 Task: Search one way flight ticket for 3 adults, 3 children in business from Staunton/waynesboro/harrisonburg: Shenandoah Valley Regional Airport to Greensboro: Piedmont Triad International Airport on 5-1-2023. Choice of flights is Delta. Number of bags: 1 checked bag. Price is upto 42000. Outbound departure time preference is 19:30.
Action: Mouse moved to (247, 439)
Screenshot: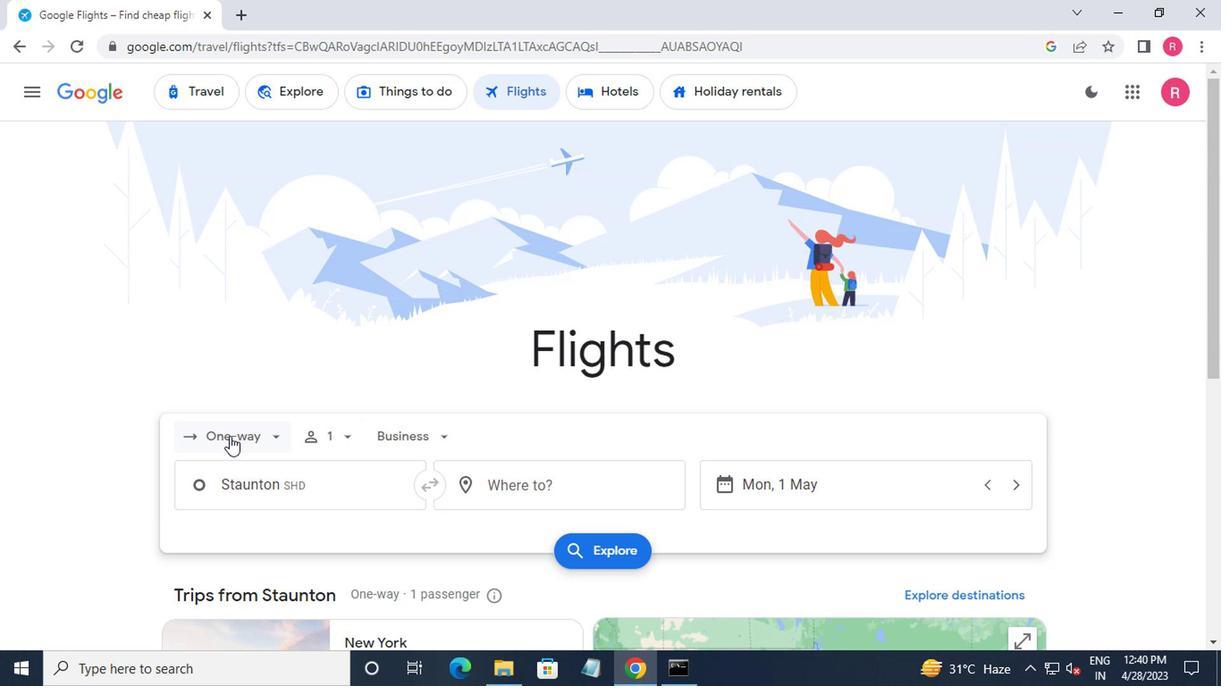
Action: Mouse pressed left at (247, 439)
Screenshot: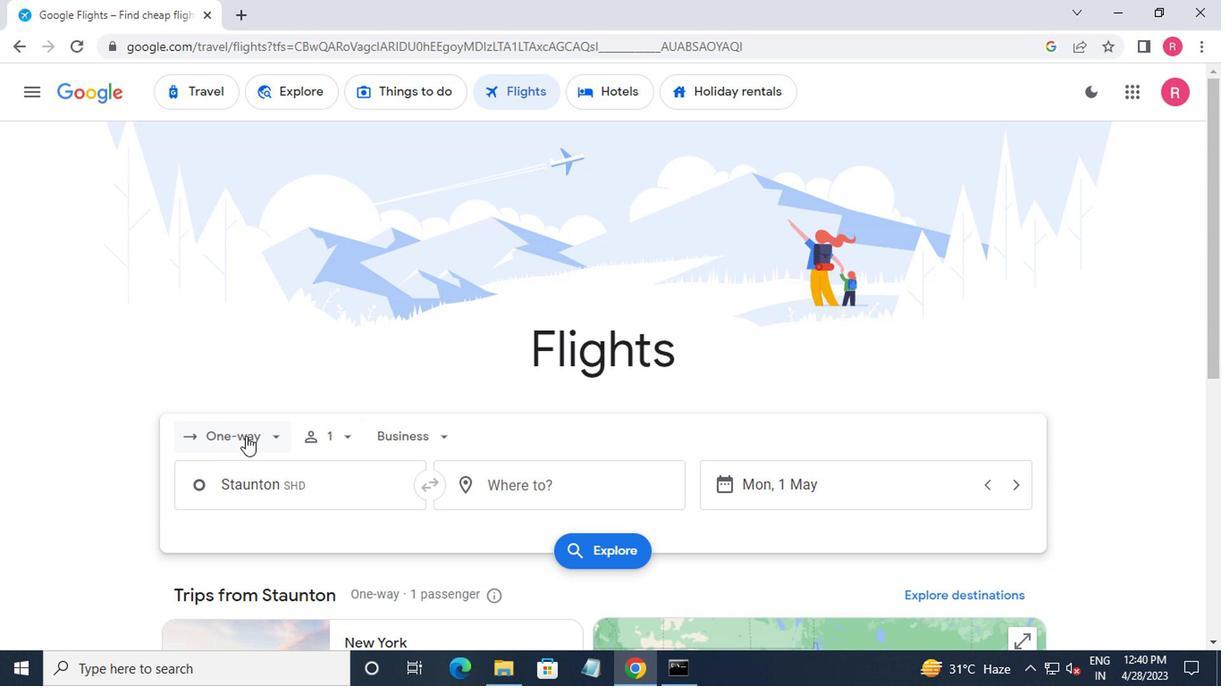
Action: Mouse moved to (260, 506)
Screenshot: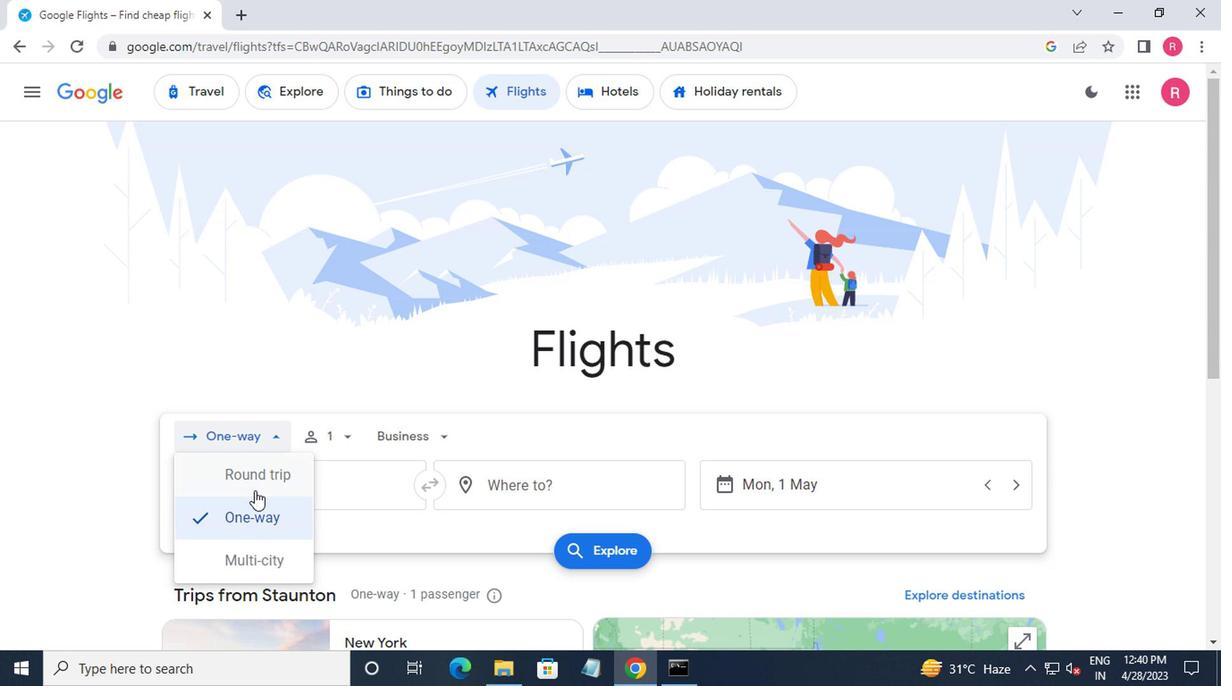
Action: Mouse pressed left at (260, 506)
Screenshot: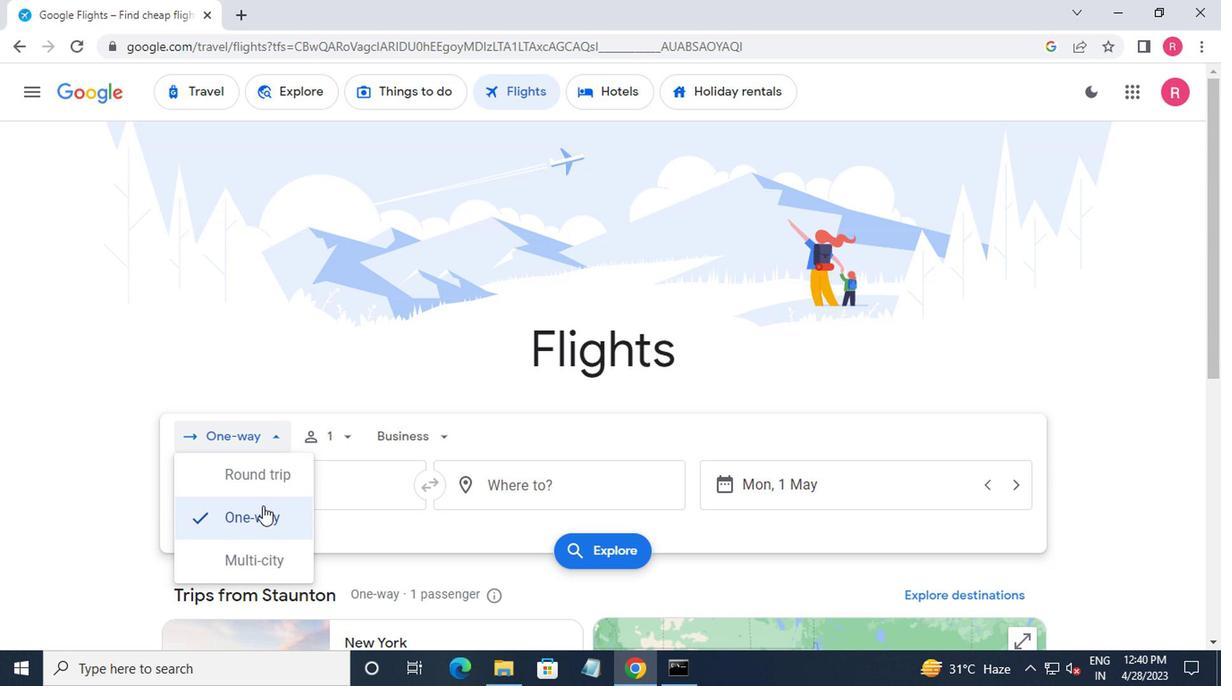 
Action: Mouse moved to (330, 442)
Screenshot: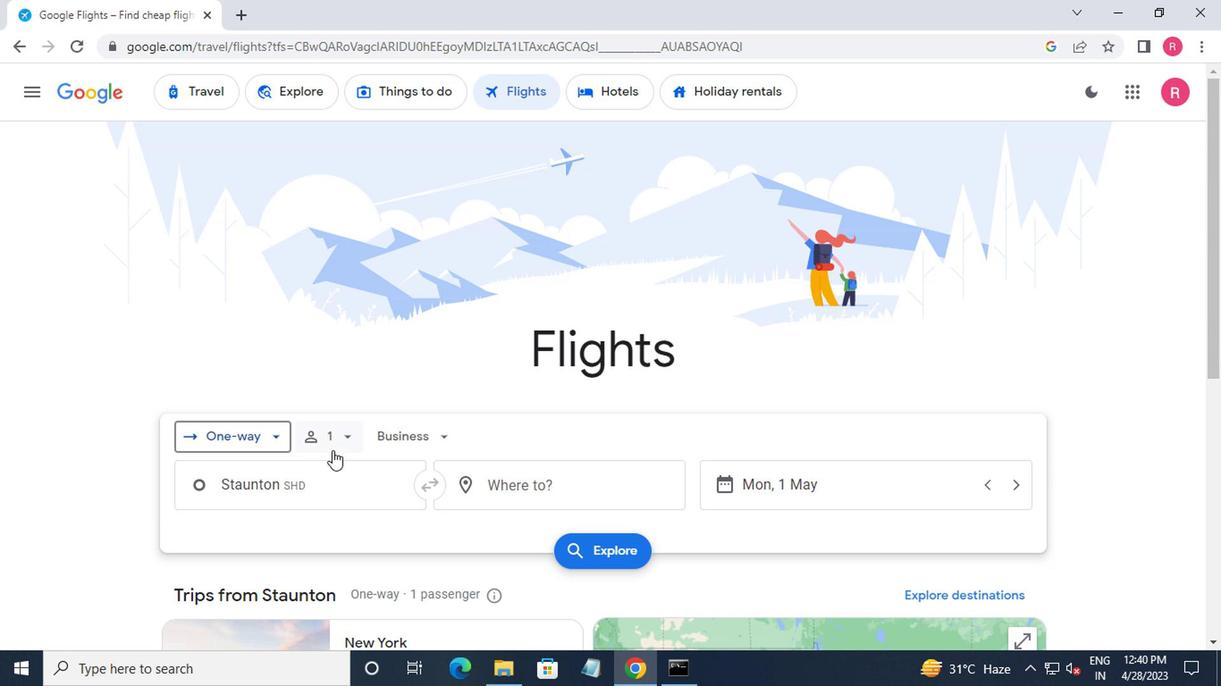 
Action: Mouse pressed left at (330, 442)
Screenshot: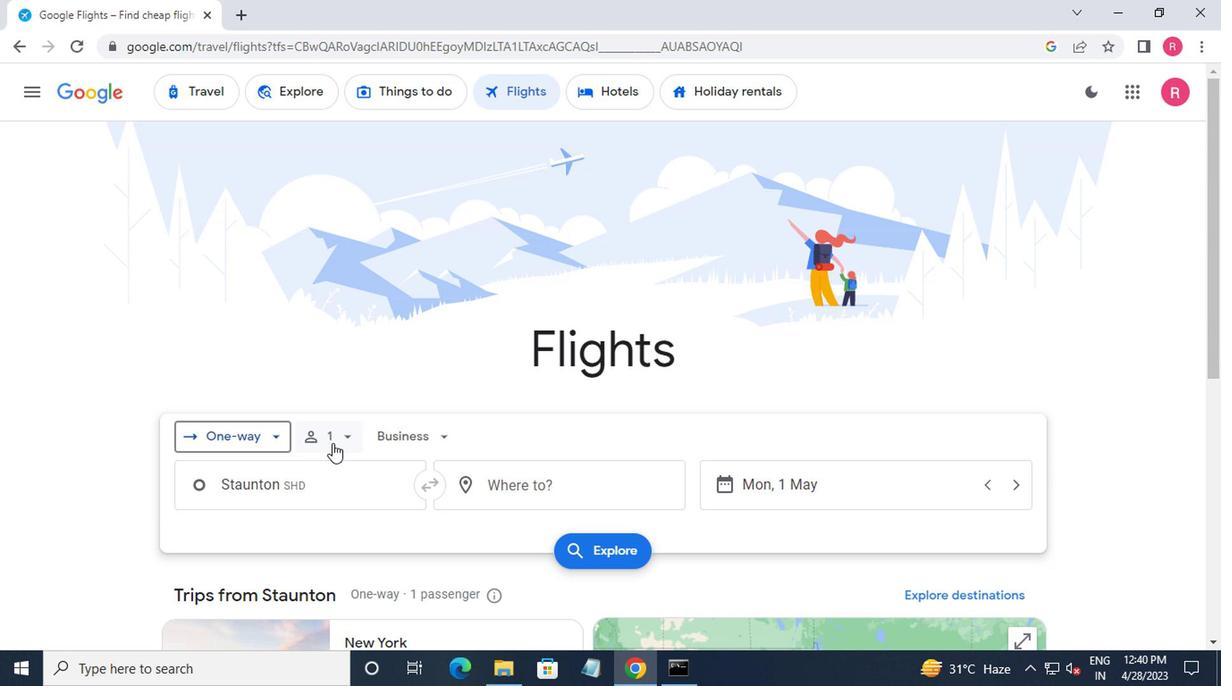 
Action: Mouse moved to (469, 486)
Screenshot: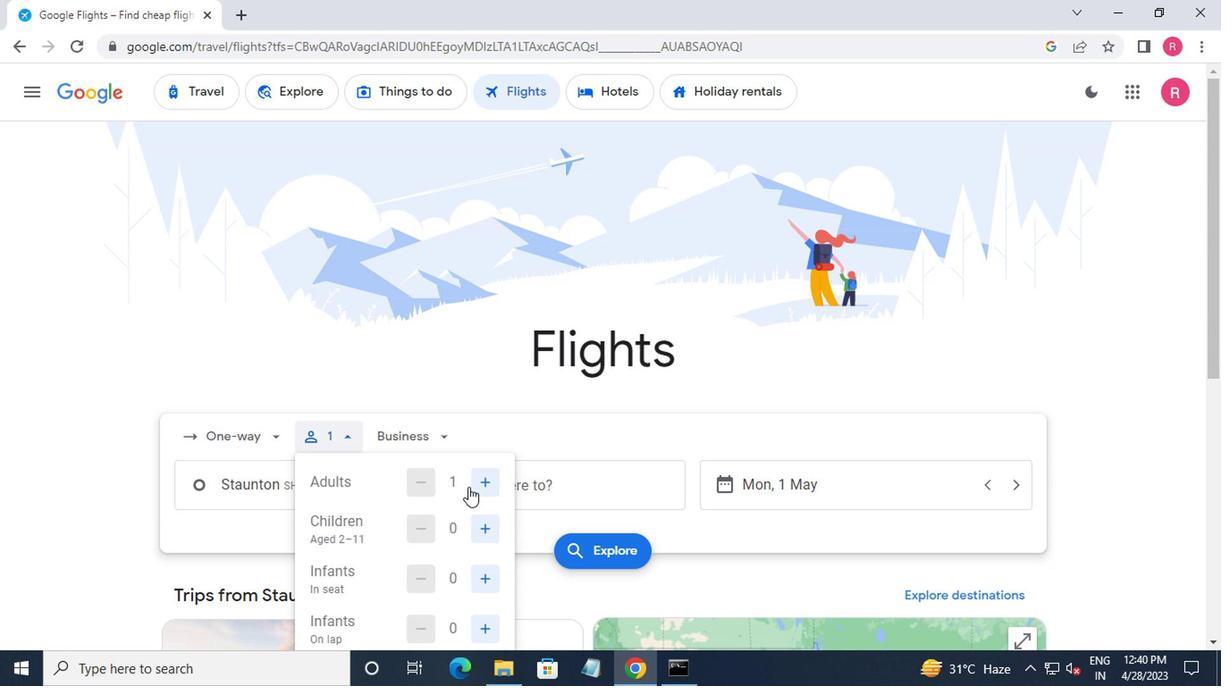 
Action: Mouse pressed left at (469, 486)
Screenshot: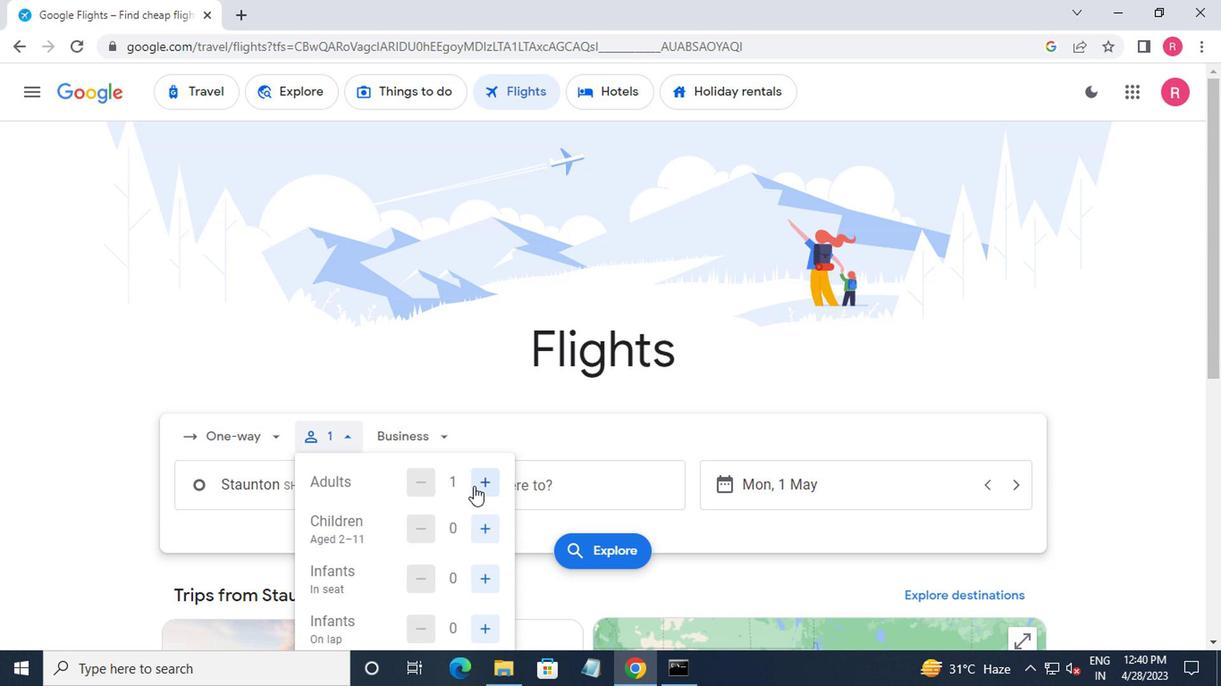 
Action: Mouse pressed left at (469, 486)
Screenshot: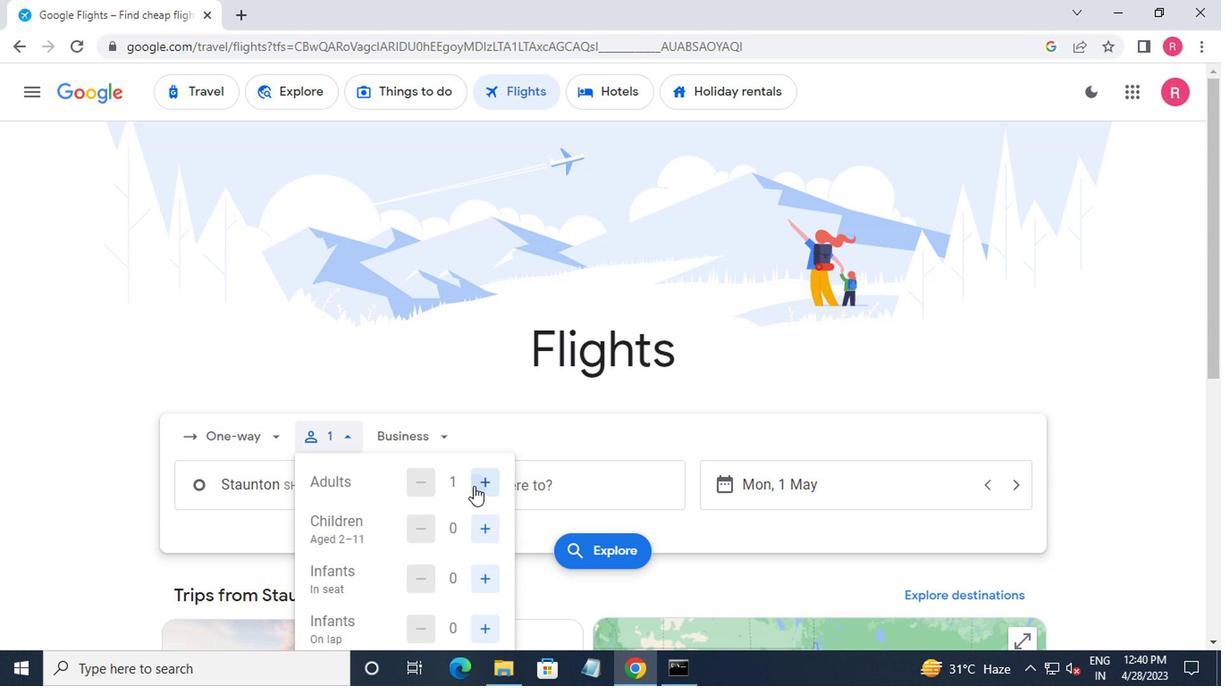 
Action: Mouse moved to (407, 480)
Screenshot: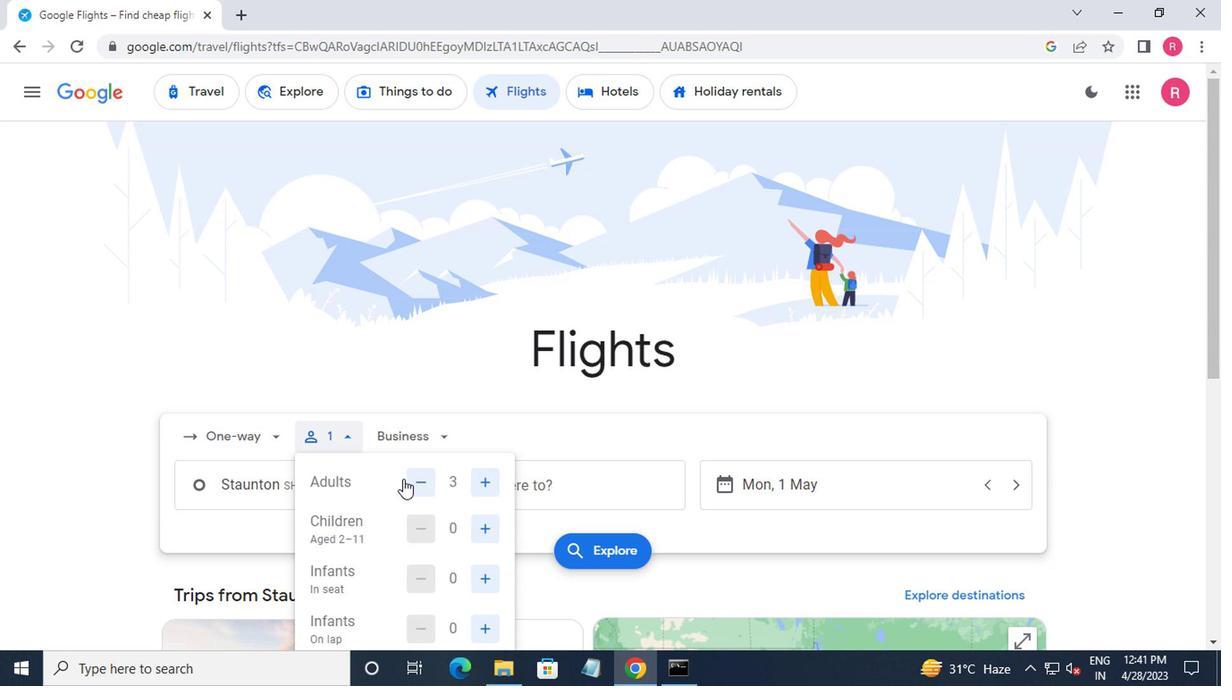 
Action: Mouse pressed left at (407, 480)
Screenshot: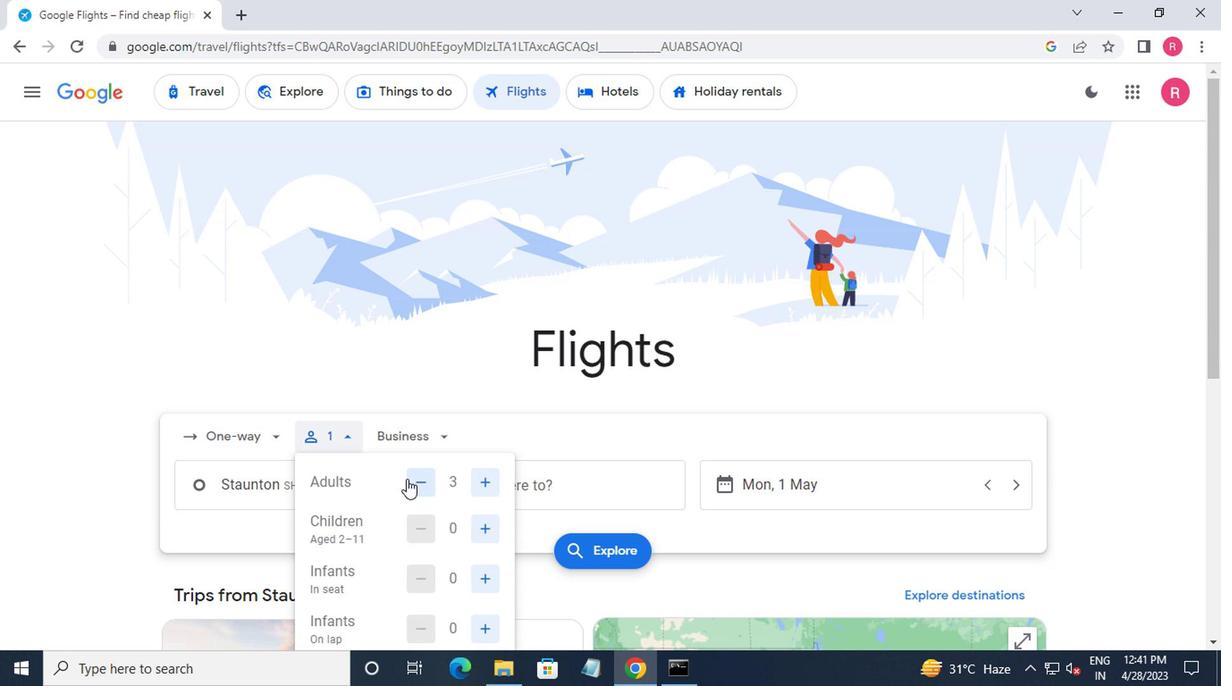 
Action: Mouse moved to (490, 533)
Screenshot: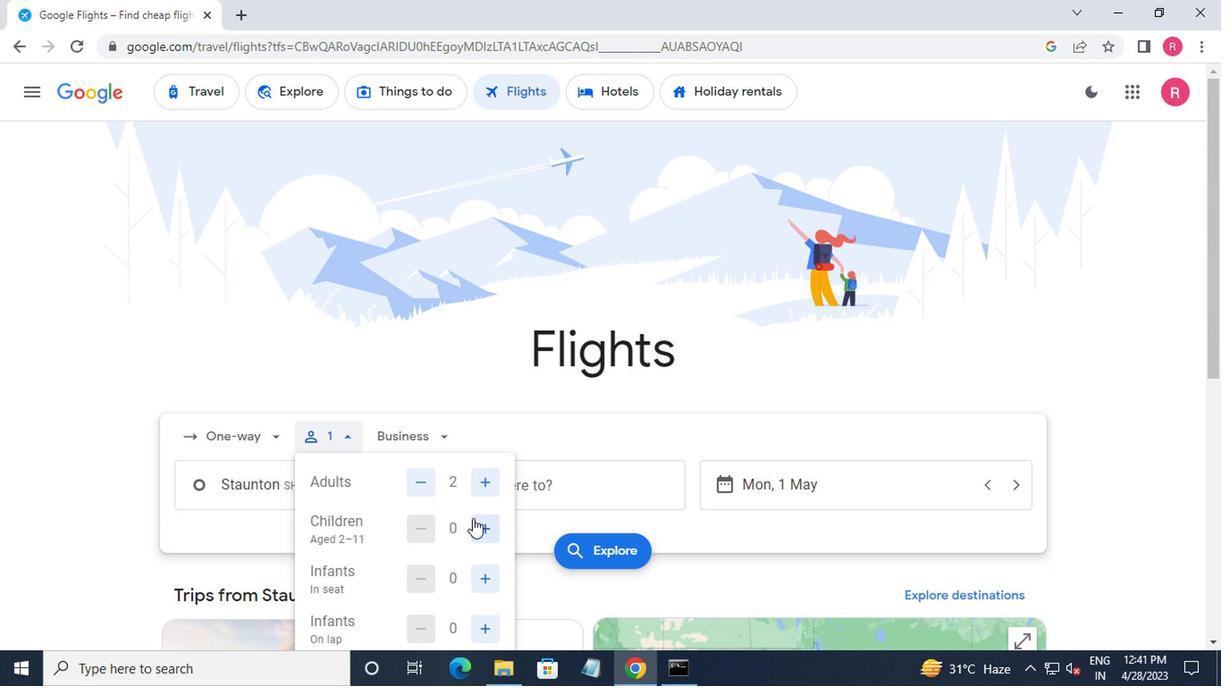 
Action: Mouse pressed left at (490, 533)
Screenshot: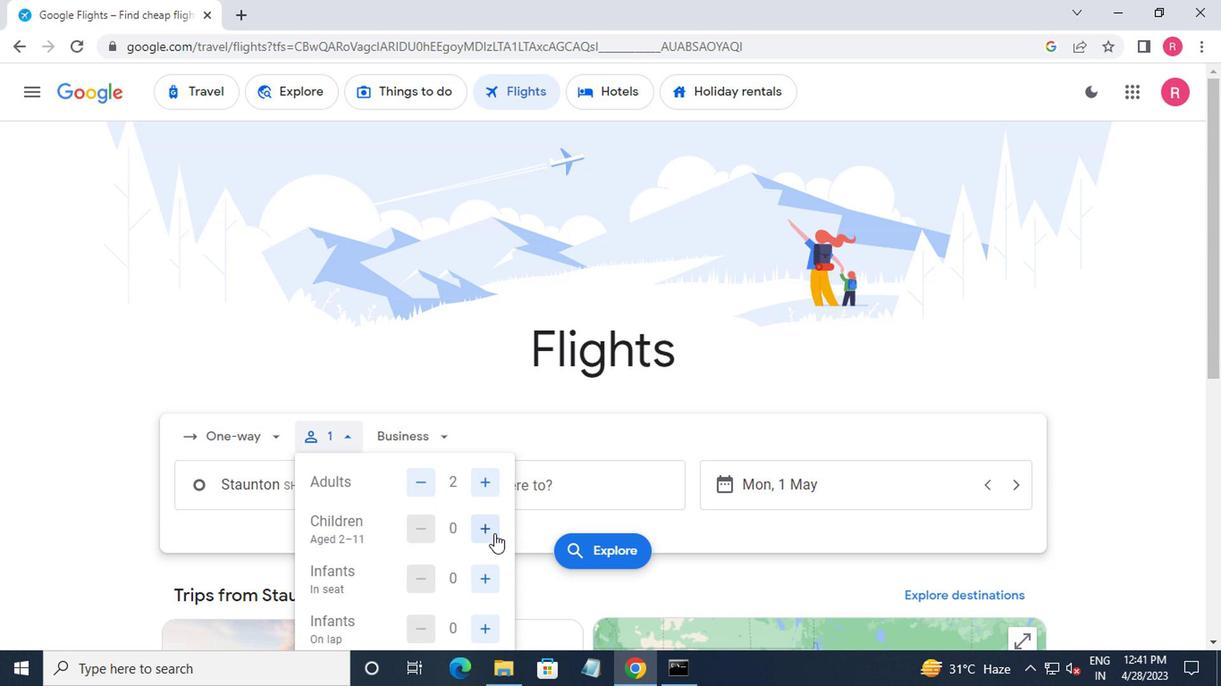 
Action: Mouse moved to (490, 531)
Screenshot: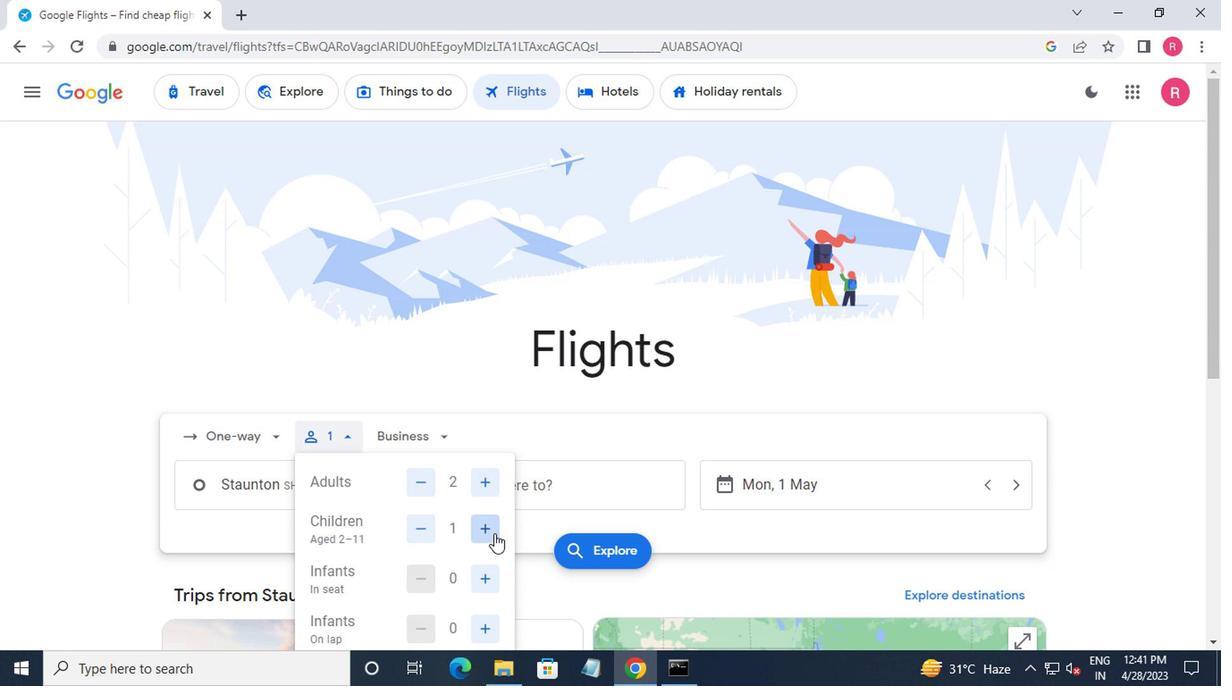 
Action: Mouse pressed left at (490, 531)
Screenshot: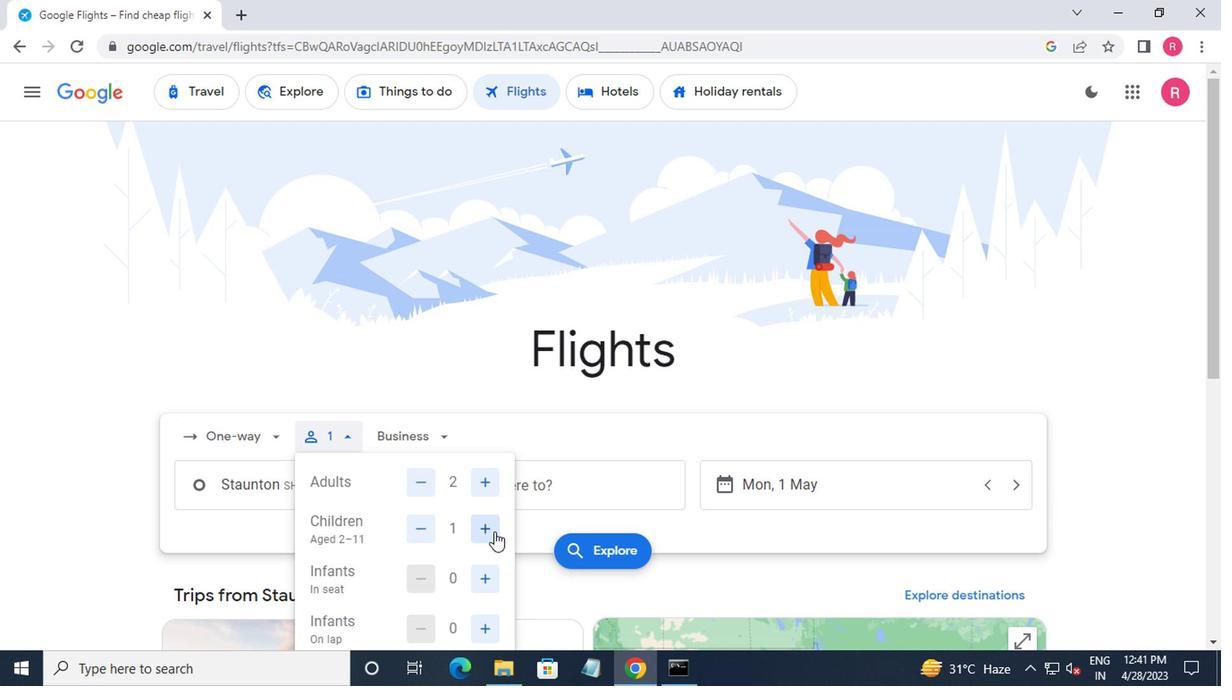
Action: Mouse moved to (474, 577)
Screenshot: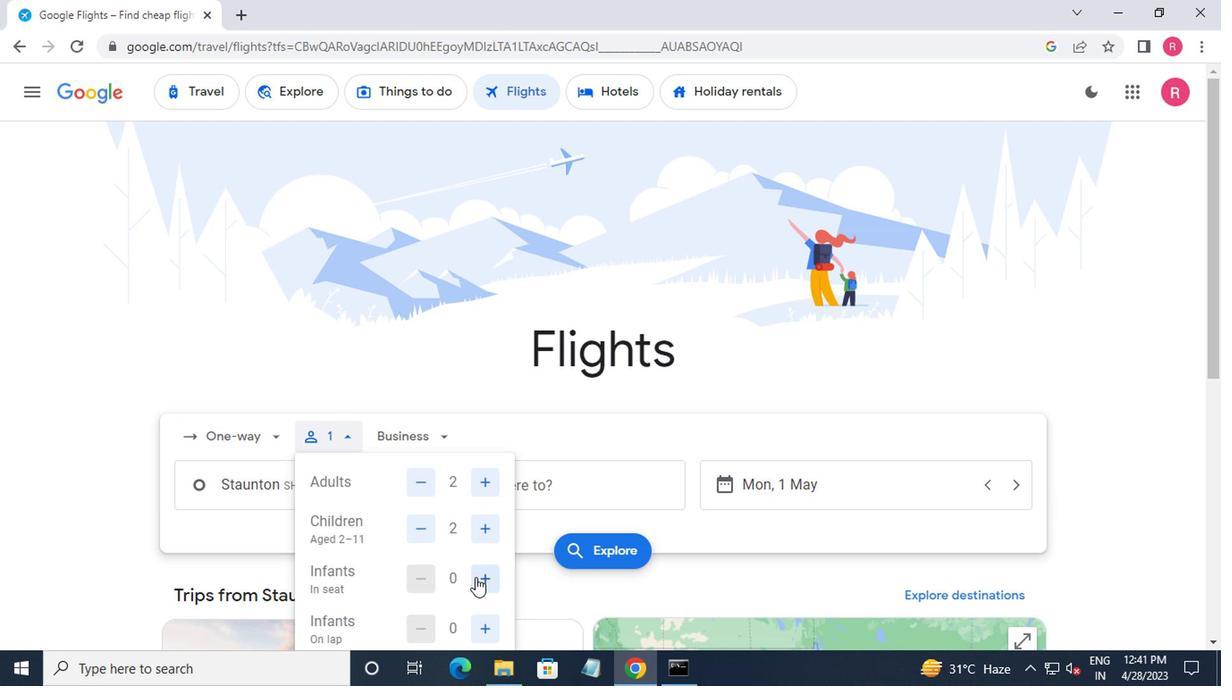 
Action: Mouse pressed left at (474, 577)
Screenshot: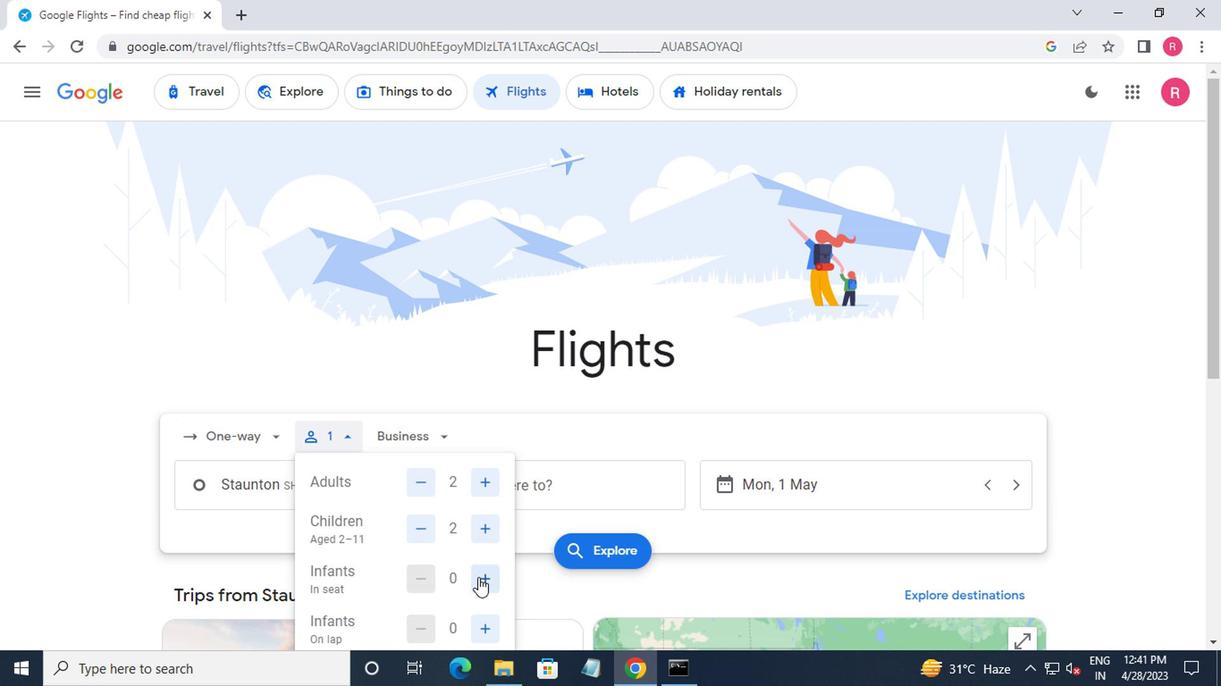 
Action: Mouse moved to (401, 439)
Screenshot: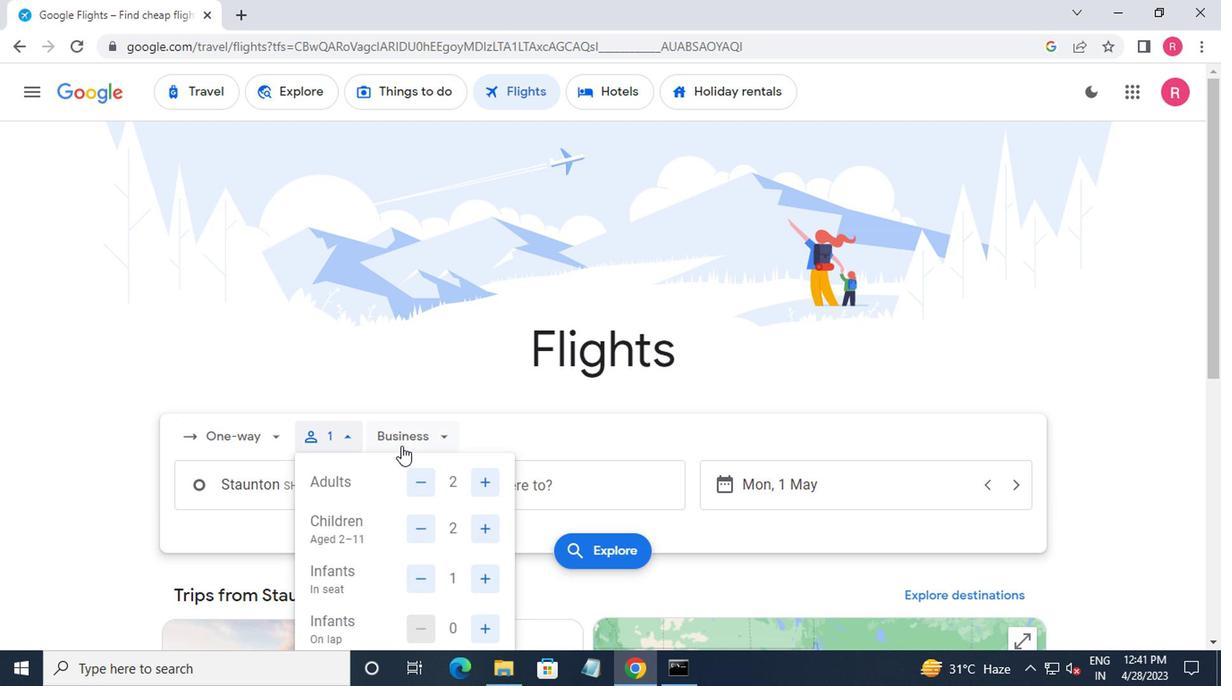 
Action: Mouse pressed left at (401, 439)
Screenshot: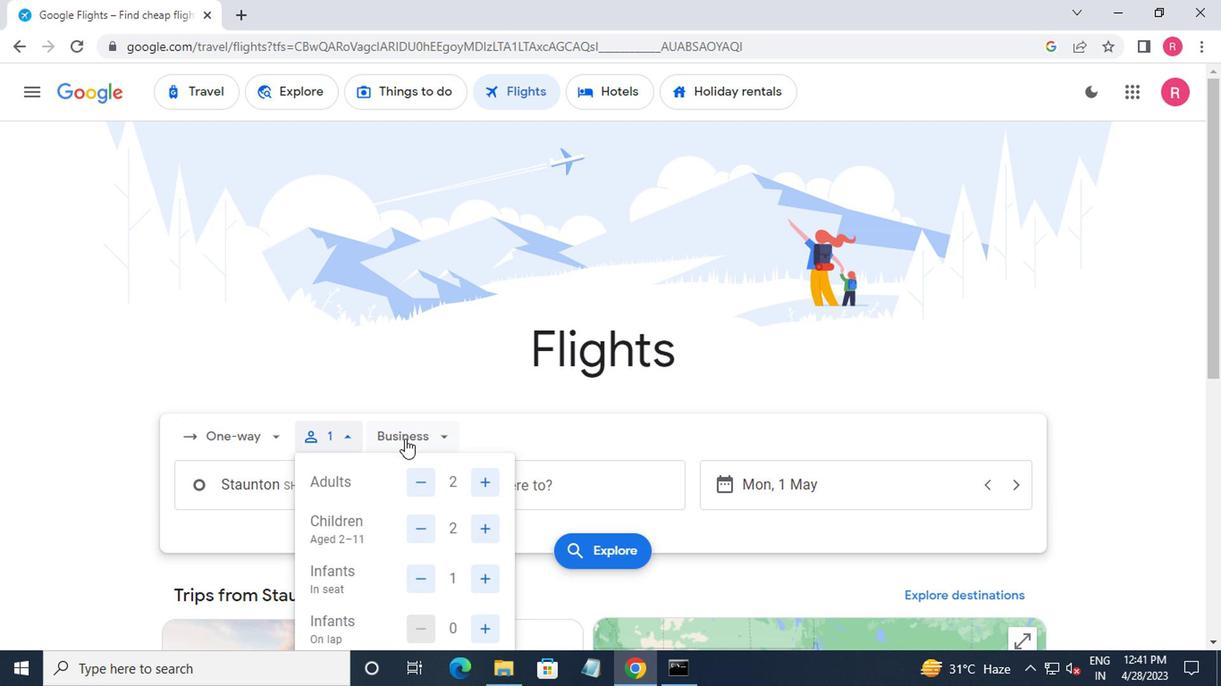 
Action: Mouse moved to (415, 600)
Screenshot: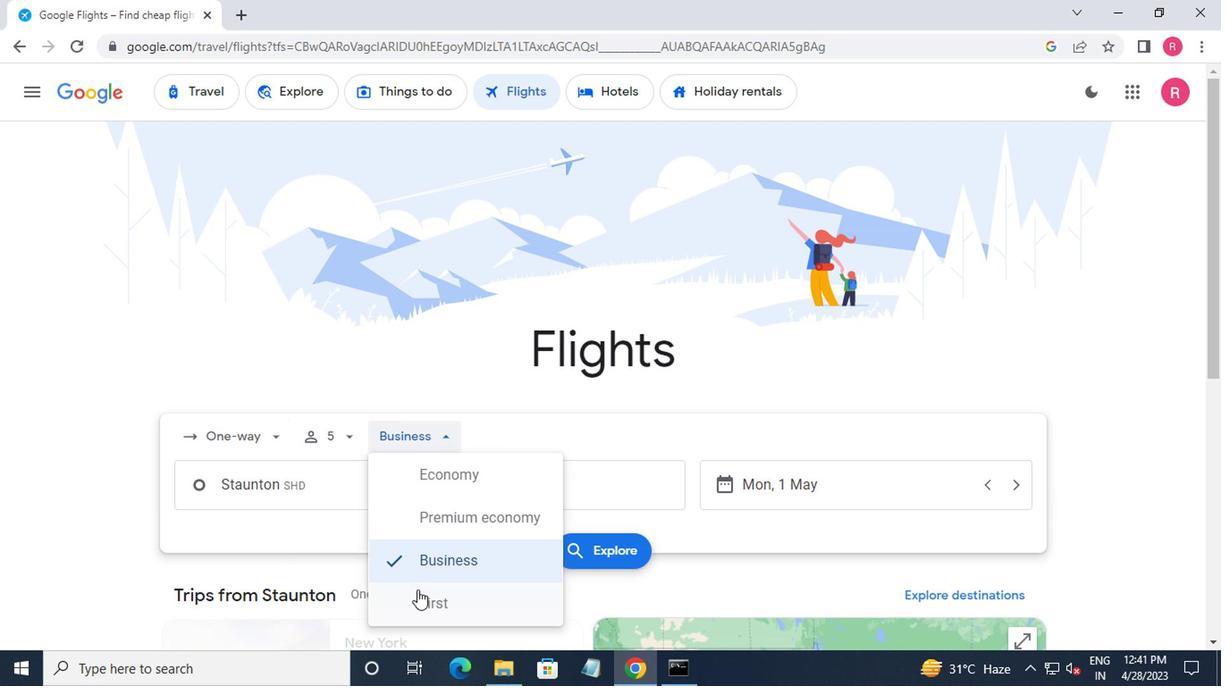 
Action: Mouse pressed left at (415, 600)
Screenshot: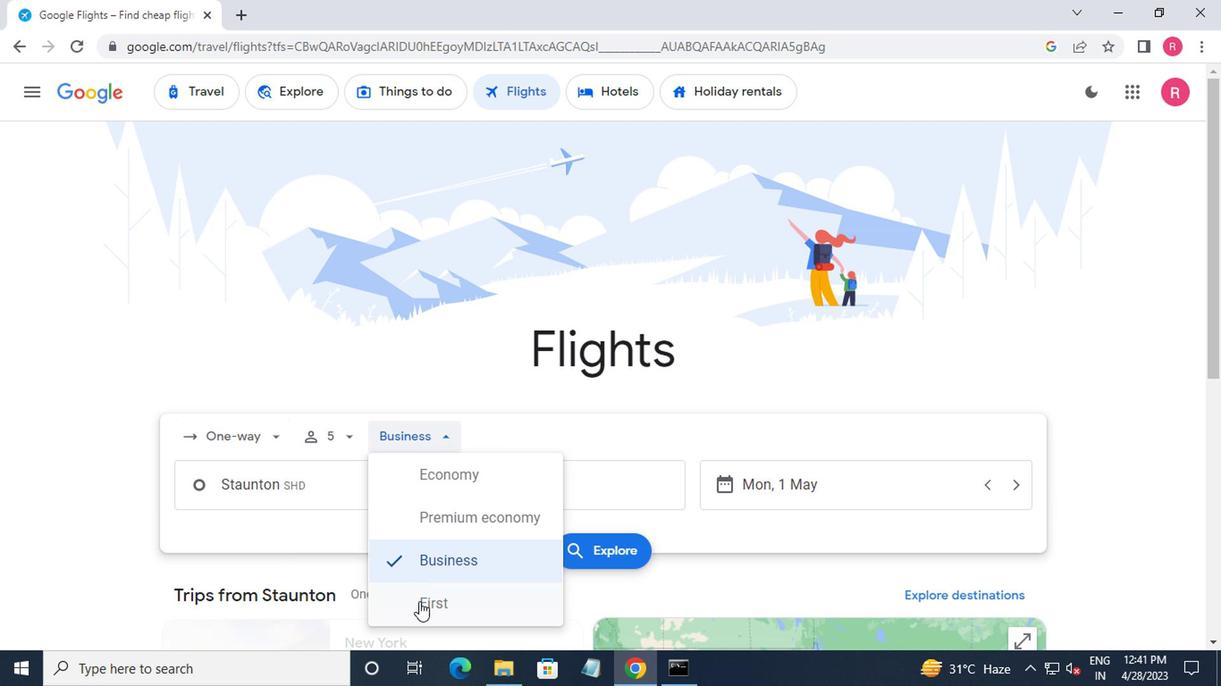 
Action: Mouse moved to (343, 484)
Screenshot: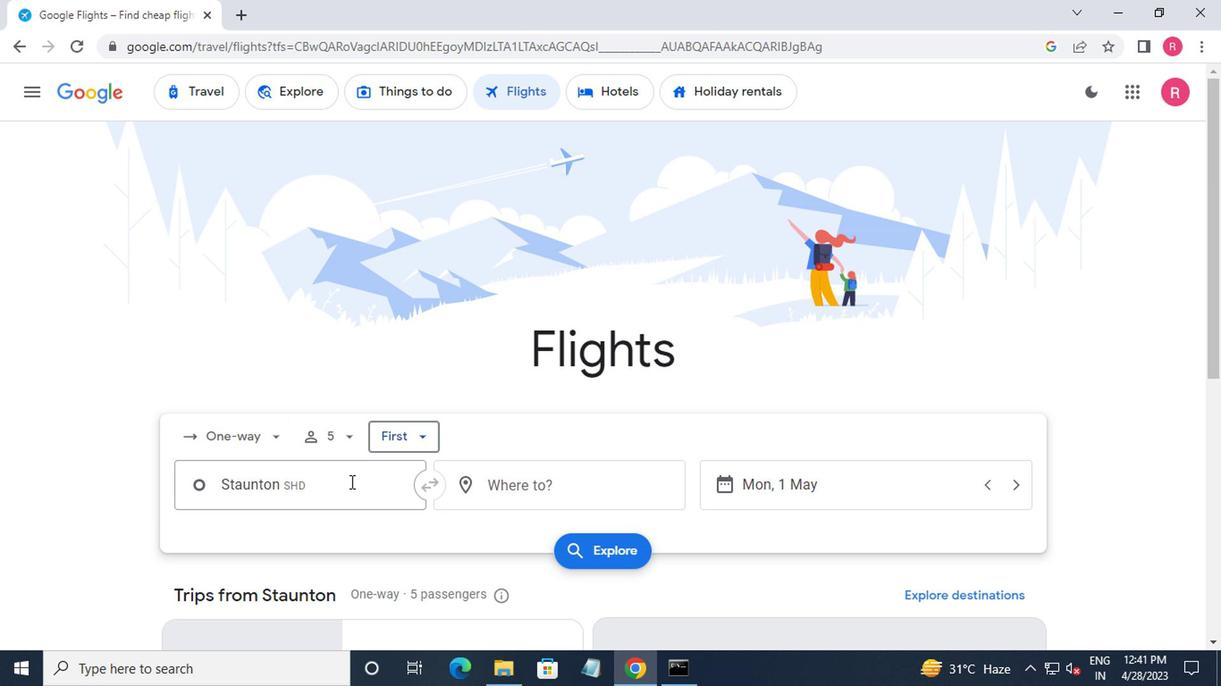 
Action: Mouse pressed left at (343, 484)
Screenshot: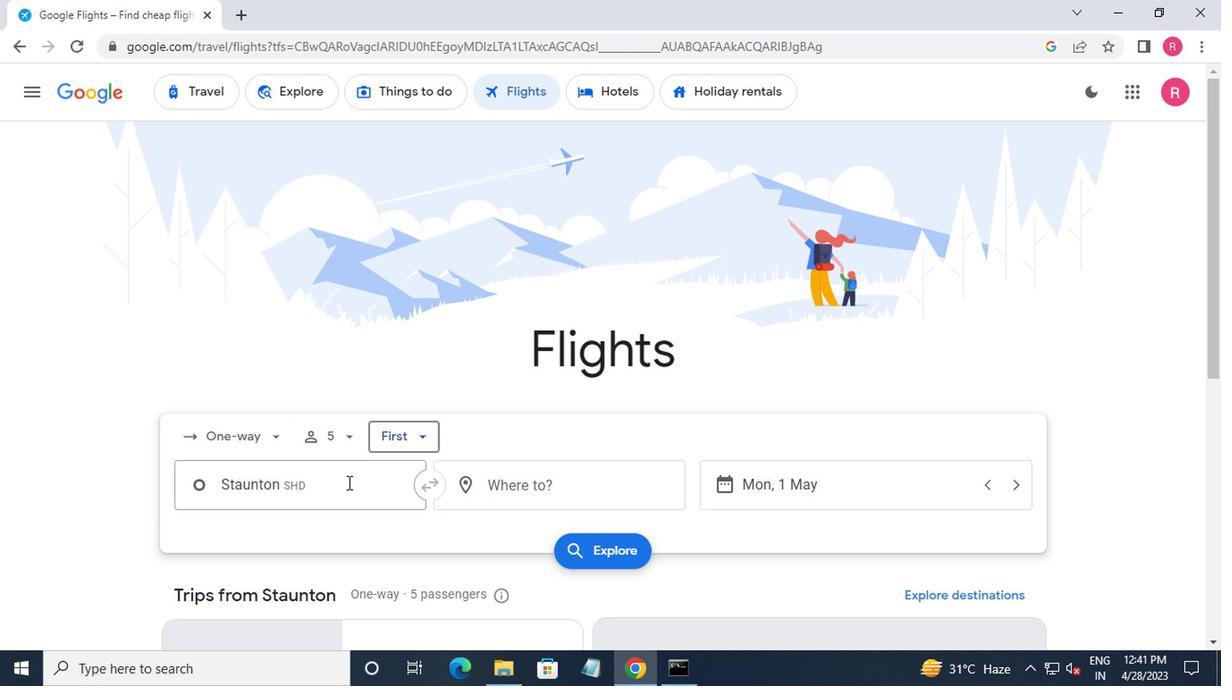 
Action: Mouse moved to (340, 547)
Screenshot: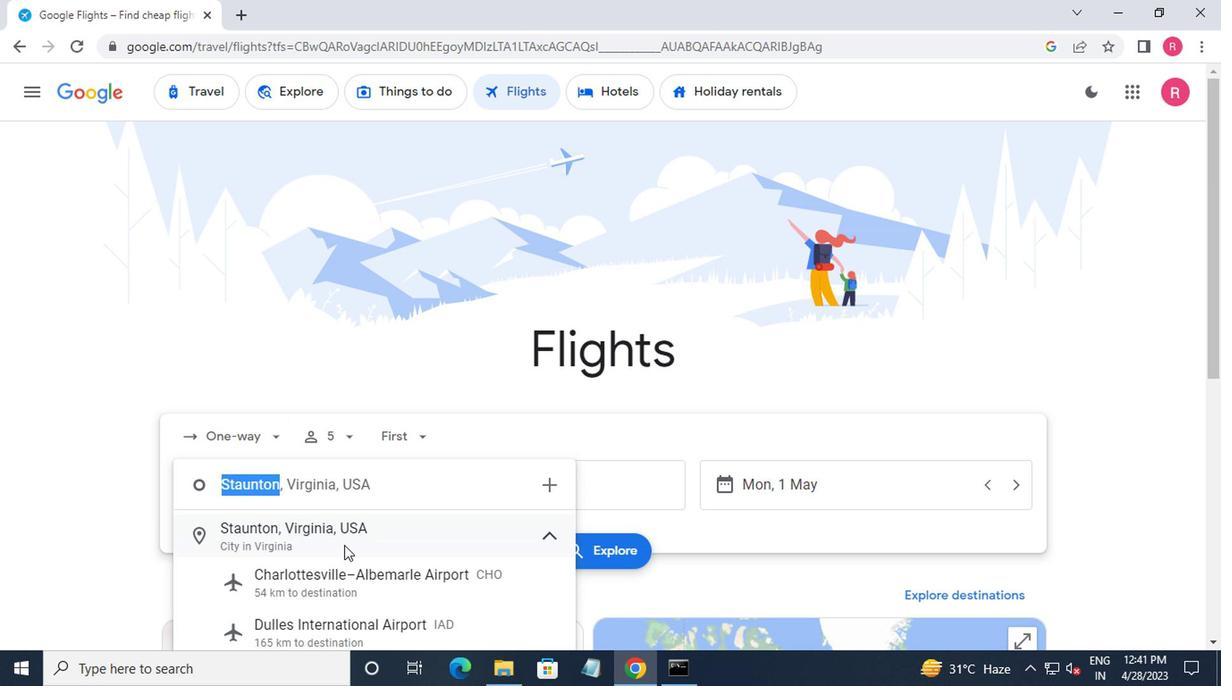 
Action: Mouse scrolled (340, 546) with delta (0, 0)
Screenshot: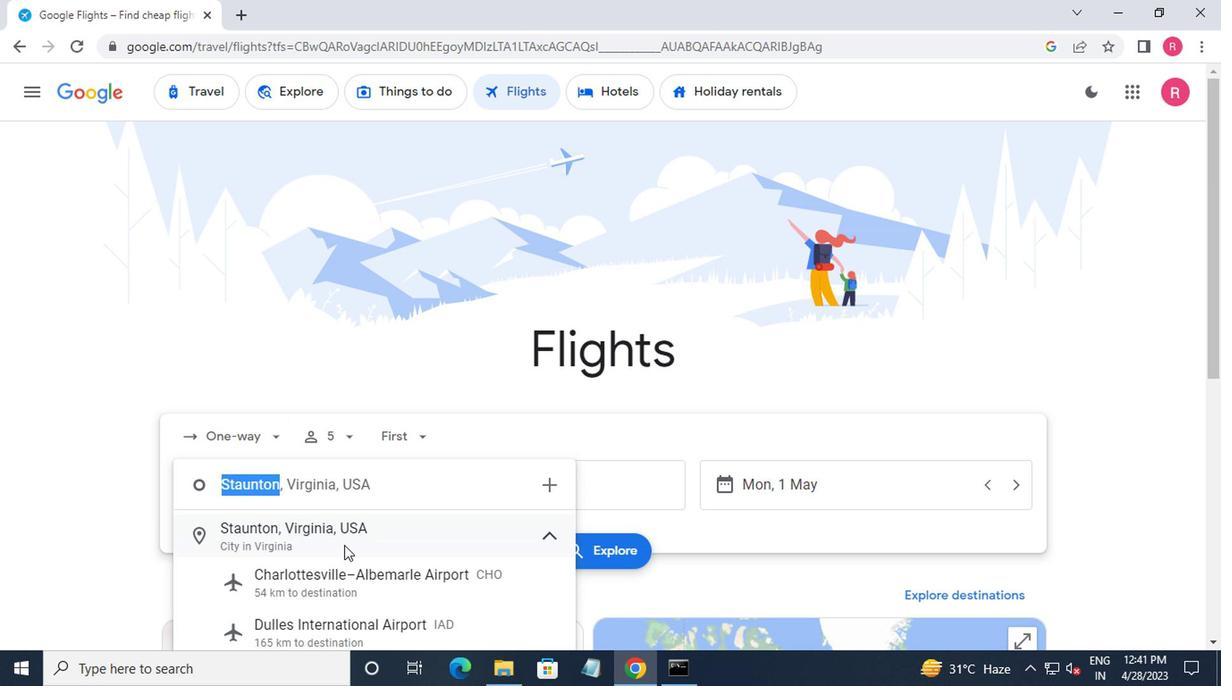 
Action: Mouse scrolled (340, 546) with delta (0, 0)
Screenshot: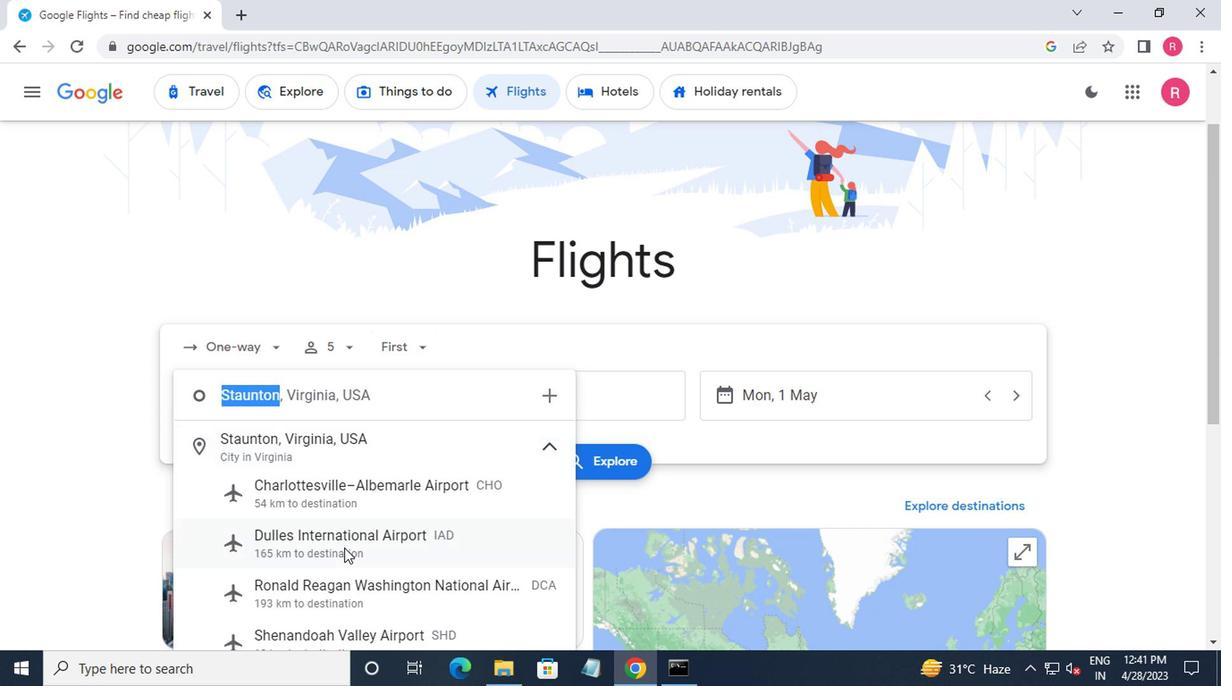 
Action: Mouse scrolled (340, 546) with delta (0, 0)
Screenshot: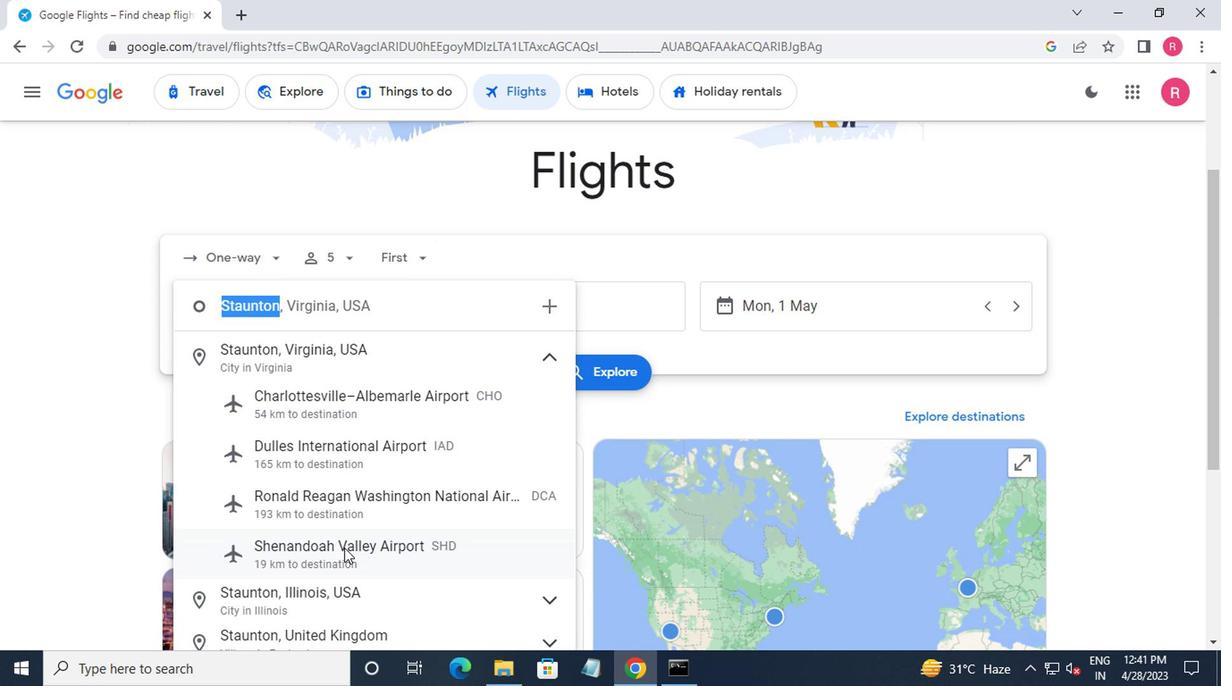 
Action: Mouse scrolled (340, 548) with delta (0, 1)
Screenshot: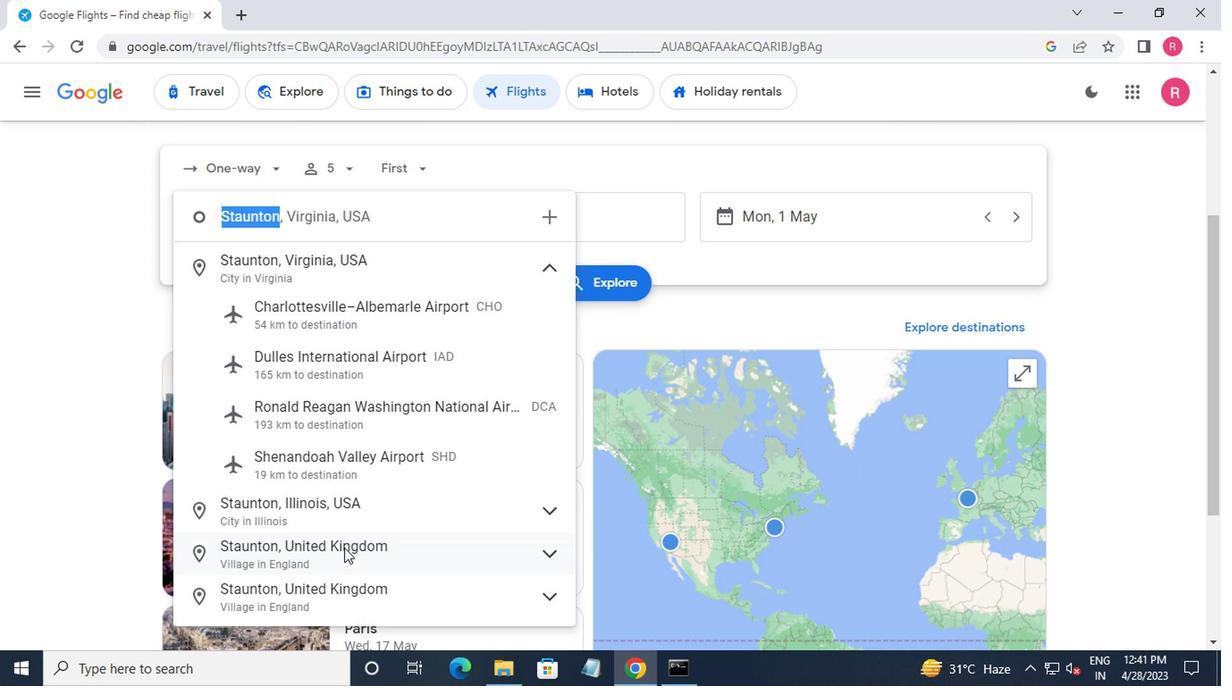 
Action: Mouse scrolled (340, 548) with delta (0, 1)
Screenshot: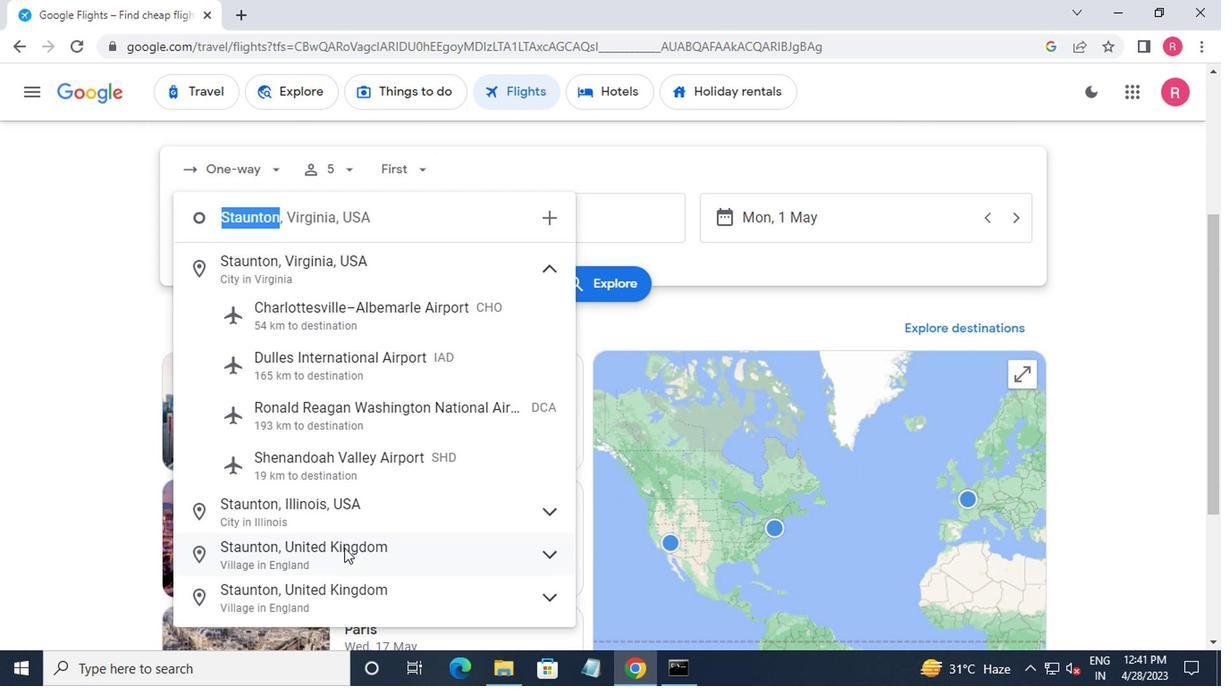 
Action: Mouse moved to (373, 407)
Screenshot: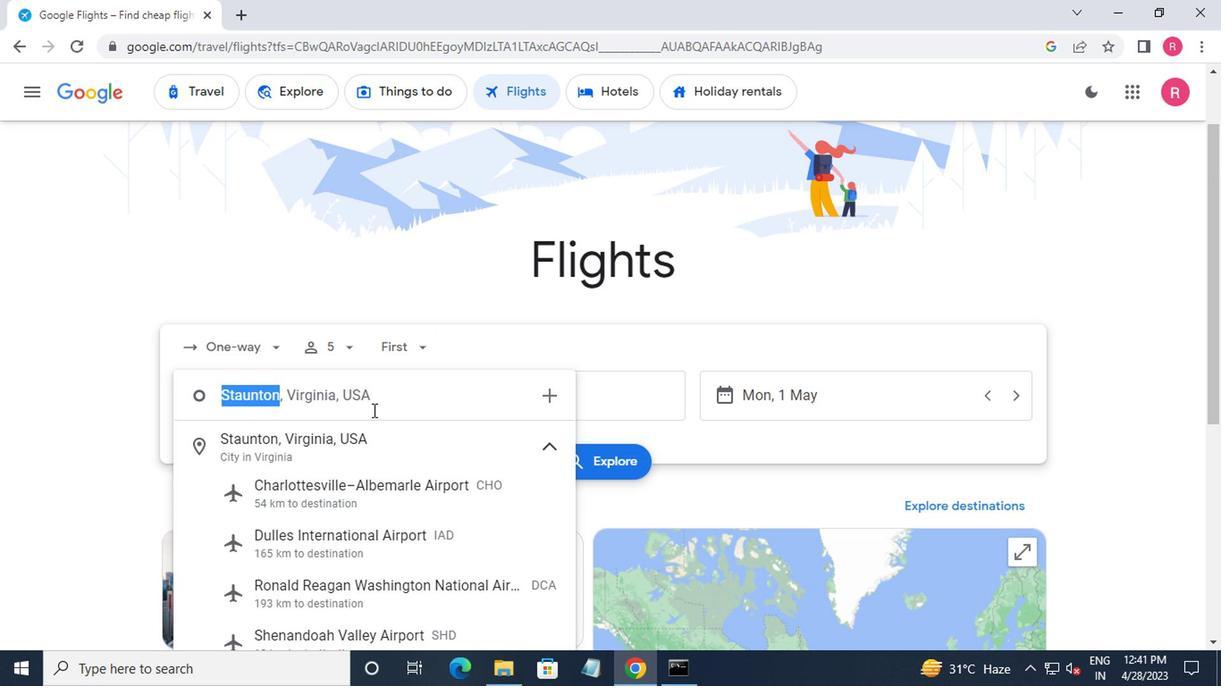 
Action: Mouse pressed left at (373, 407)
Screenshot: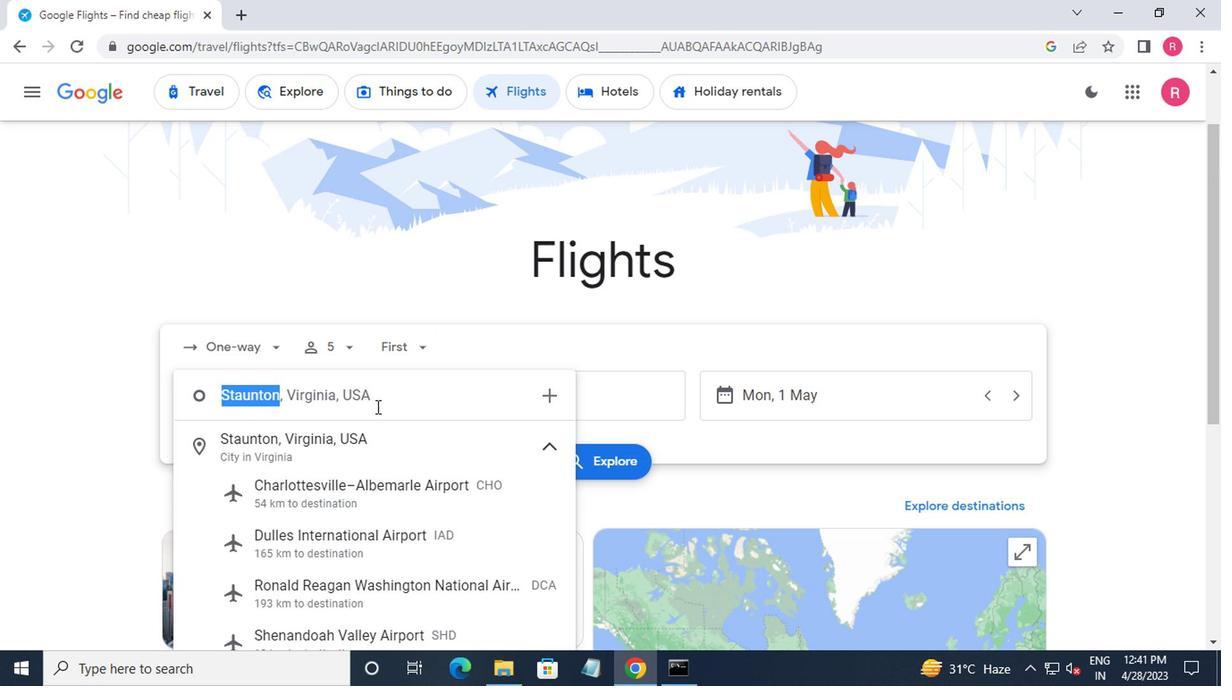 
Action: Mouse moved to (373, 404)
Screenshot: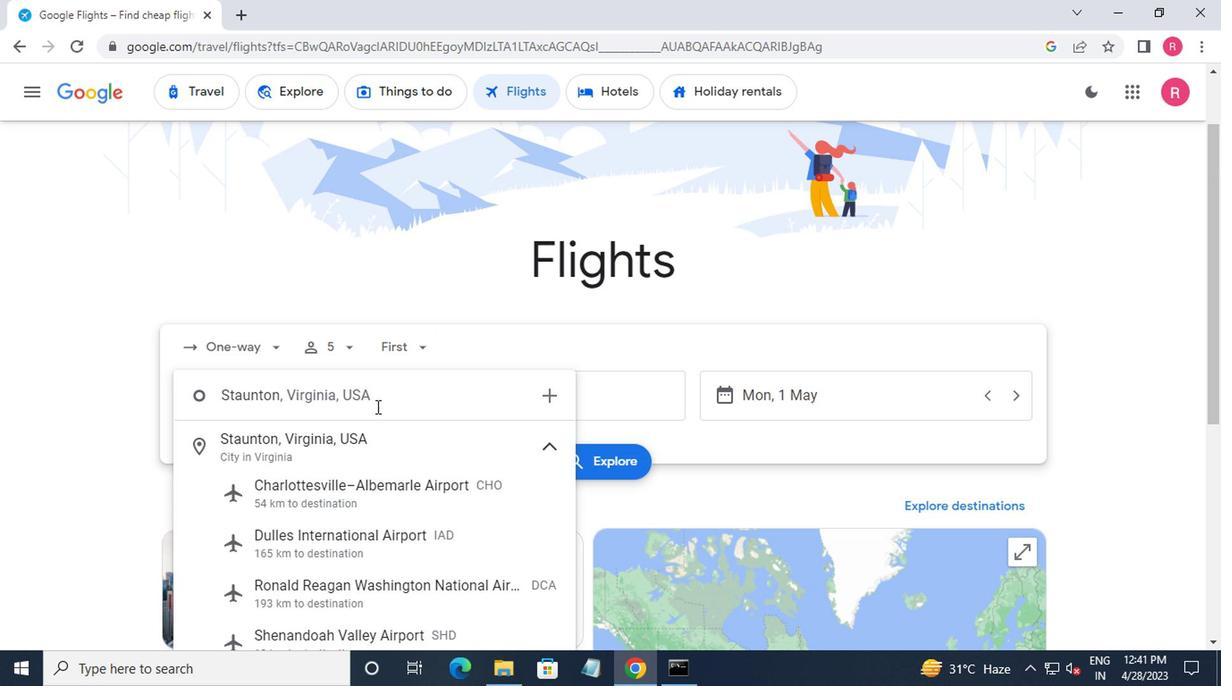 
Action: Mouse pressed left at (373, 404)
Screenshot: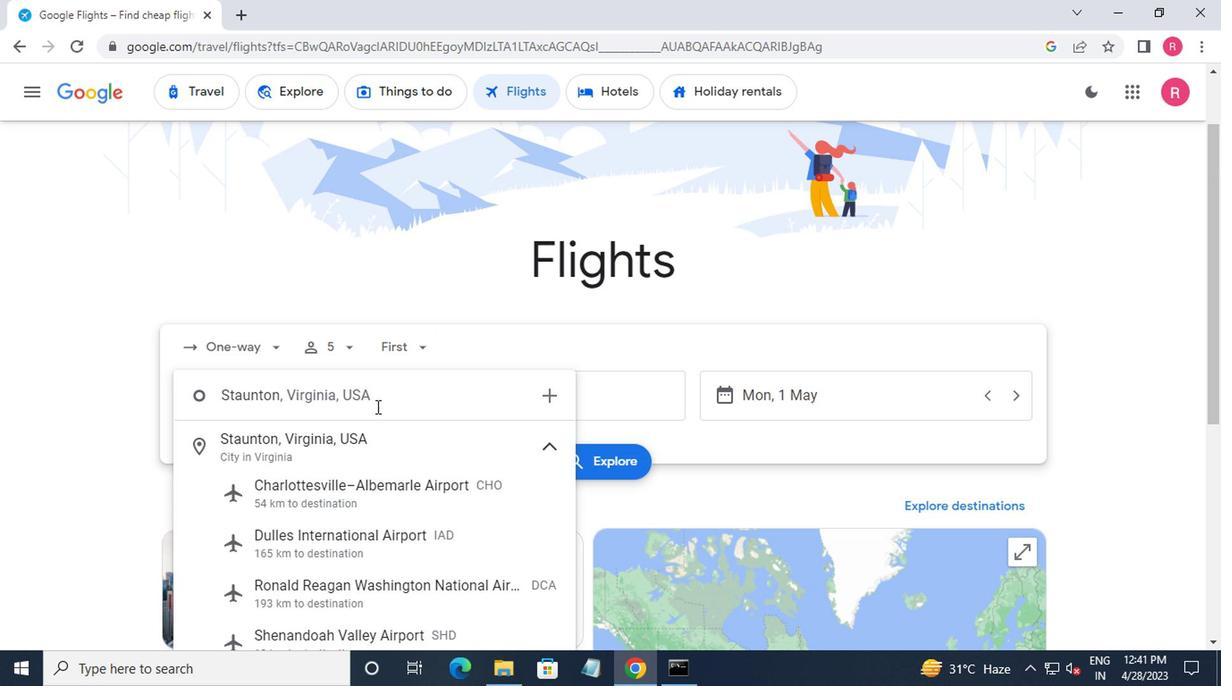 
Action: Mouse moved to (286, 399)
Screenshot: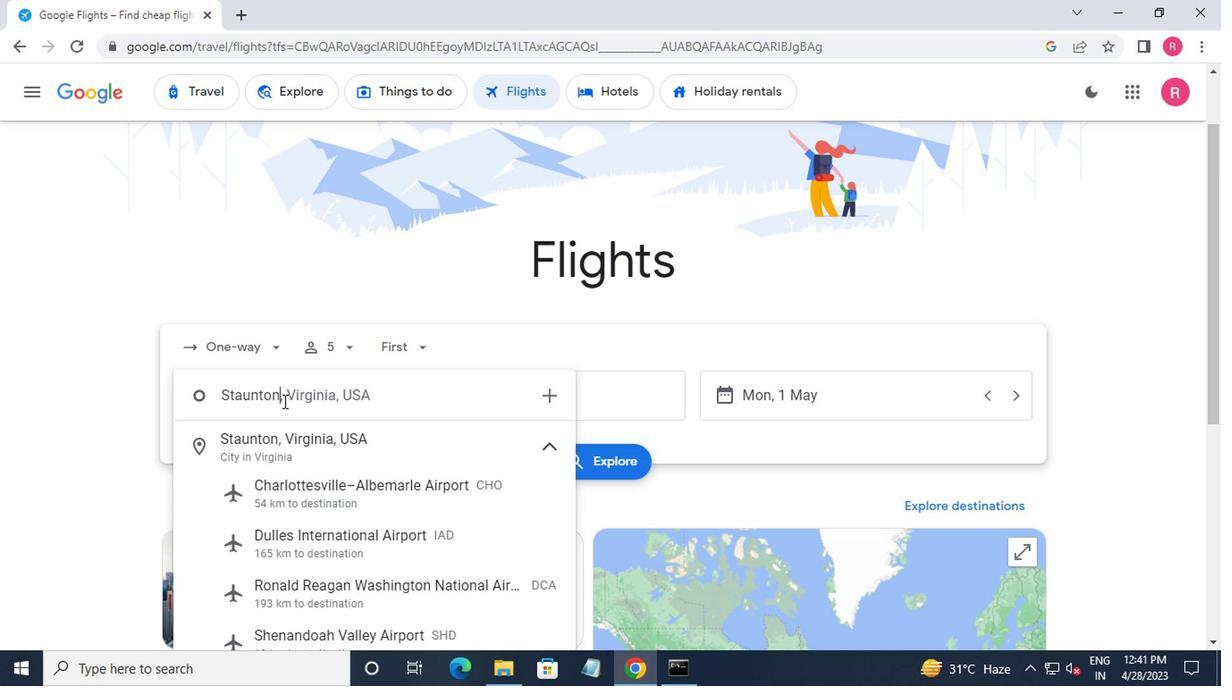 
Action: Mouse pressed left at (286, 399)
Screenshot: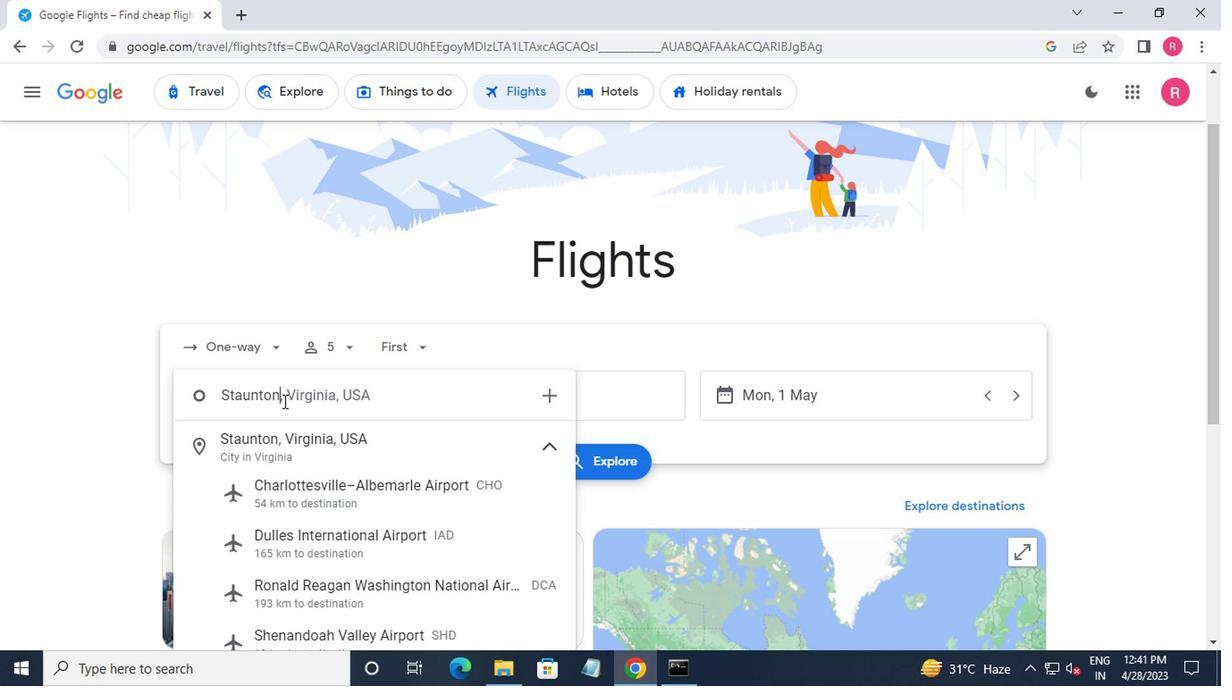 
Action: Key pressed <Key.backspace><Key.backspace><Key.backspace><Key.backspace><Key.backspace><Key.backspace><Key.backspace><Key.backspace><Key.backspace><Key.backspace><Key.backspace><Key.backspace><Key.backspace><Key.backspace><Key.backspace><Key.shift>SHENANDOAH<Key.space><Key.shift><Key.shift><Key.shift><Key.shift><Key.shift>VA<Key.down><Key.enter>
Screenshot: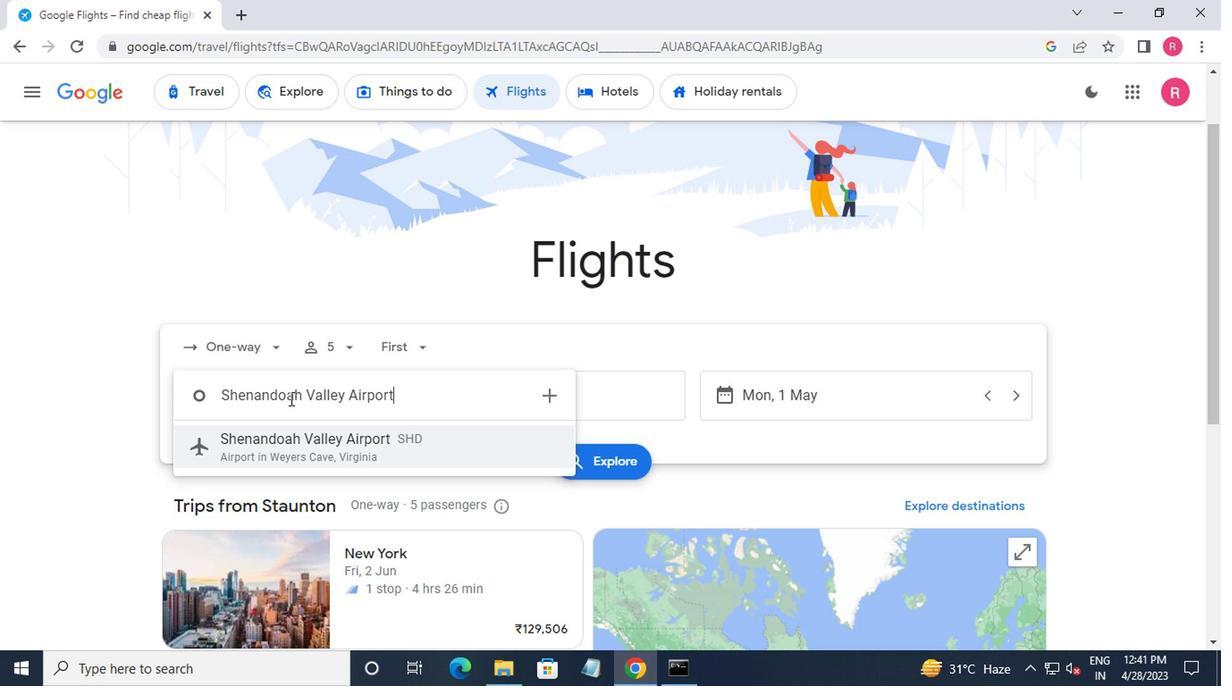 
Action: Mouse moved to (515, 404)
Screenshot: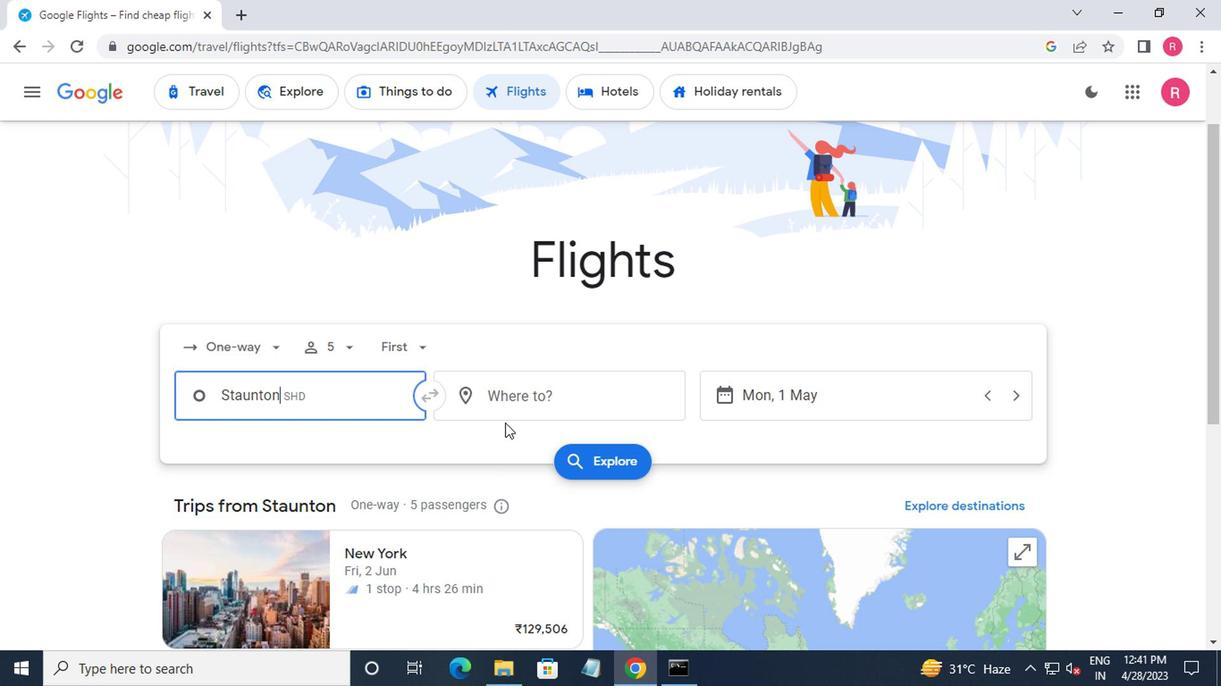 
Action: Mouse pressed left at (515, 404)
Screenshot: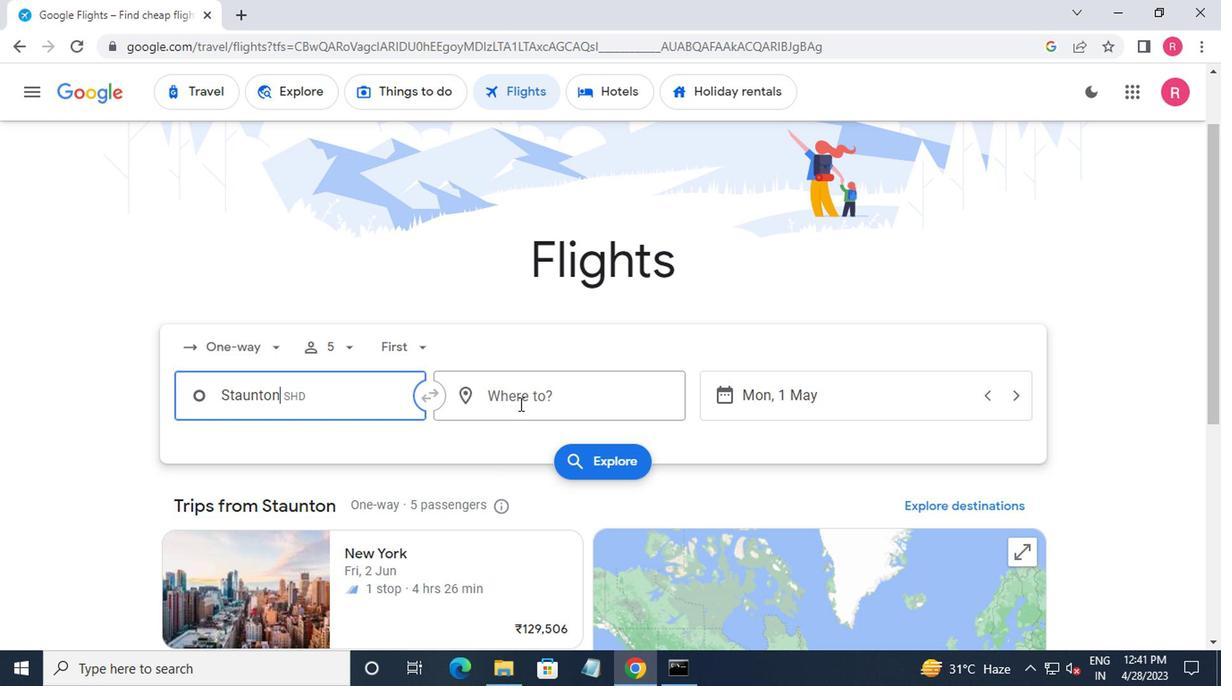 
Action: Mouse moved to (527, 566)
Screenshot: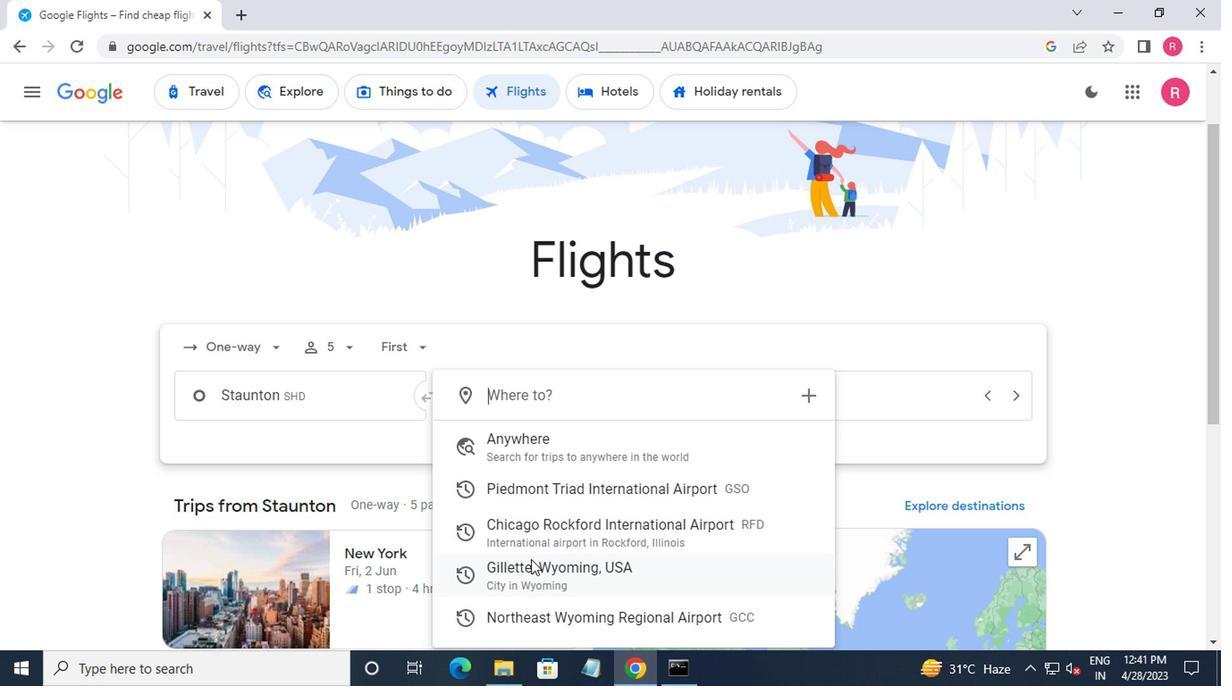 
Action: Mouse pressed left at (527, 566)
Screenshot: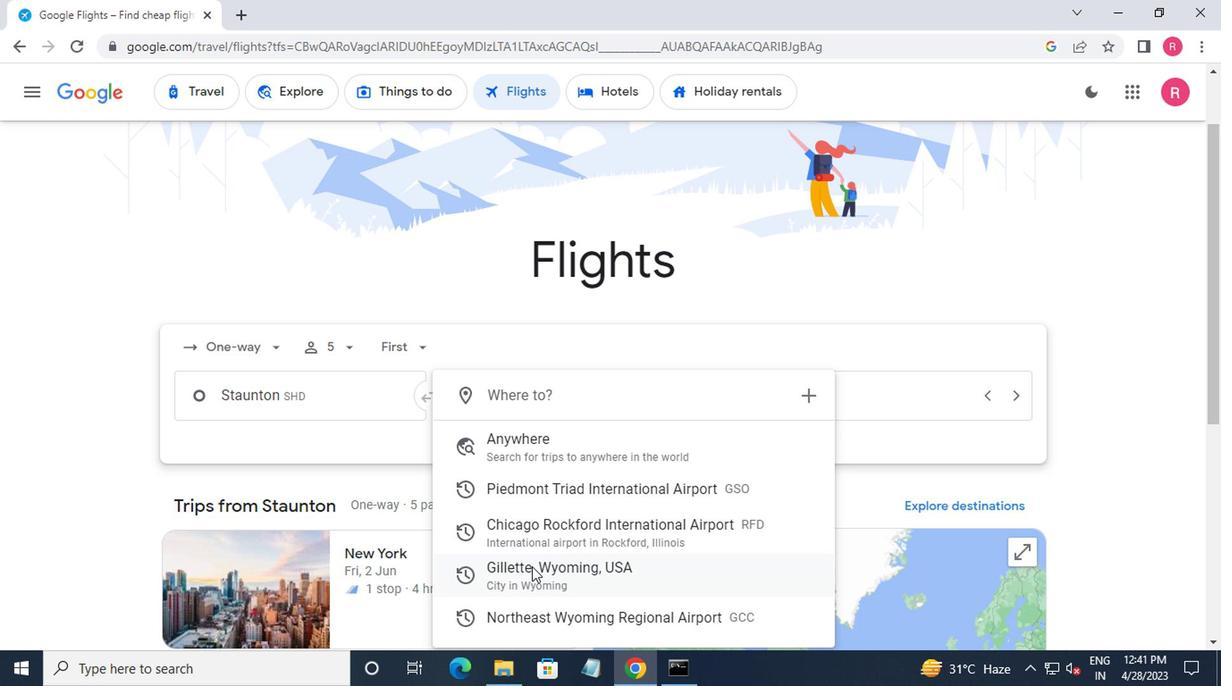 
Action: Mouse moved to (833, 398)
Screenshot: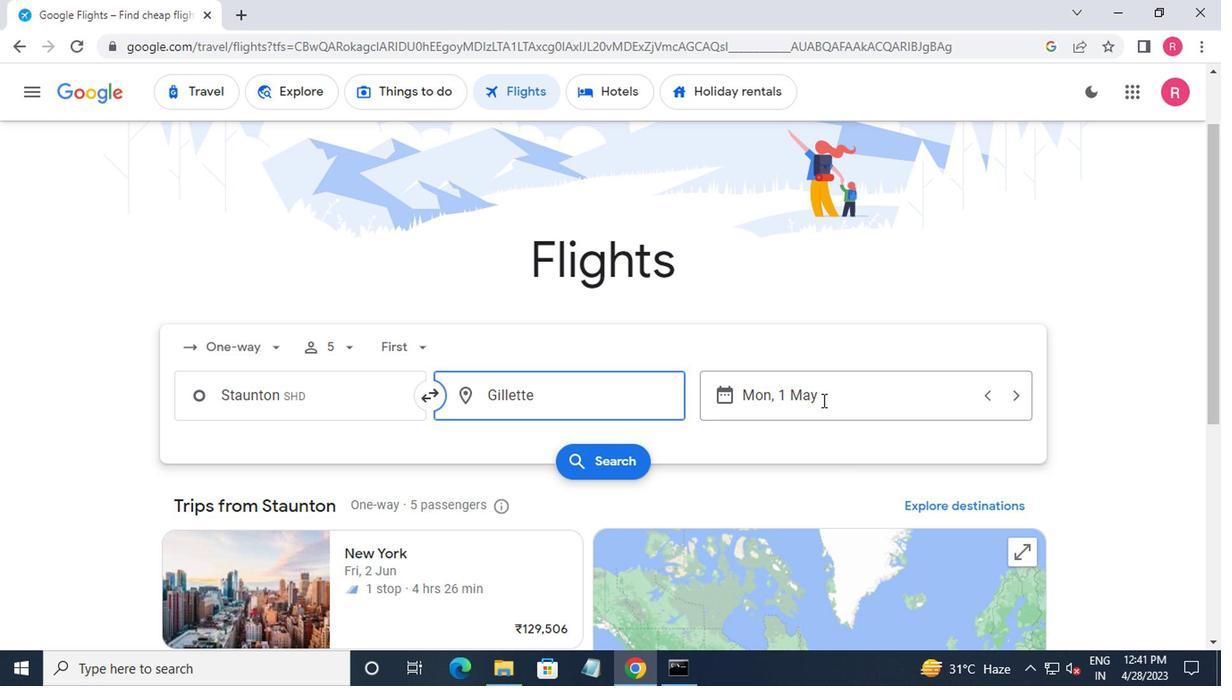 
Action: Mouse pressed left at (833, 398)
Screenshot: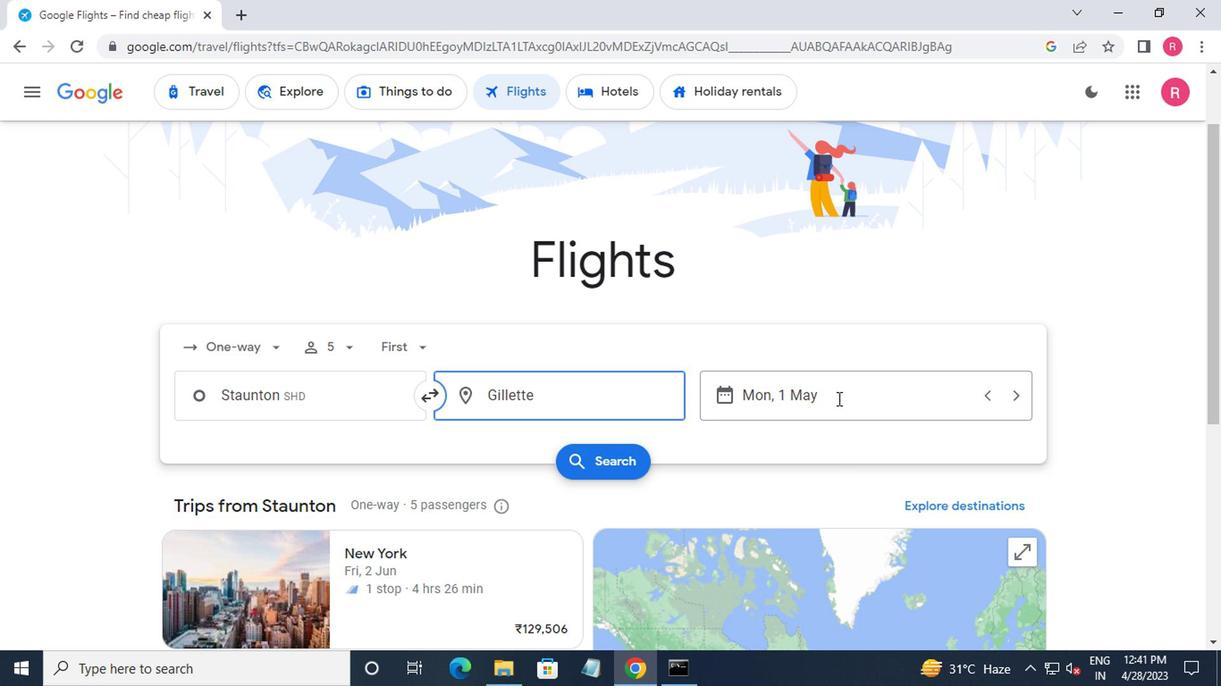 
Action: Mouse moved to (775, 331)
Screenshot: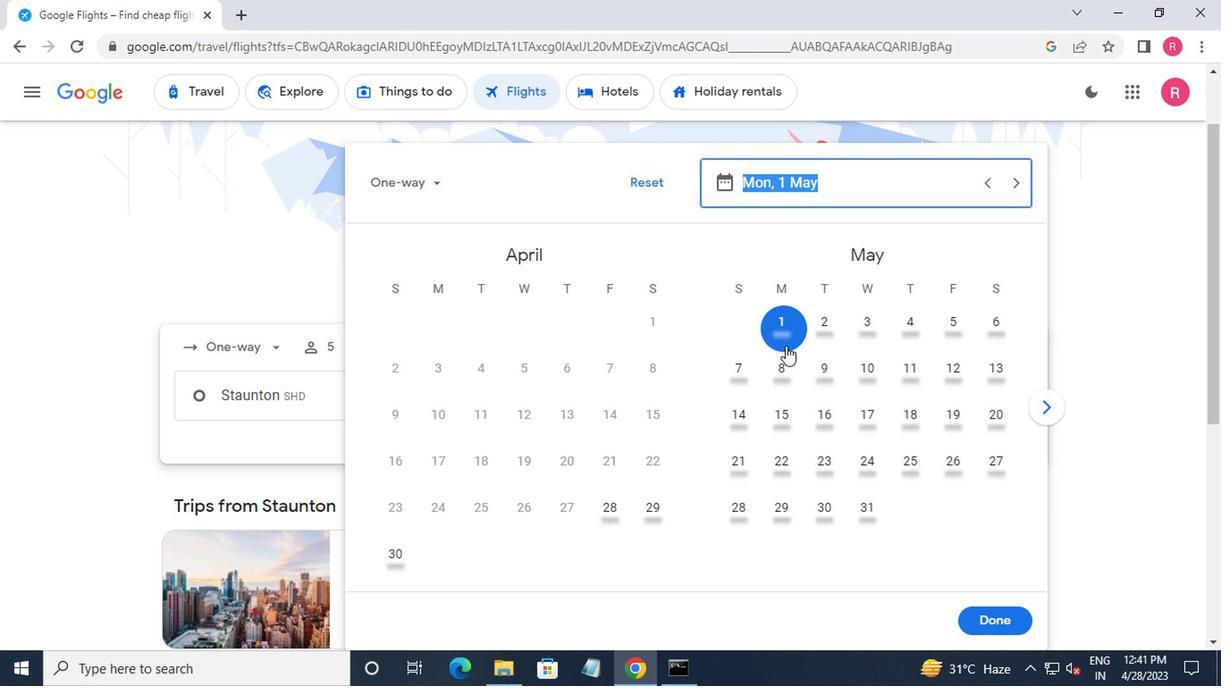 
Action: Mouse pressed left at (775, 331)
Screenshot: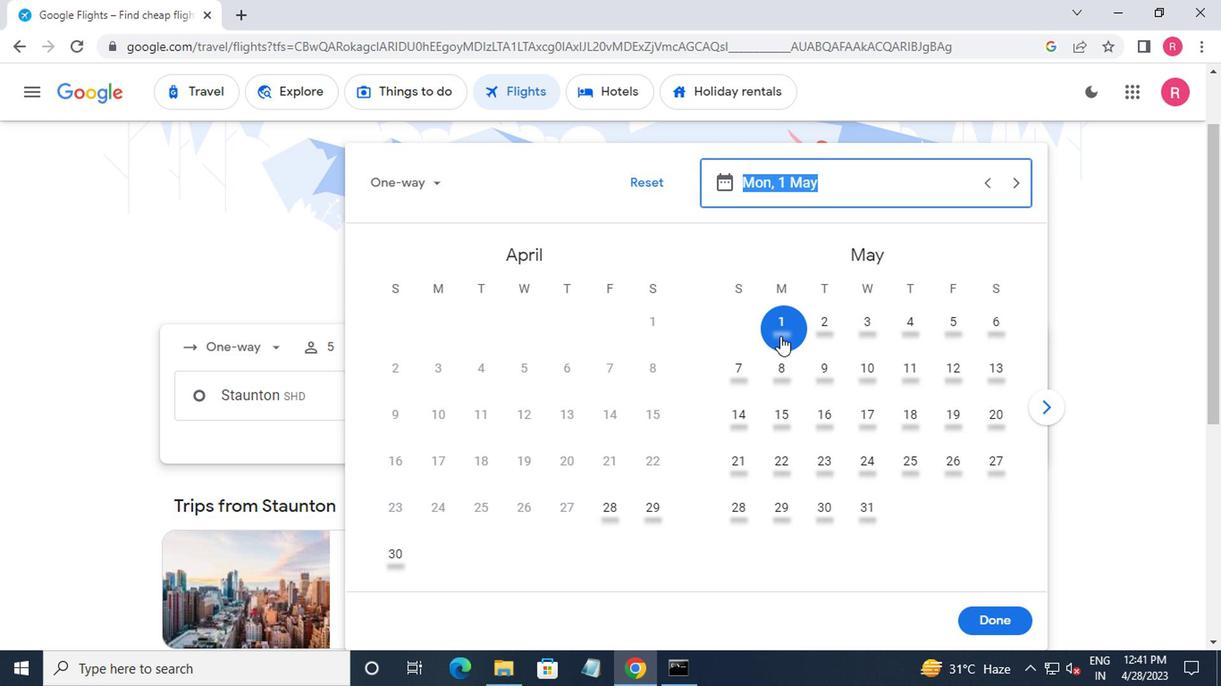 
Action: Mouse moved to (990, 627)
Screenshot: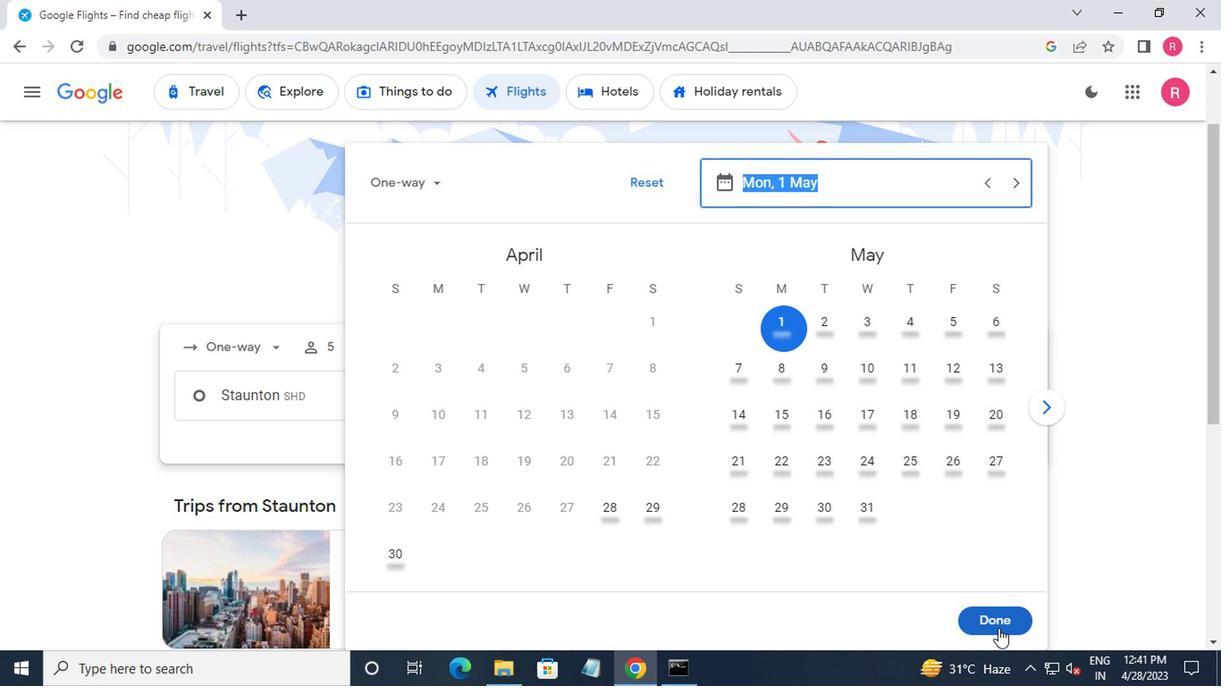 
Action: Mouse pressed left at (990, 627)
Screenshot: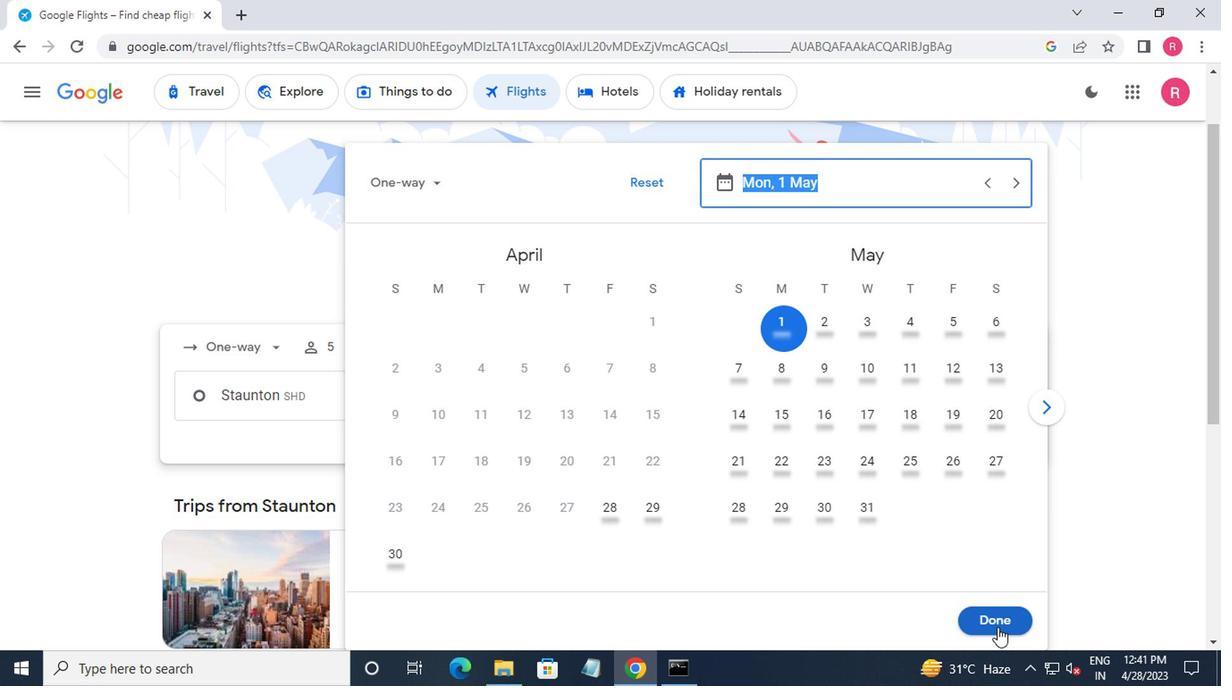 
Action: Mouse moved to (599, 452)
Screenshot: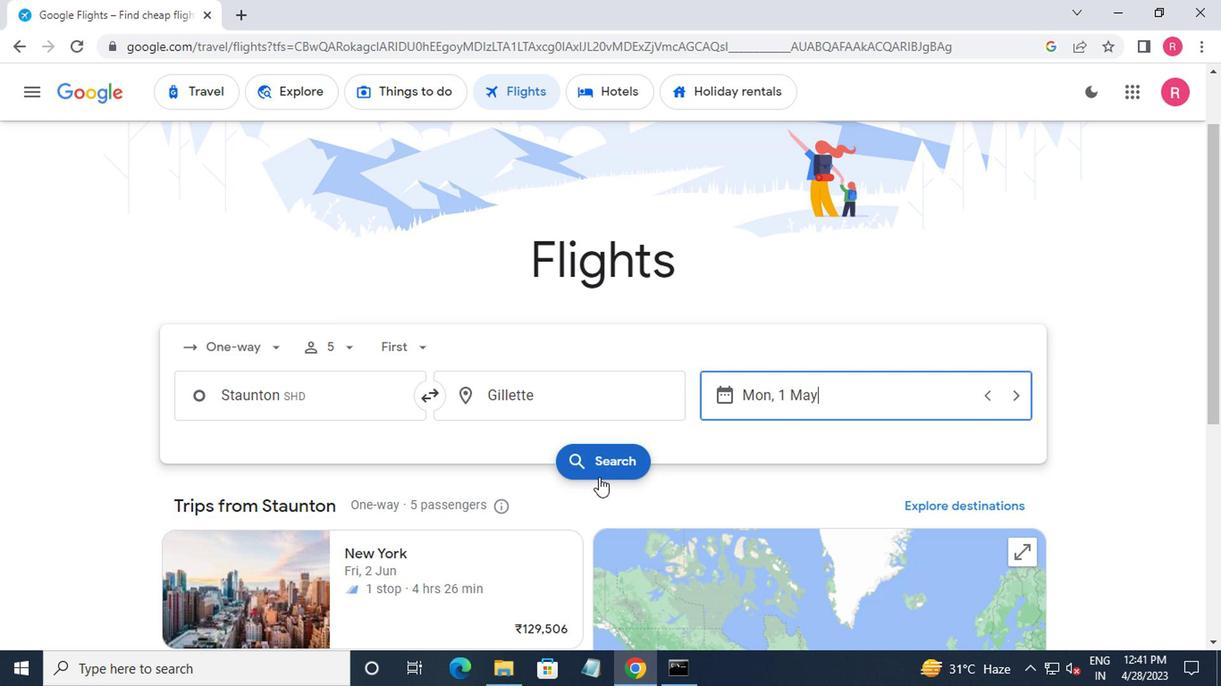 
Action: Mouse pressed left at (599, 452)
Screenshot: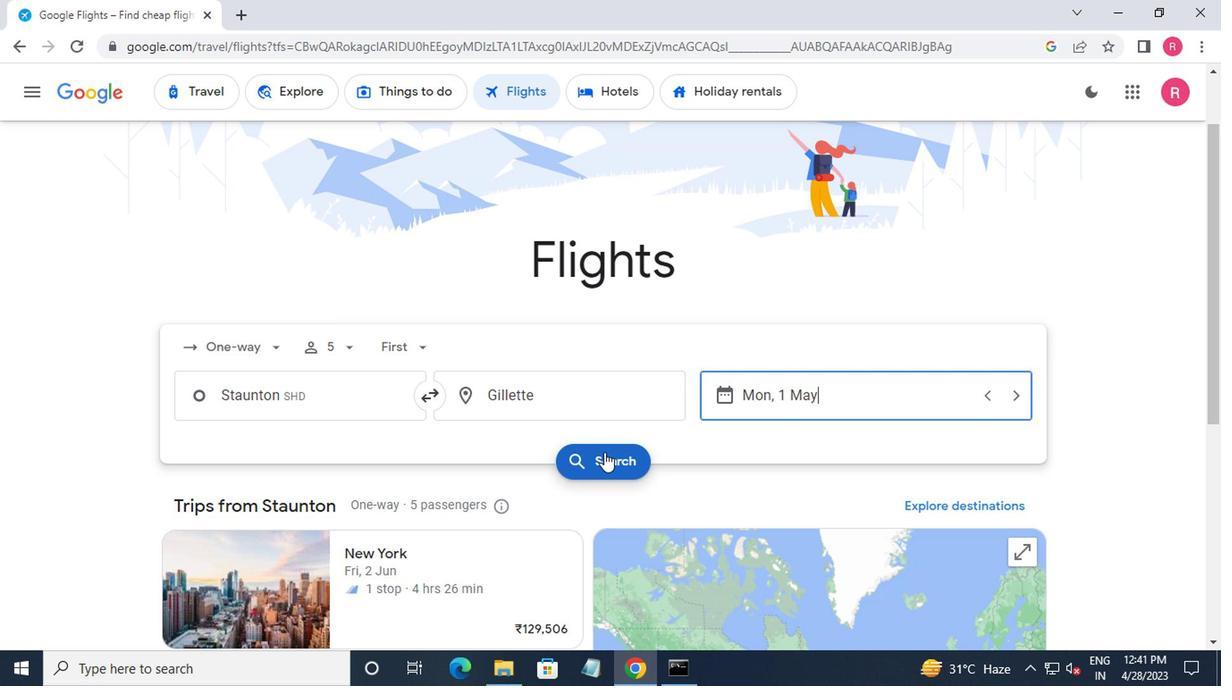
Action: Mouse moved to (191, 261)
Screenshot: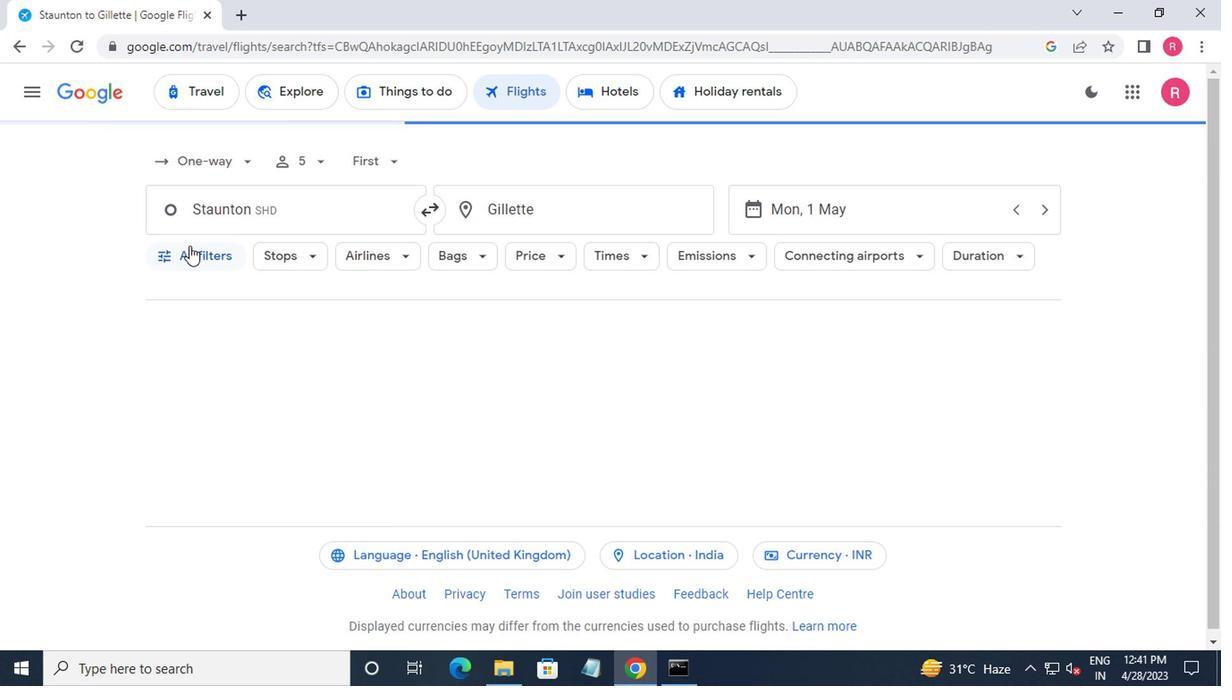 
Action: Mouse pressed left at (191, 261)
Screenshot: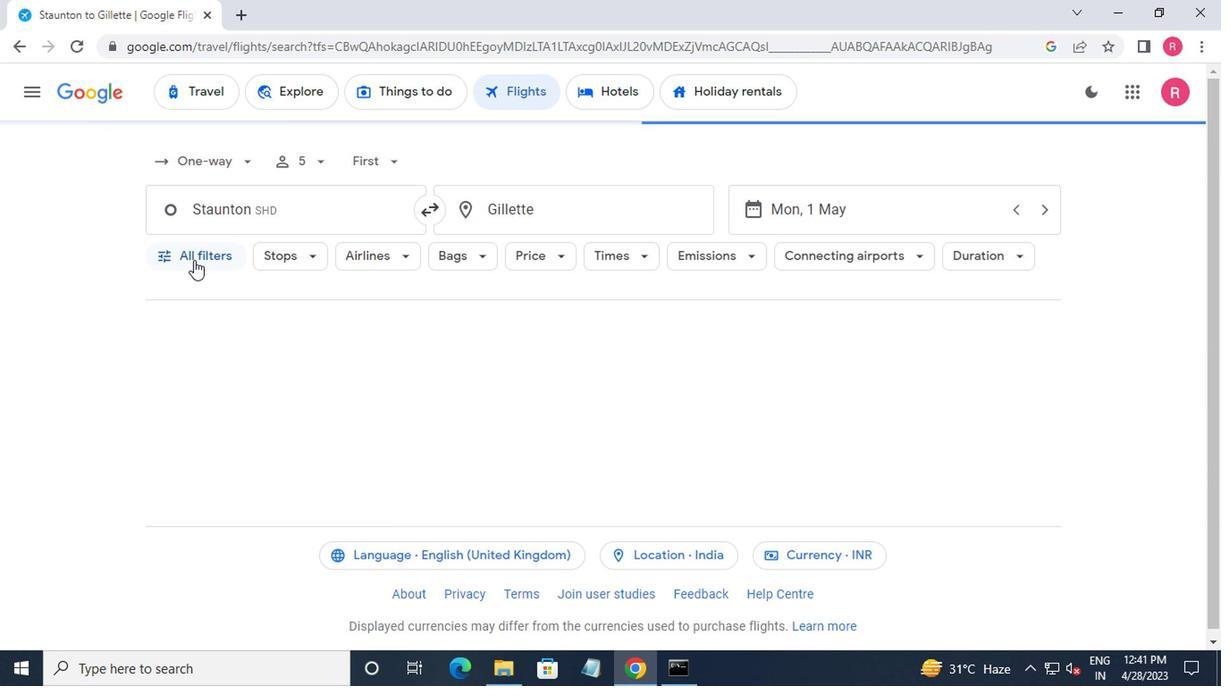 
Action: Mouse moved to (215, 415)
Screenshot: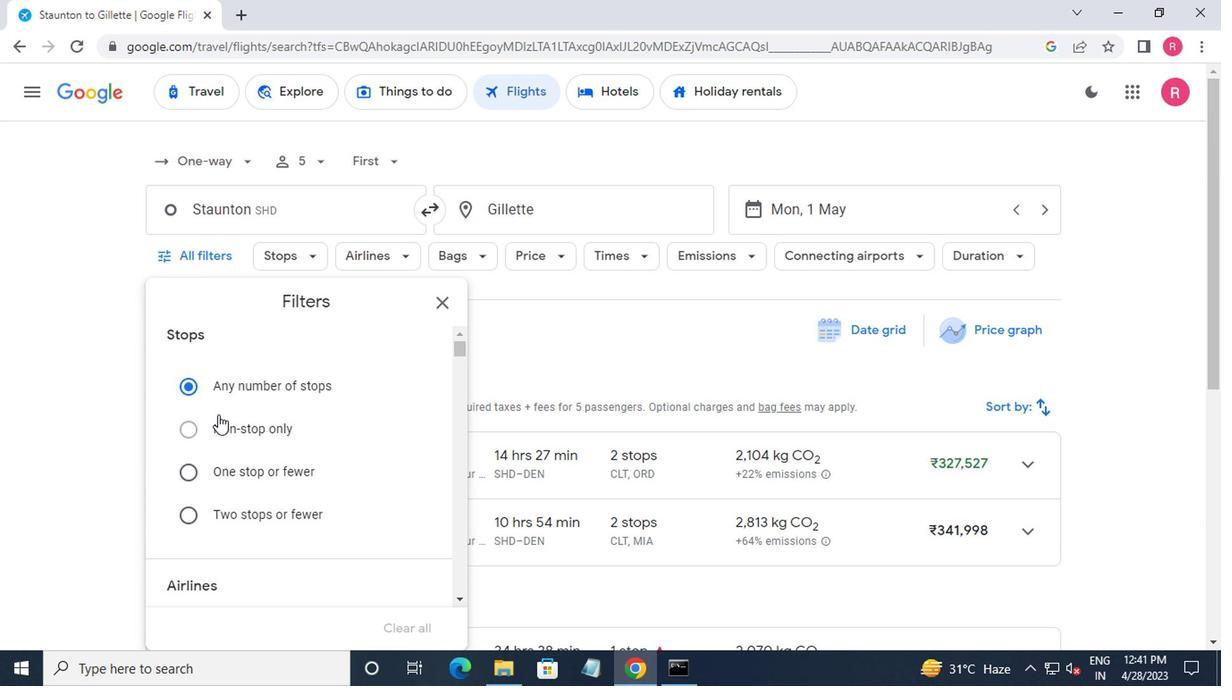 
Action: Mouse scrolled (215, 413) with delta (0, -1)
Screenshot: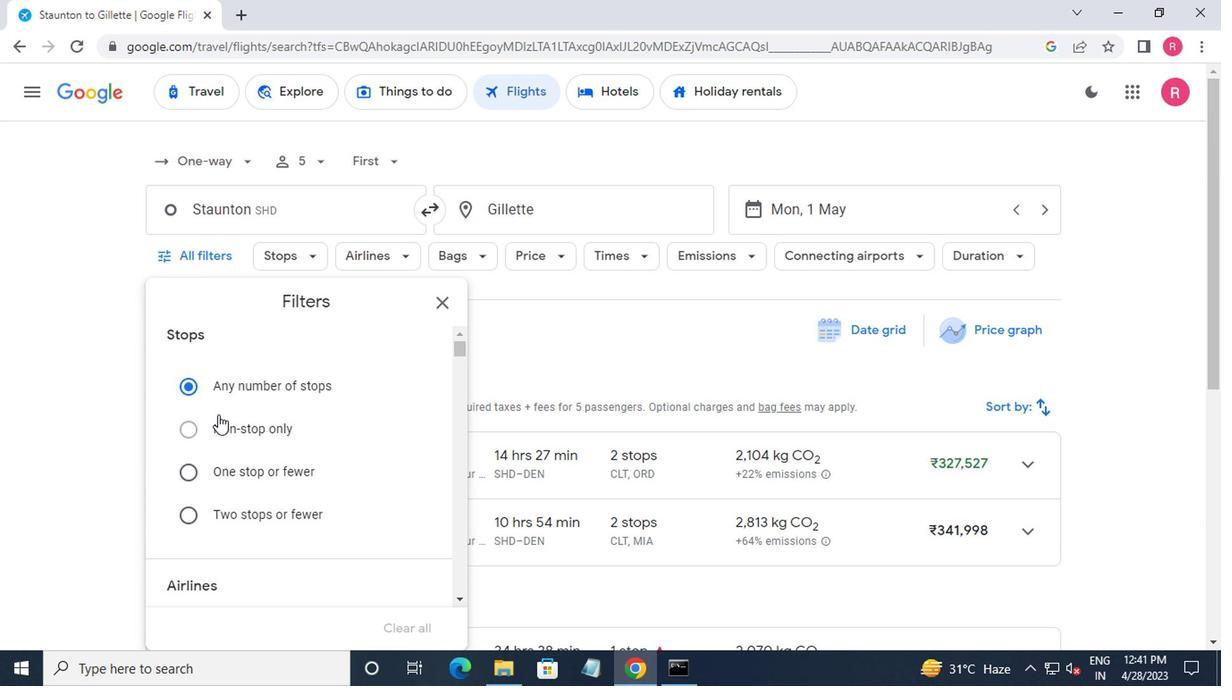 
Action: Mouse moved to (219, 417)
Screenshot: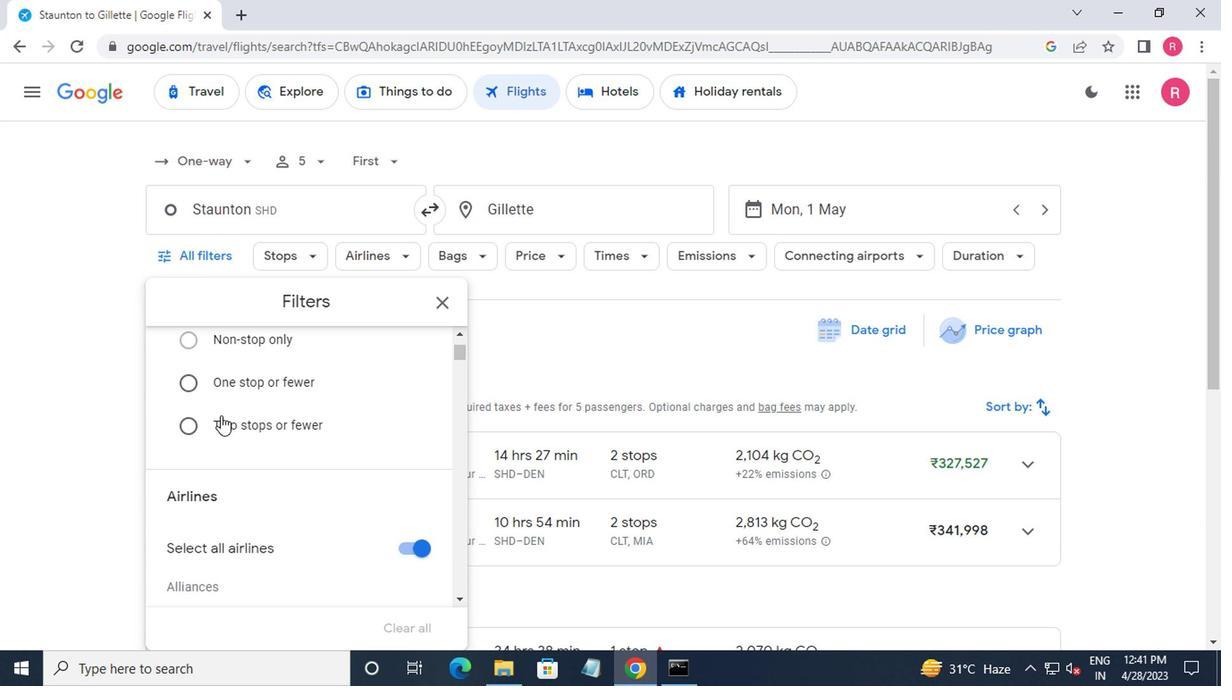 
Action: Mouse scrolled (219, 415) with delta (0, -1)
Screenshot: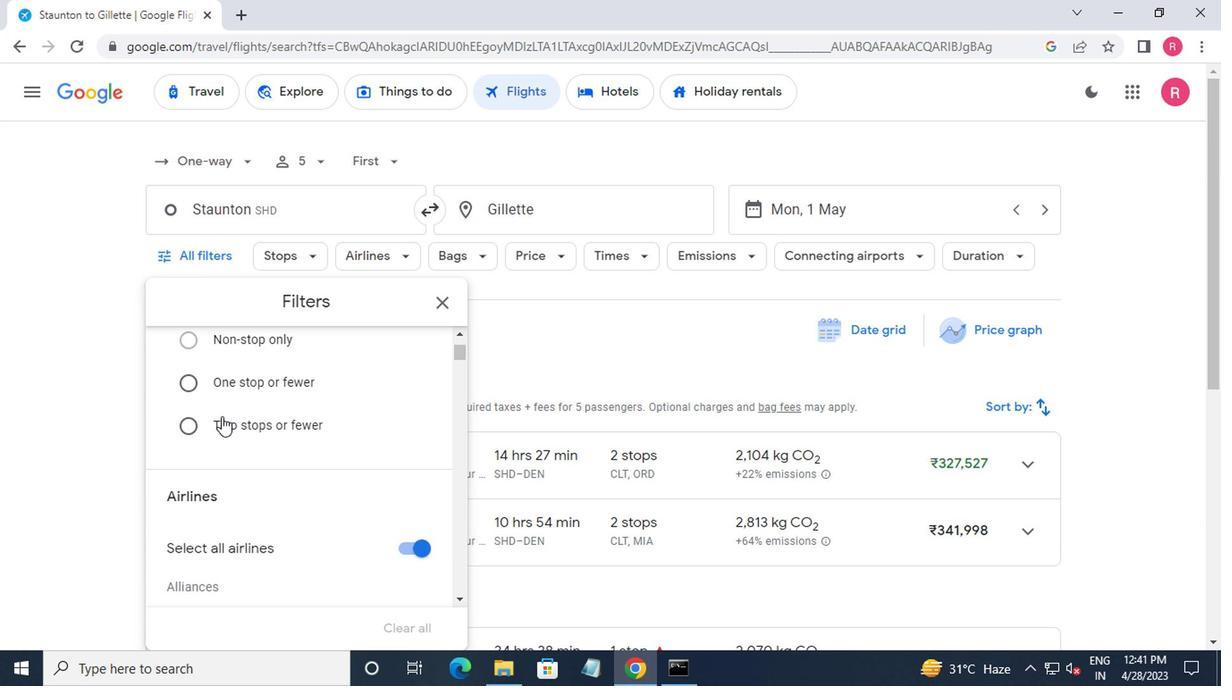 
Action: Mouse moved to (219, 417)
Screenshot: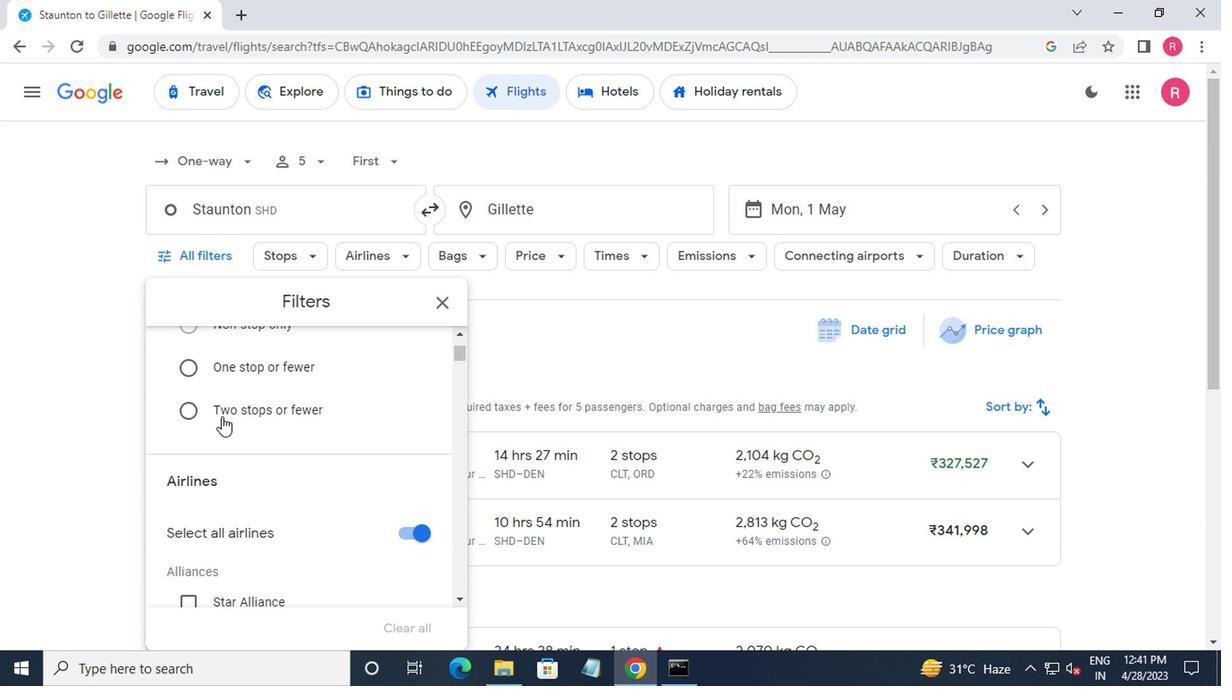 
Action: Mouse scrolled (219, 417) with delta (0, 0)
Screenshot: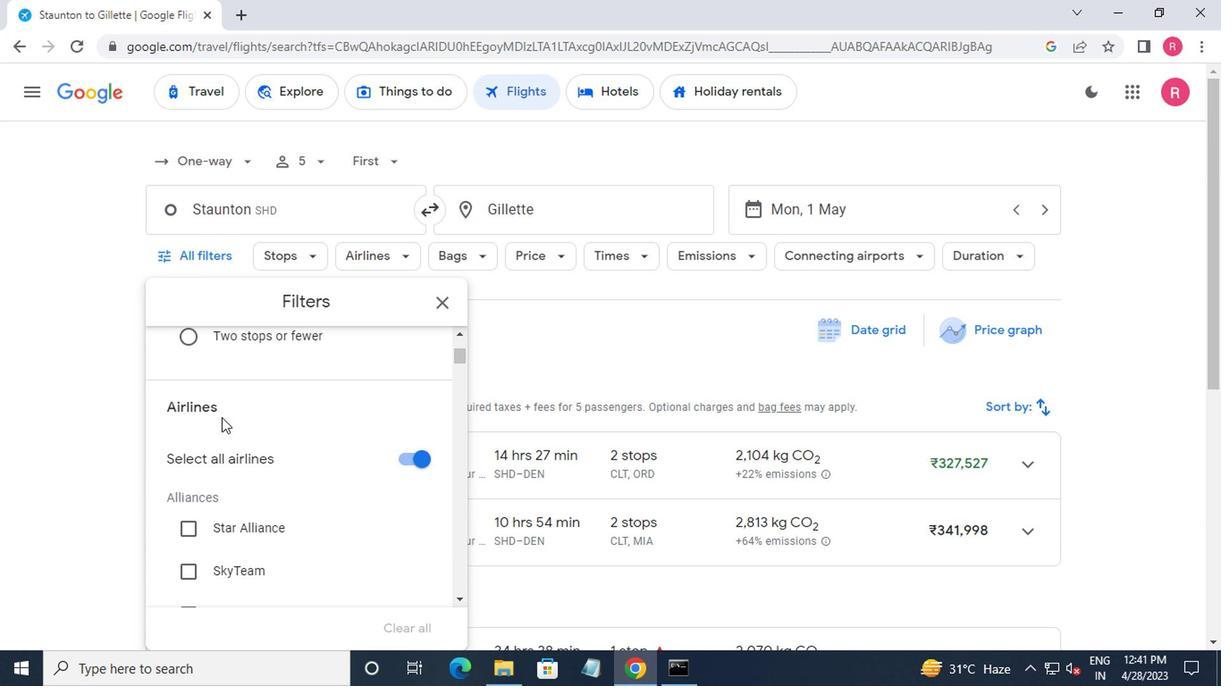 
Action: Mouse moved to (220, 420)
Screenshot: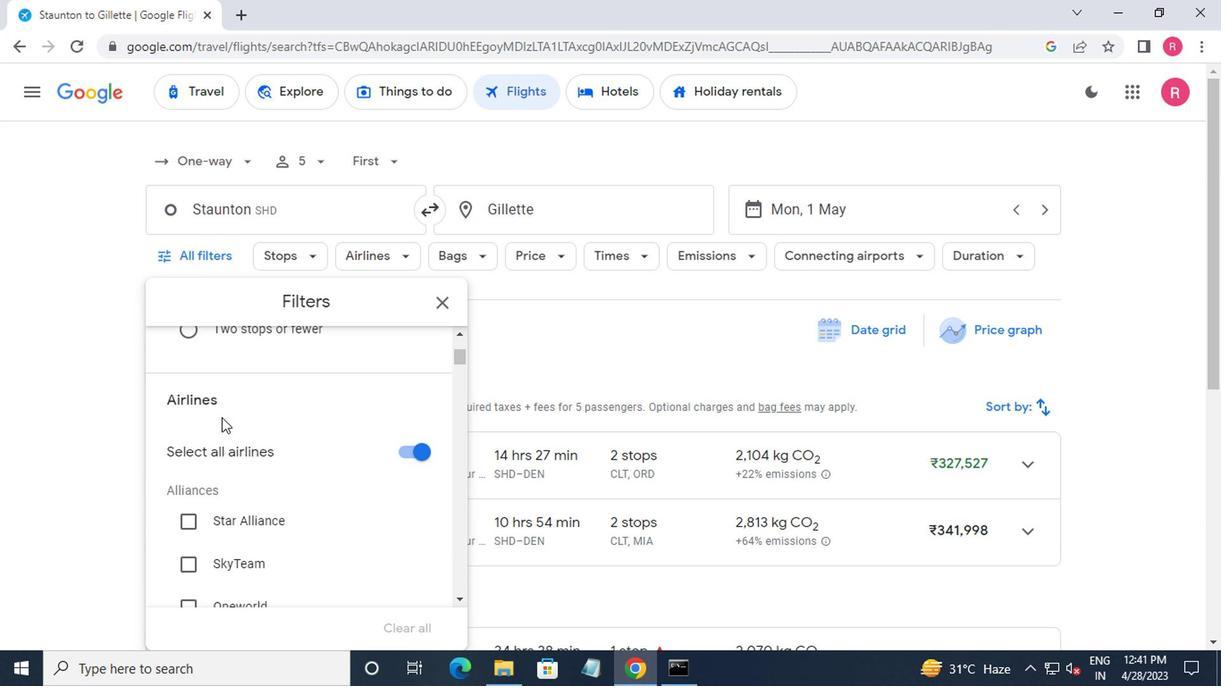 
Action: Mouse scrolled (220, 419) with delta (0, 0)
Screenshot: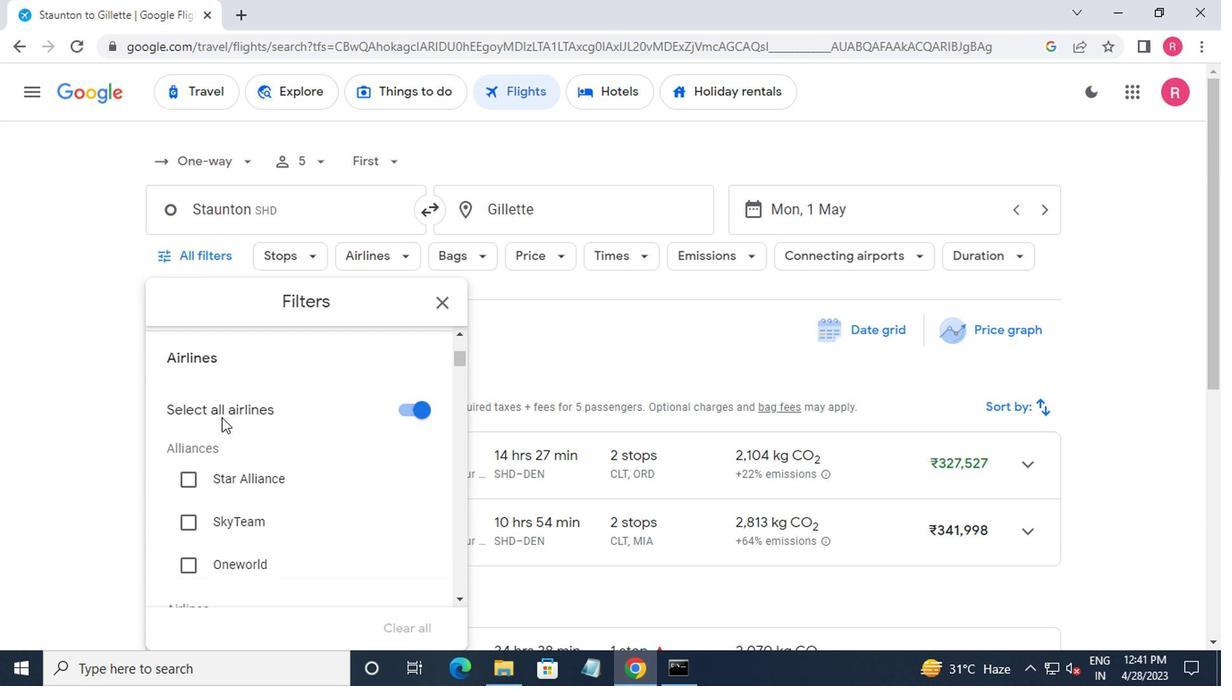 
Action: Mouse scrolled (220, 419) with delta (0, 0)
Screenshot: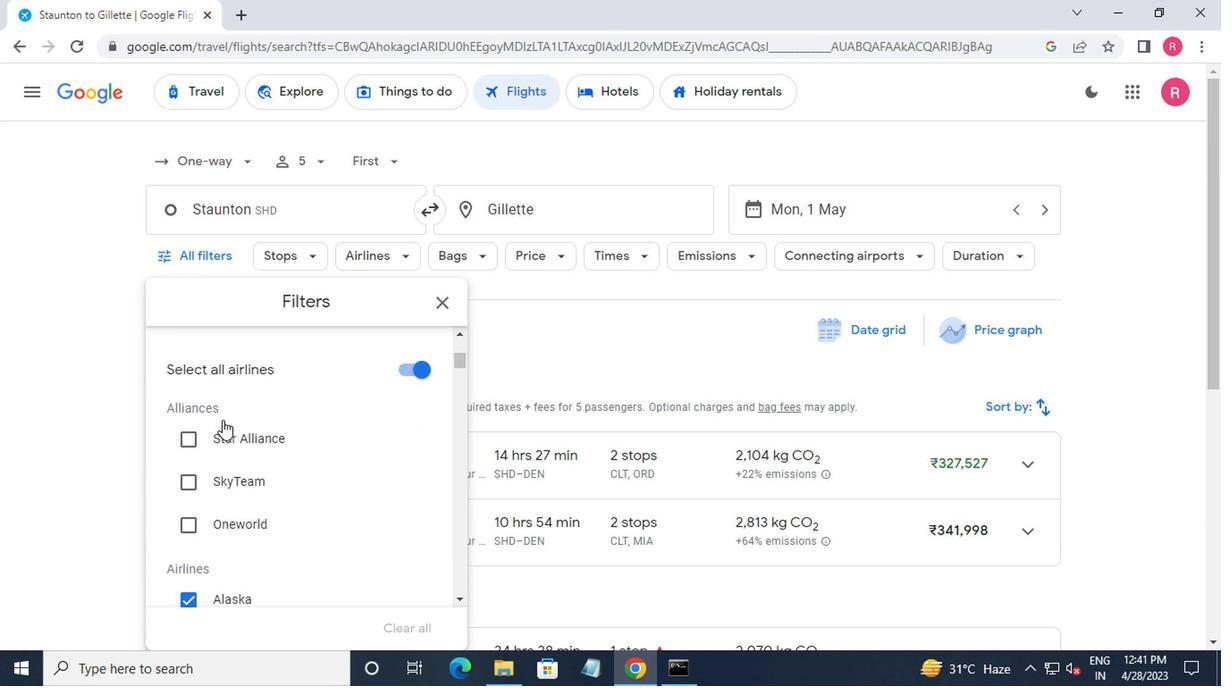 
Action: Mouse moved to (405, 466)
Screenshot: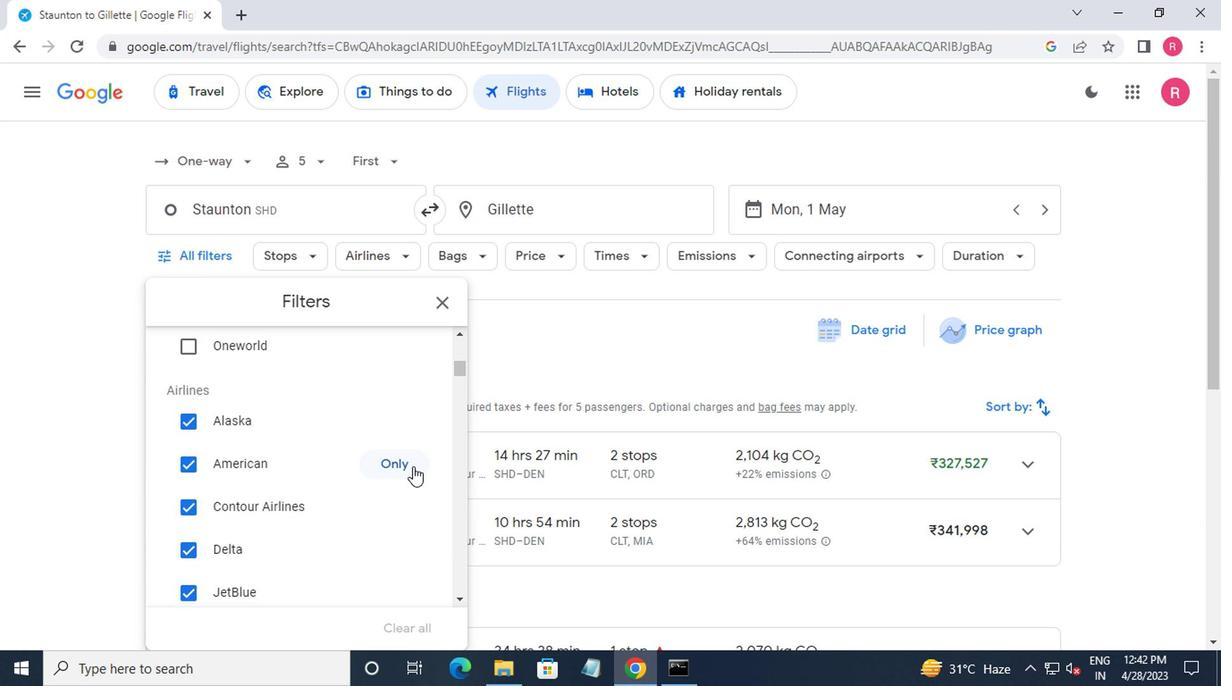 
Action: Mouse pressed left at (405, 466)
Screenshot: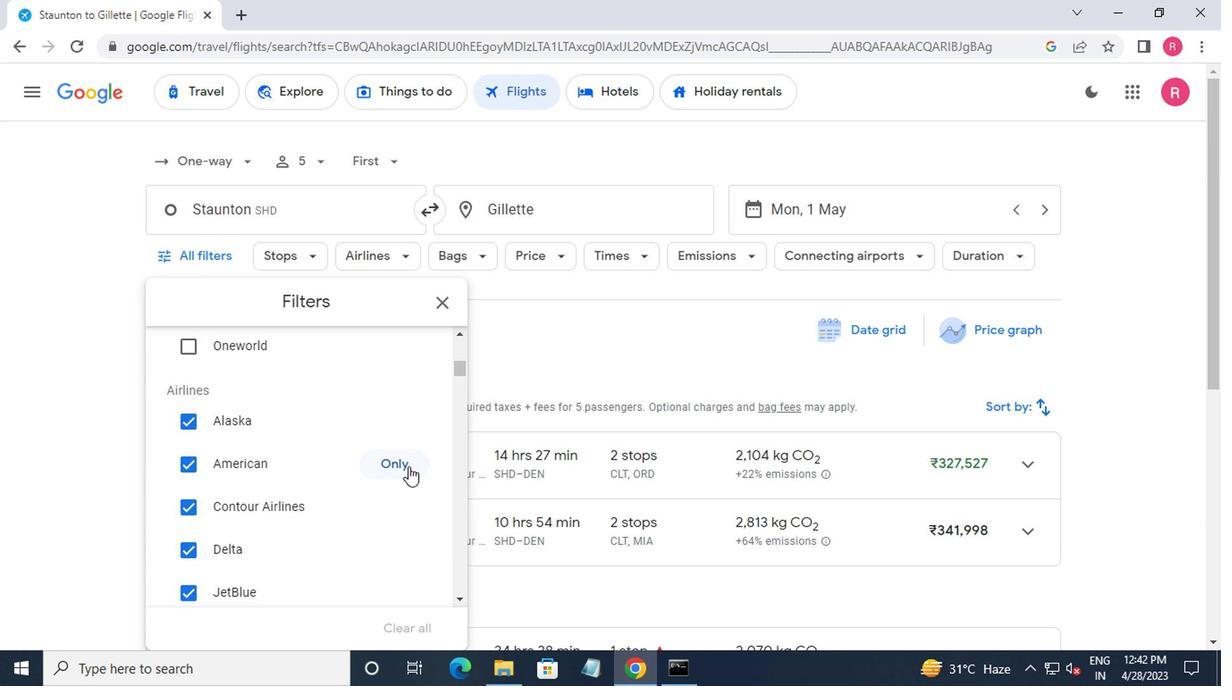 
Action: Mouse moved to (396, 467)
Screenshot: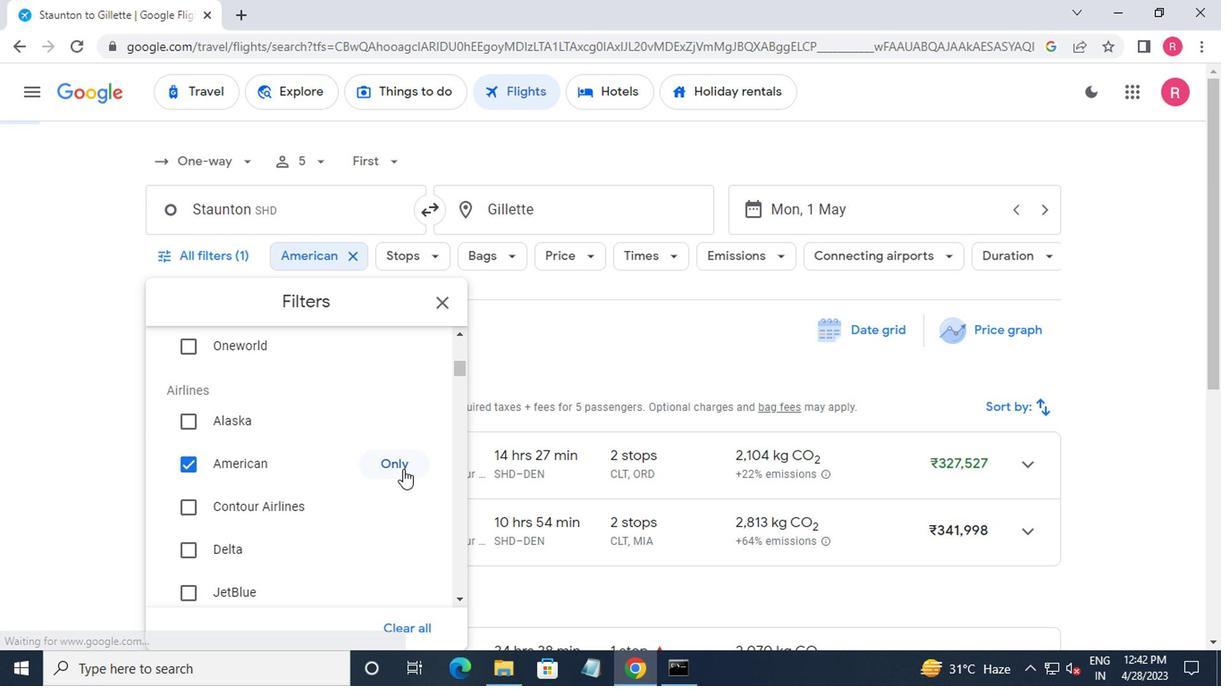 
Action: Mouse scrolled (396, 466) with delta (0, 0)
Screenshot: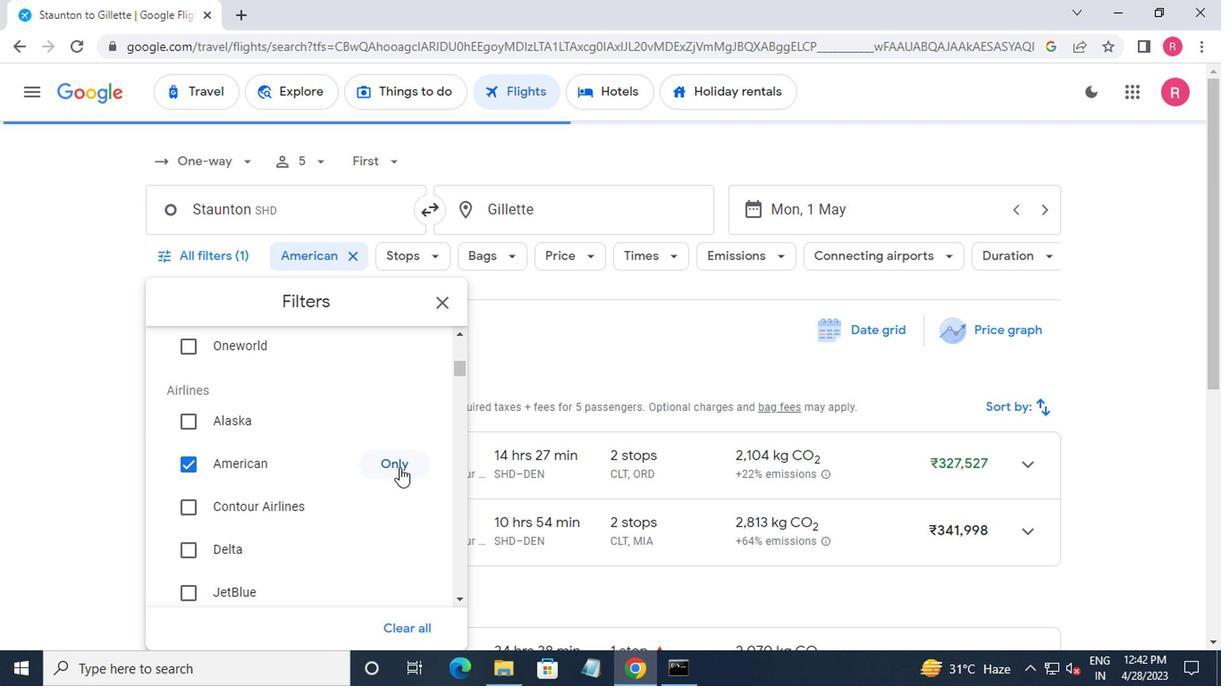 
Action: Mouse scrolled (396, 466) with delta (0, 0)
Screenshot: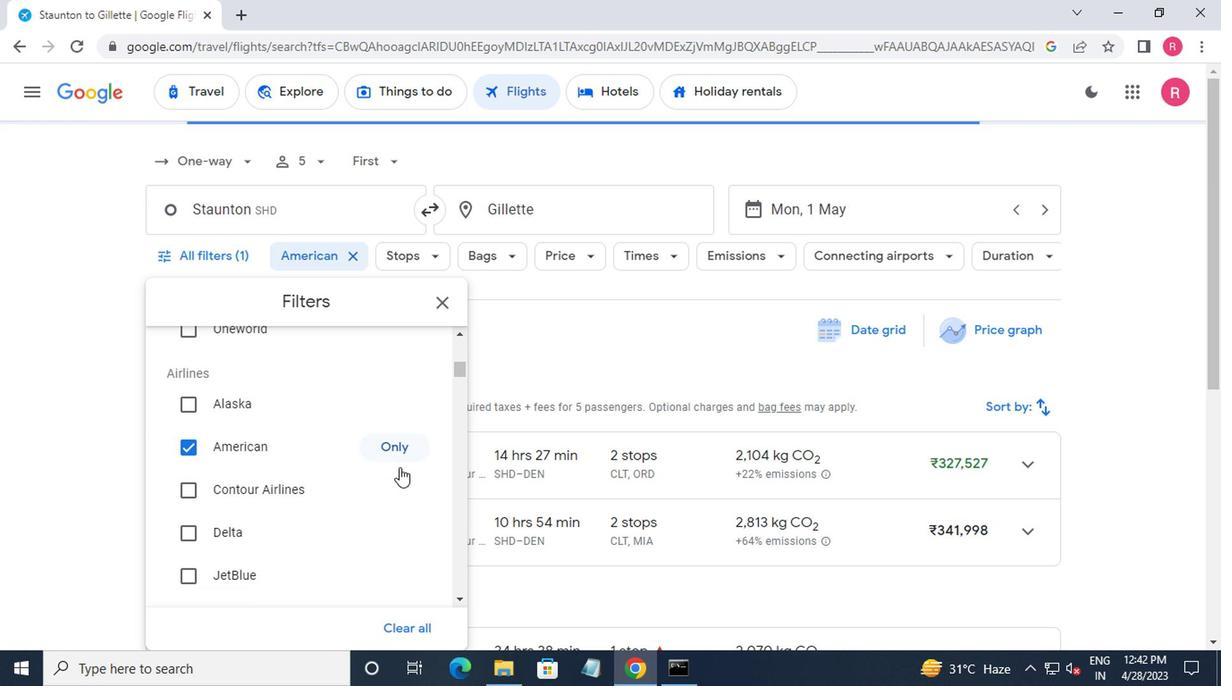 
Action: Mouse moved to (395, 467)
Screenshot: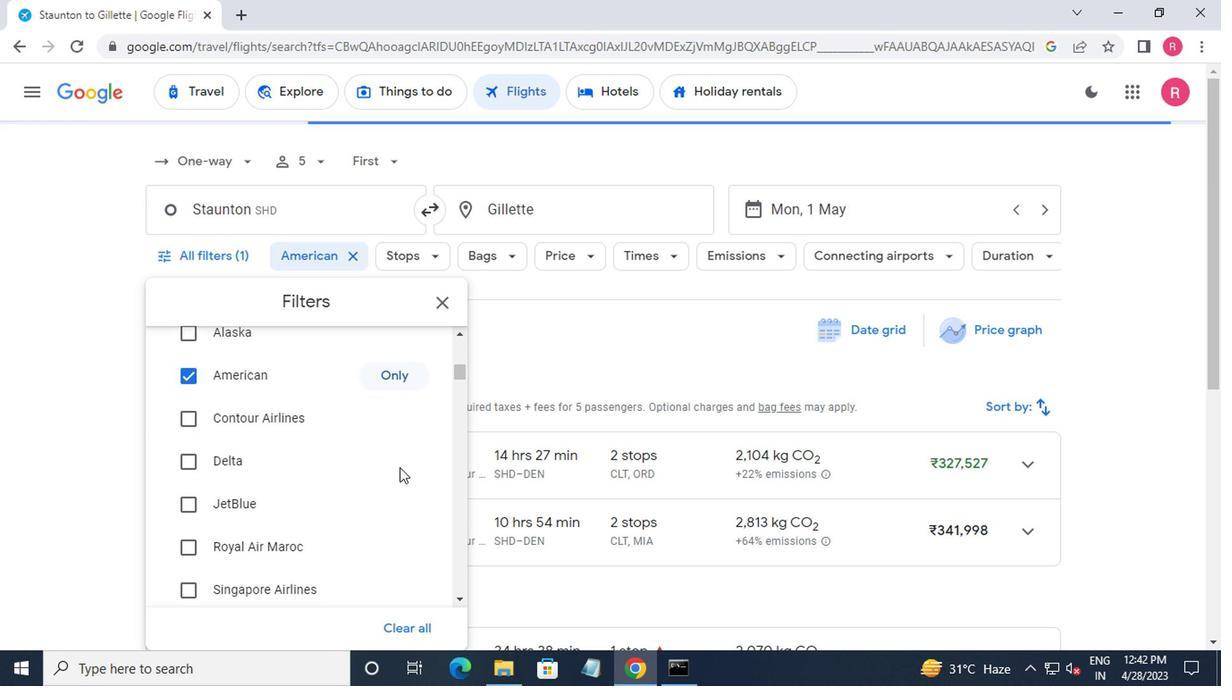 
Action: Mouse scrolled (395, 466) with delta (0, 0)
Screenshot: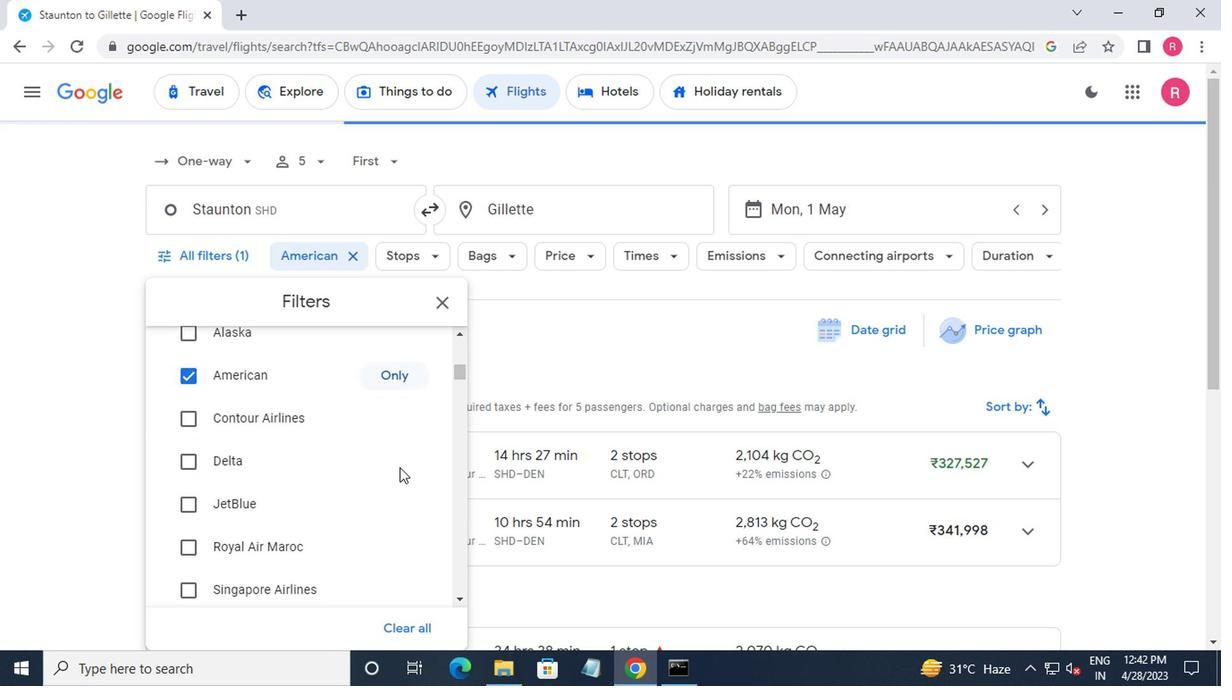 
Action: Mouse moved to (395, 468)
Screenshot: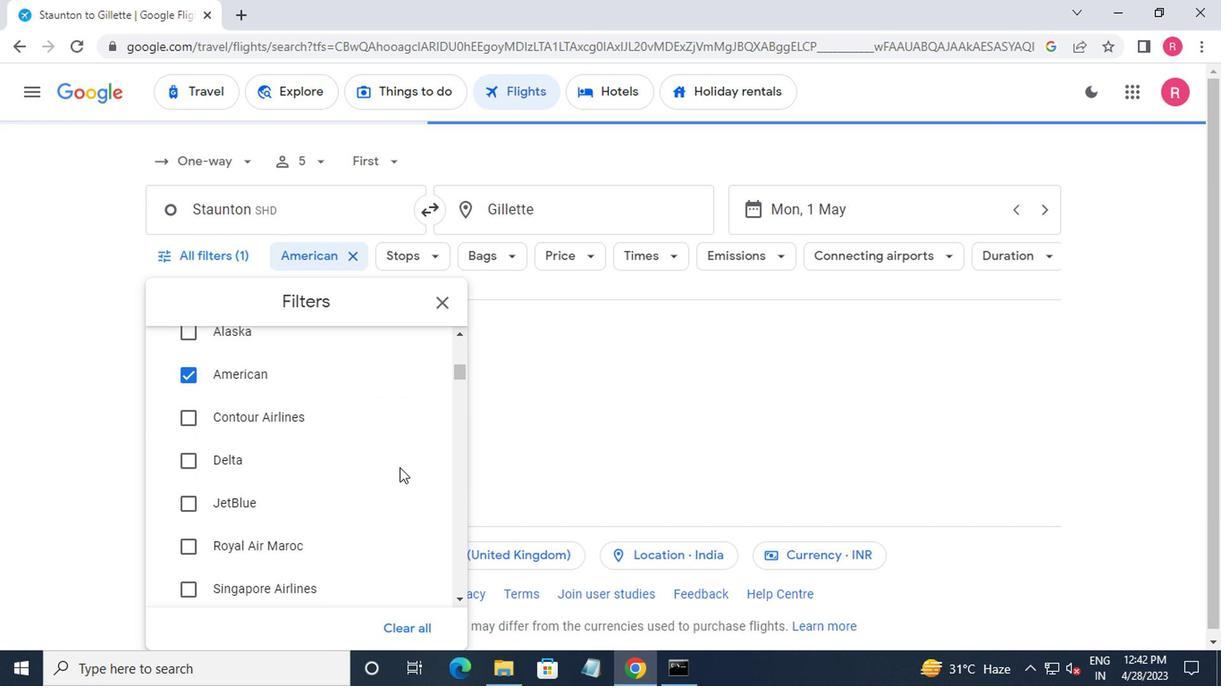 
Action: Mouse scrolled (395, 467) with delta (0, -1)
Screenshot: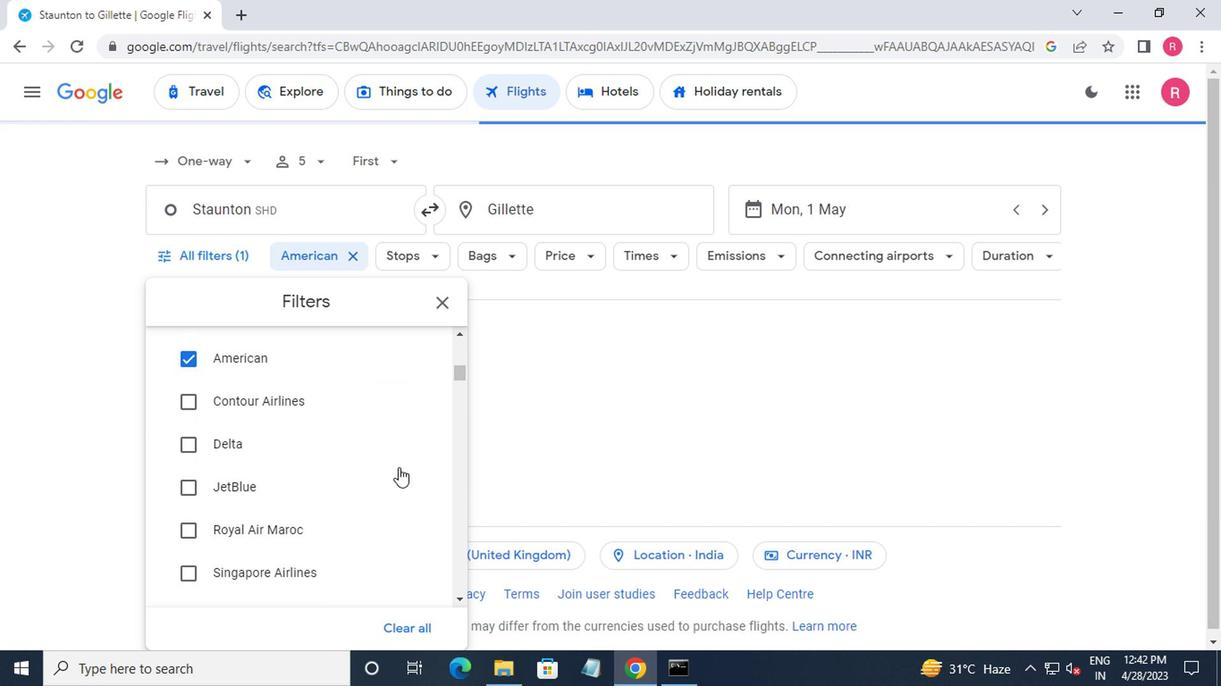 
Action: Mouse moved to (394, 469)
Screenshot: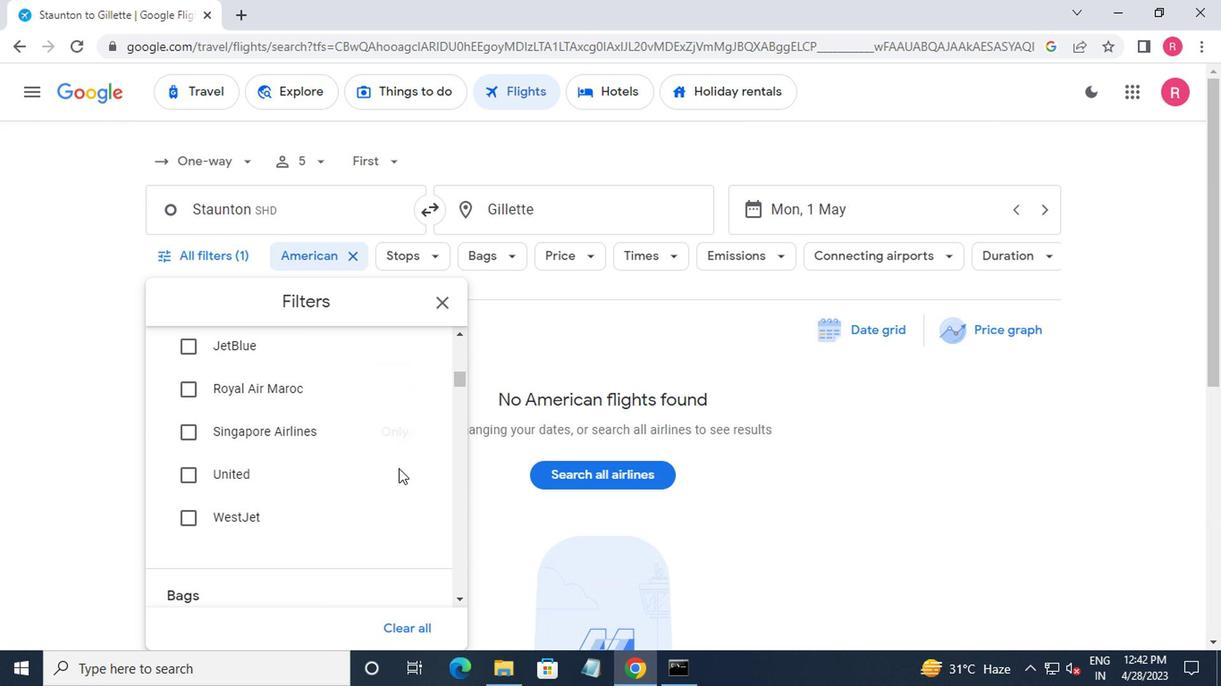 
Action: Mouse scrolled (394, 468) with delta (0, 0)
Screenshot: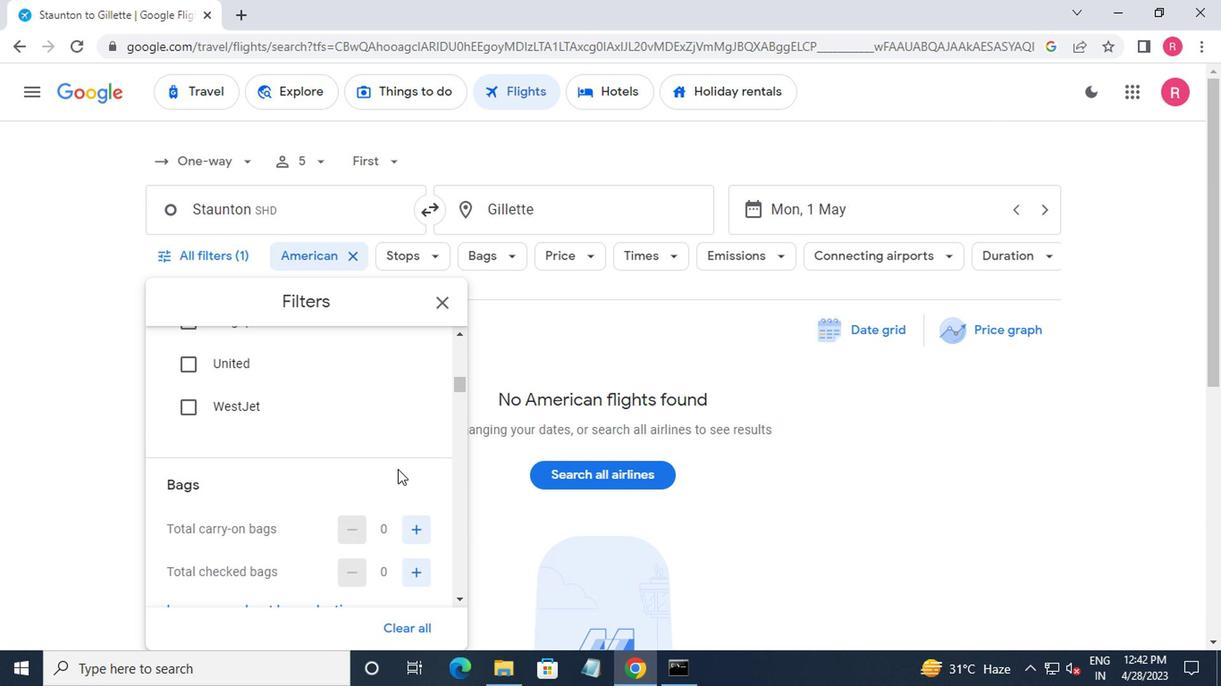 
Action: Mouse scrolled (394, 468) with delta (0, 0)
Screenshot: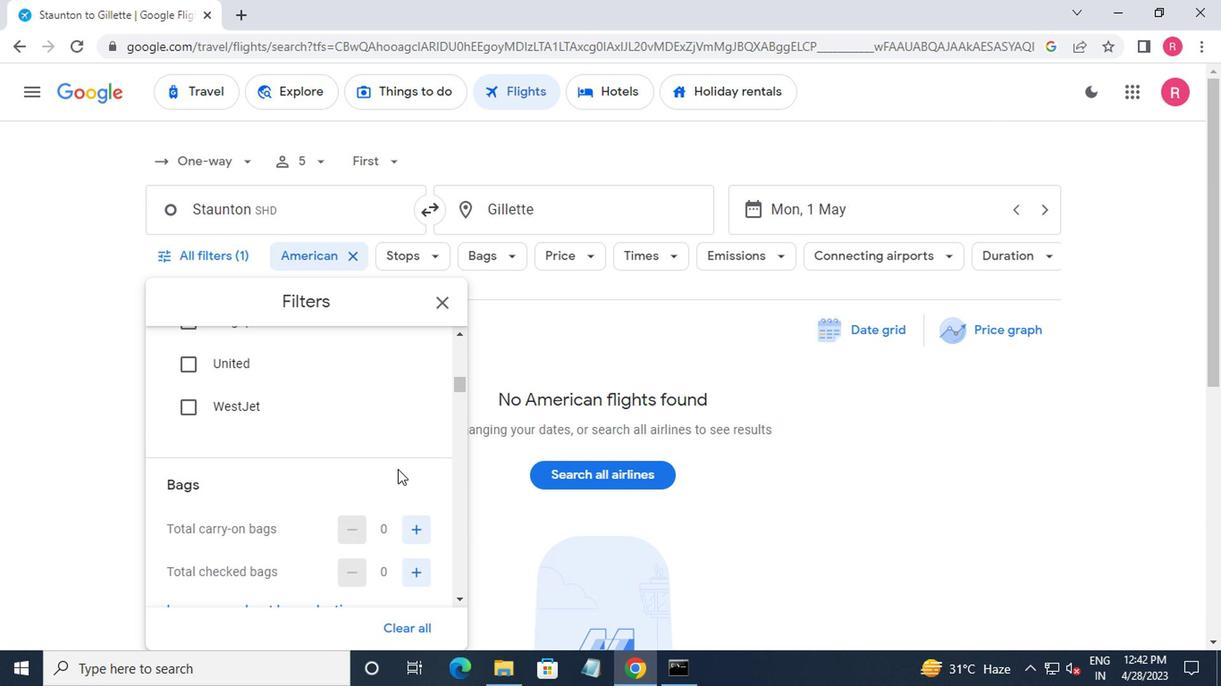 
Action: Mouse moved to (405, 359)
Screenshot: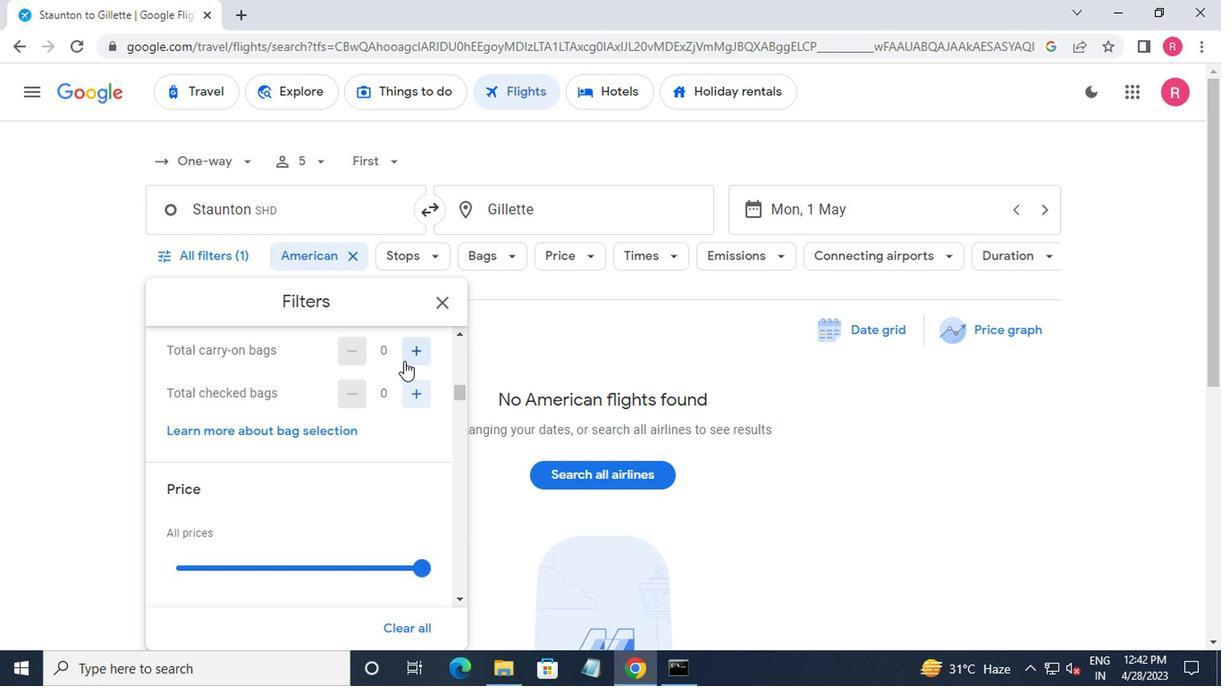 
Action: Mouse pressed left at (405, 359)
Screenshot: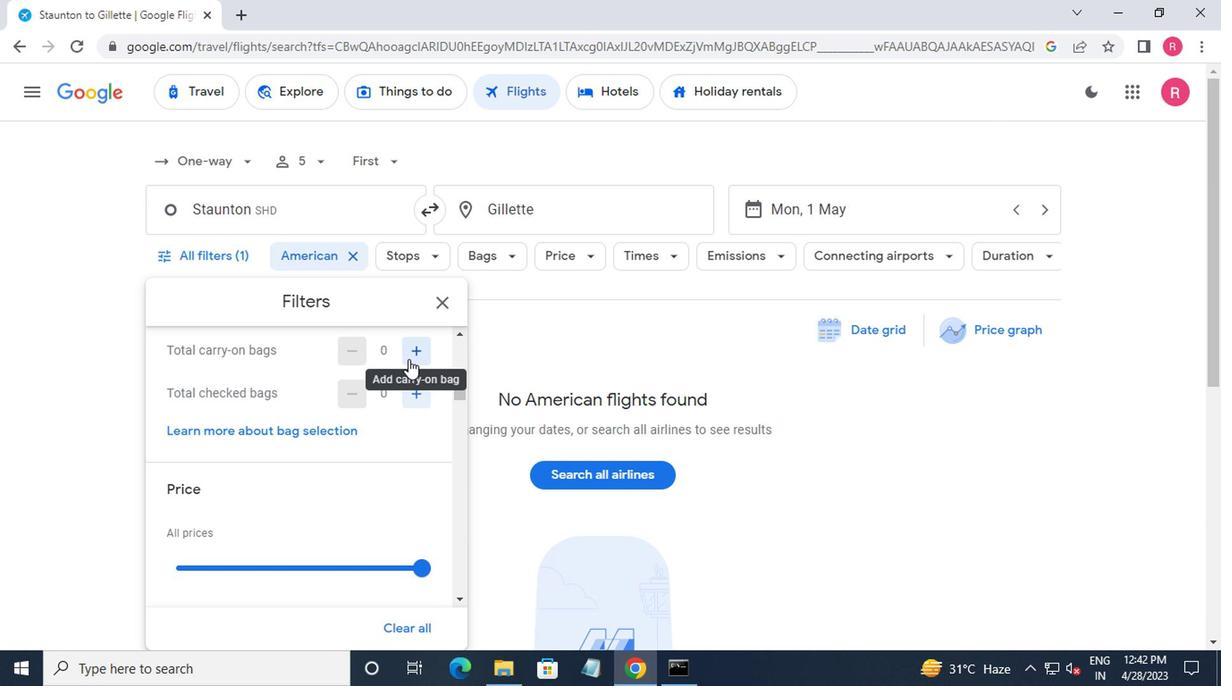 
Action: Mouse moved to (410, 401)
Screenshot: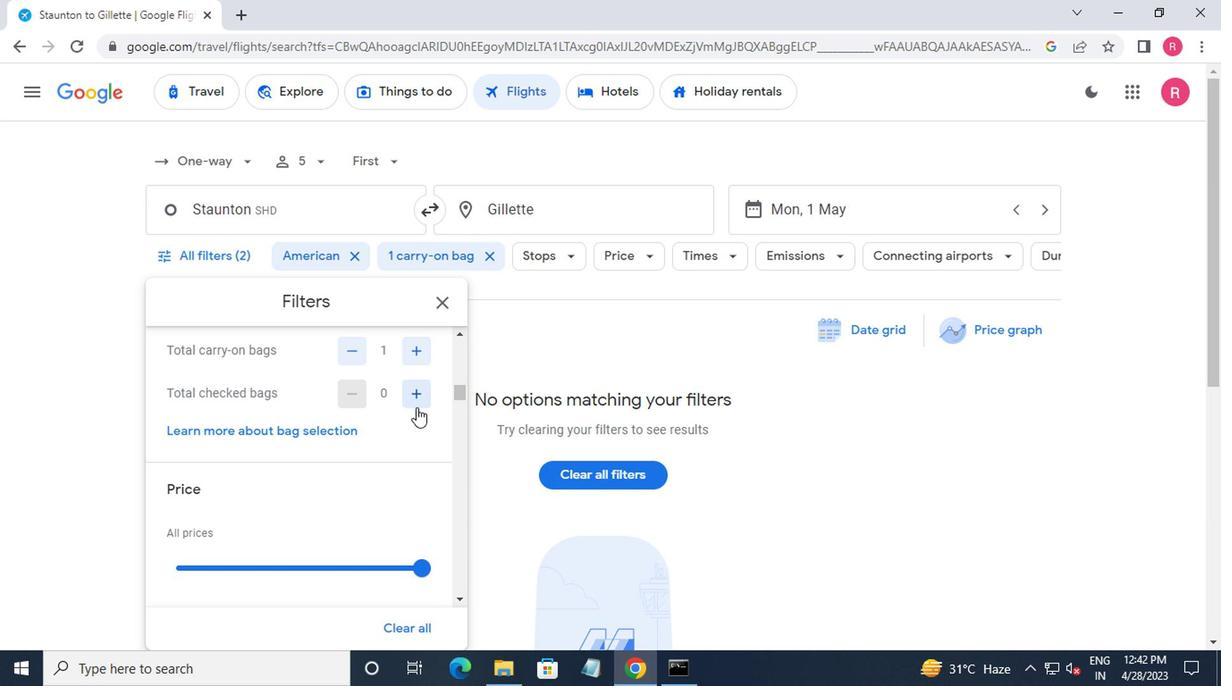 
Action: Mouse pressed left at (410, 401)
Screenshot: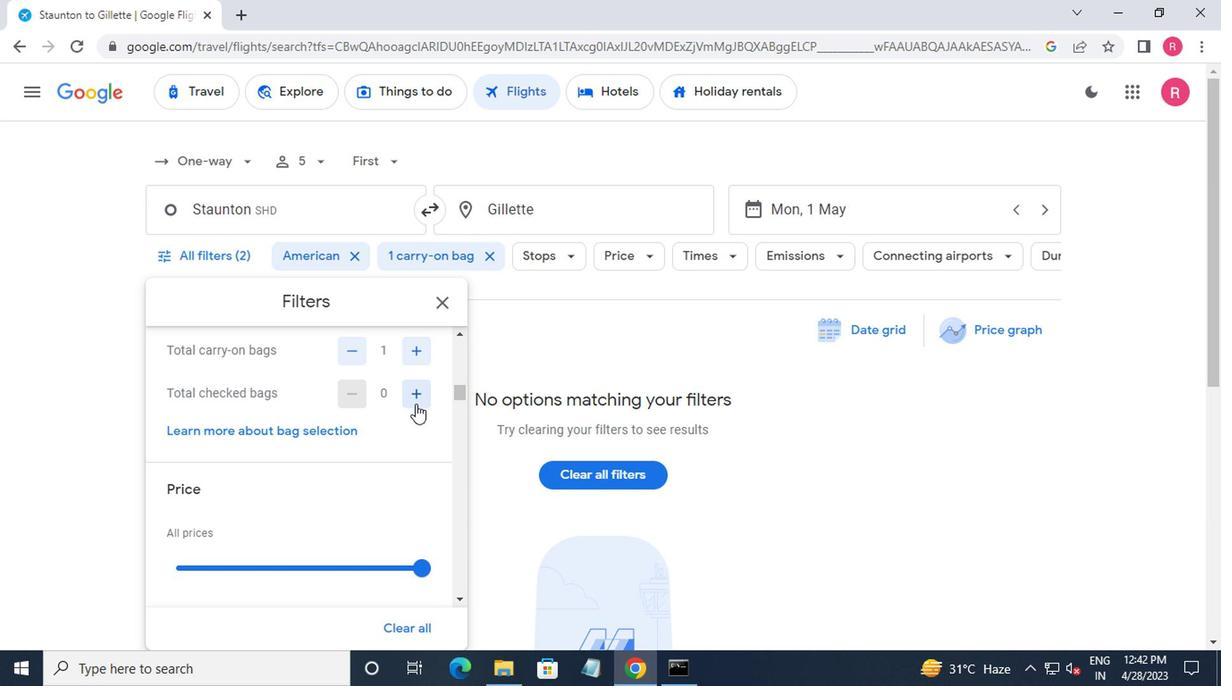 
Action: Mouse moved to (352, 354)
Screenshot: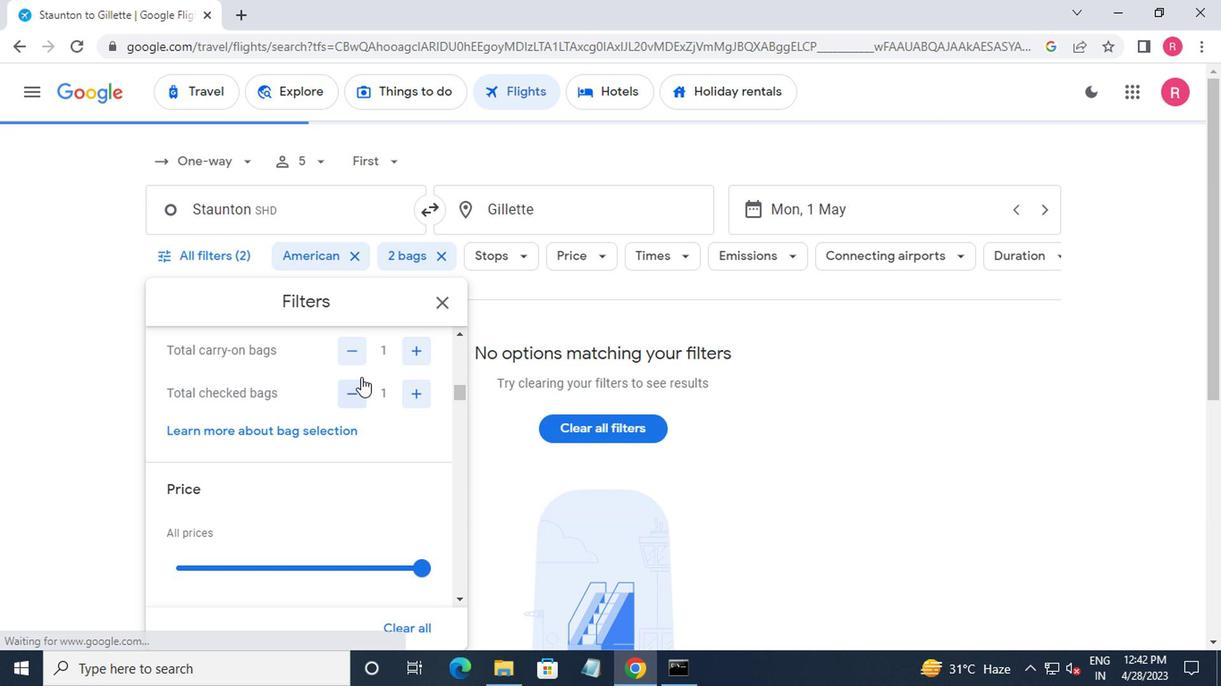 
Action: Mouse pressed left at (352, 354)
Screenshot: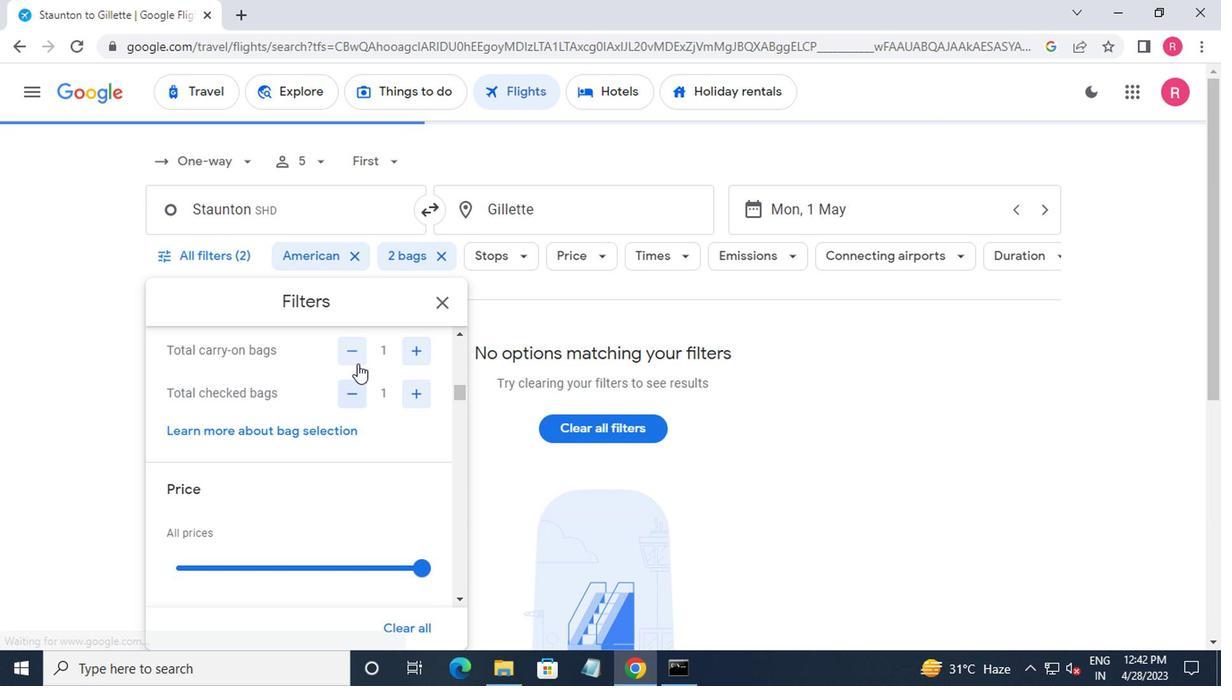 
Action: Mouse moved to (349, 485)
Screenshot: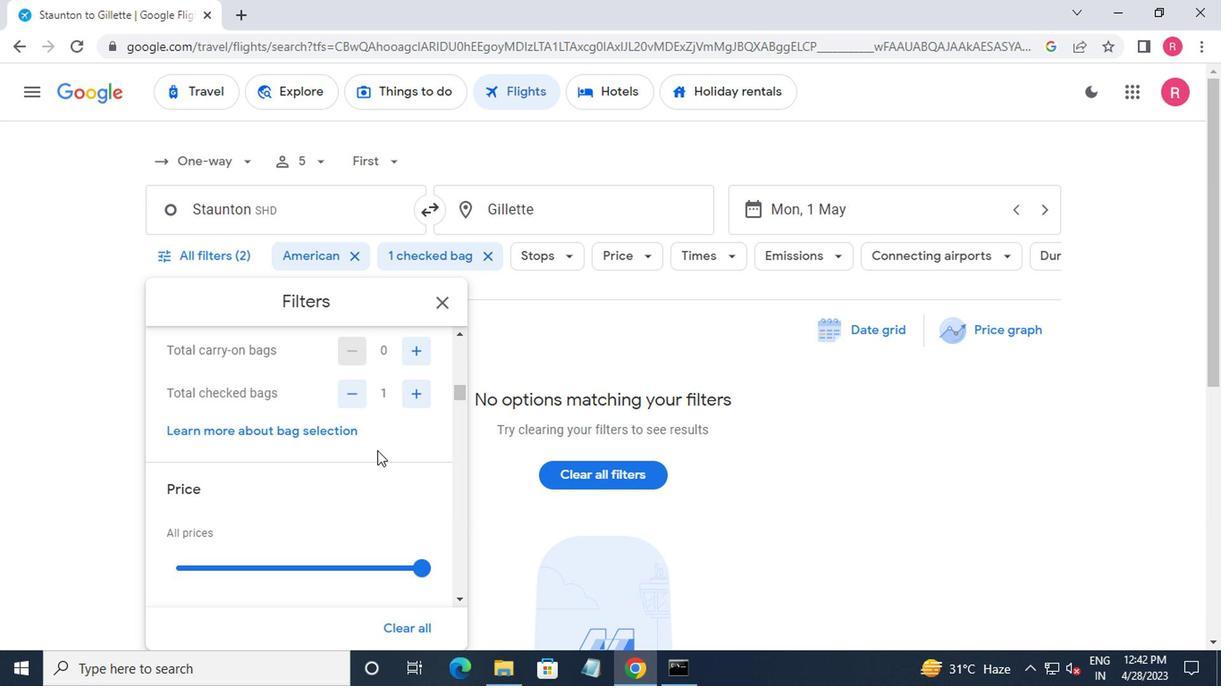 
Action: Mouse scrolled (349, 484) with delta (0, 0)
Screenshot: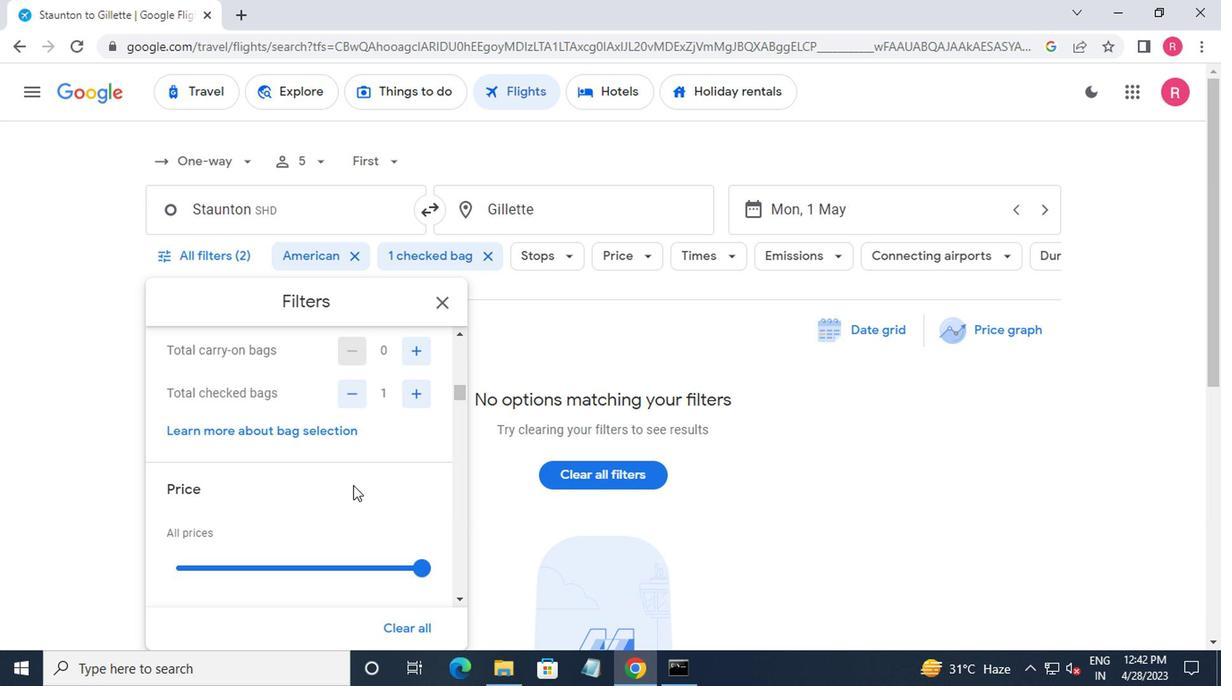 
Action: Mouse moved to (420, 478)
Screenshot: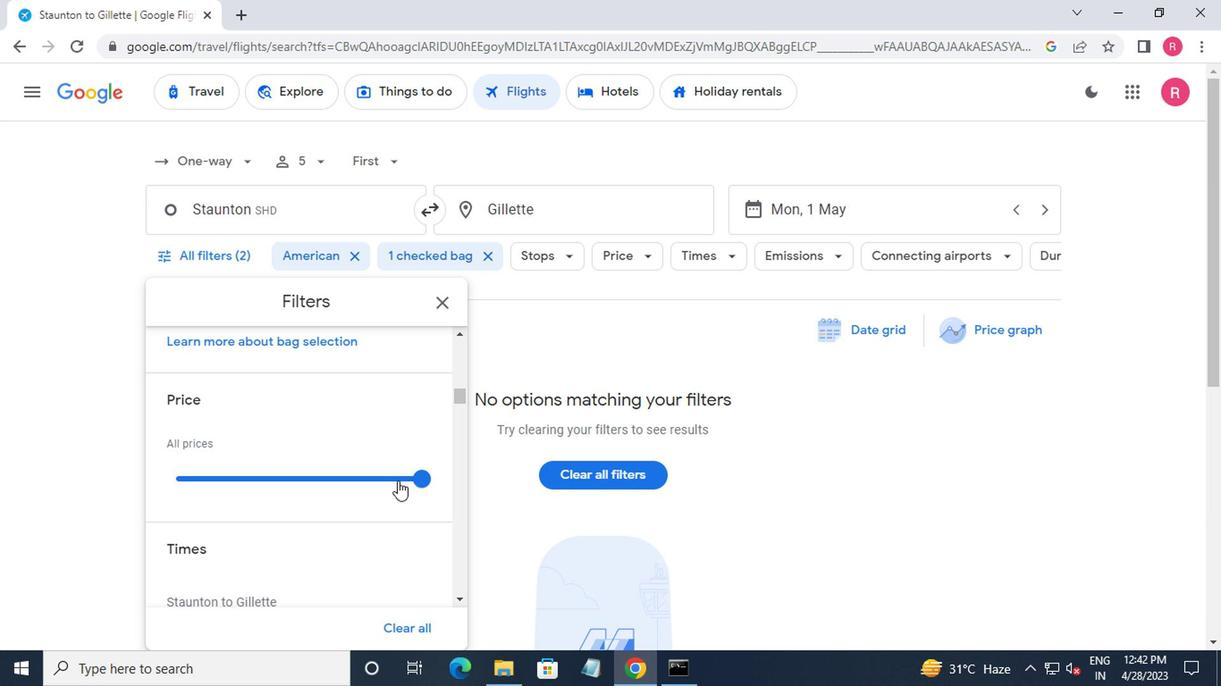 
Action: Mouse pressed left at (420, 478)
Screenshot: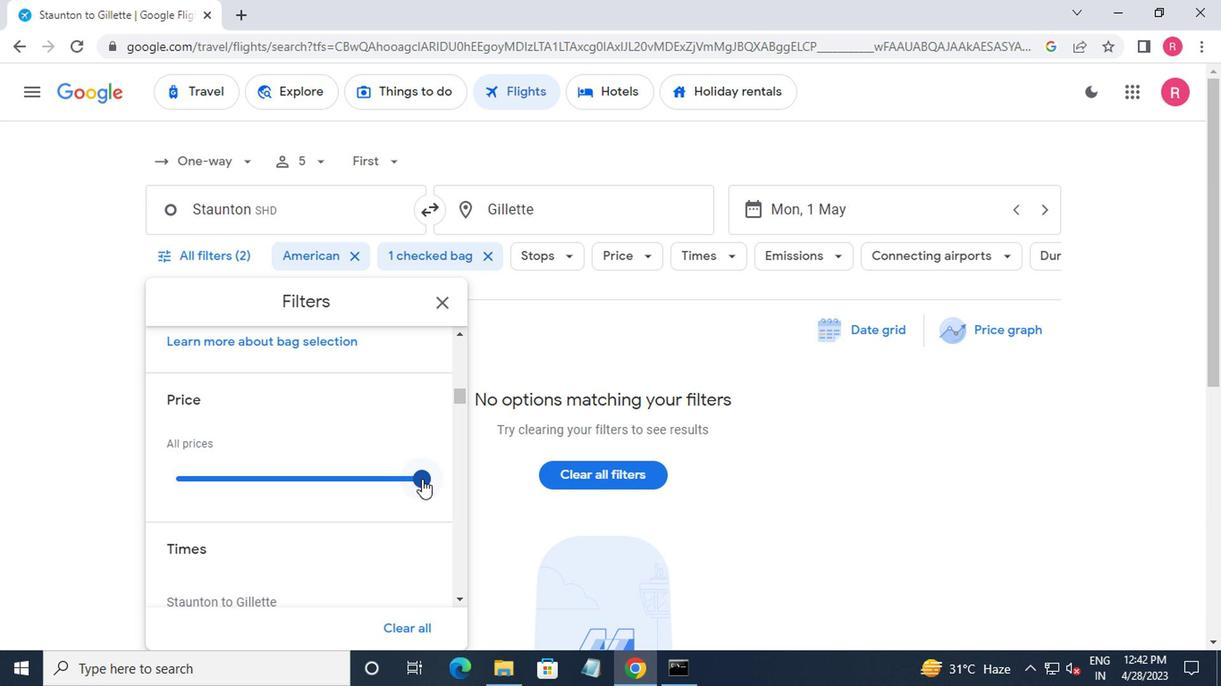 
Action: Mouse moved to (145, 486)
Screenshot: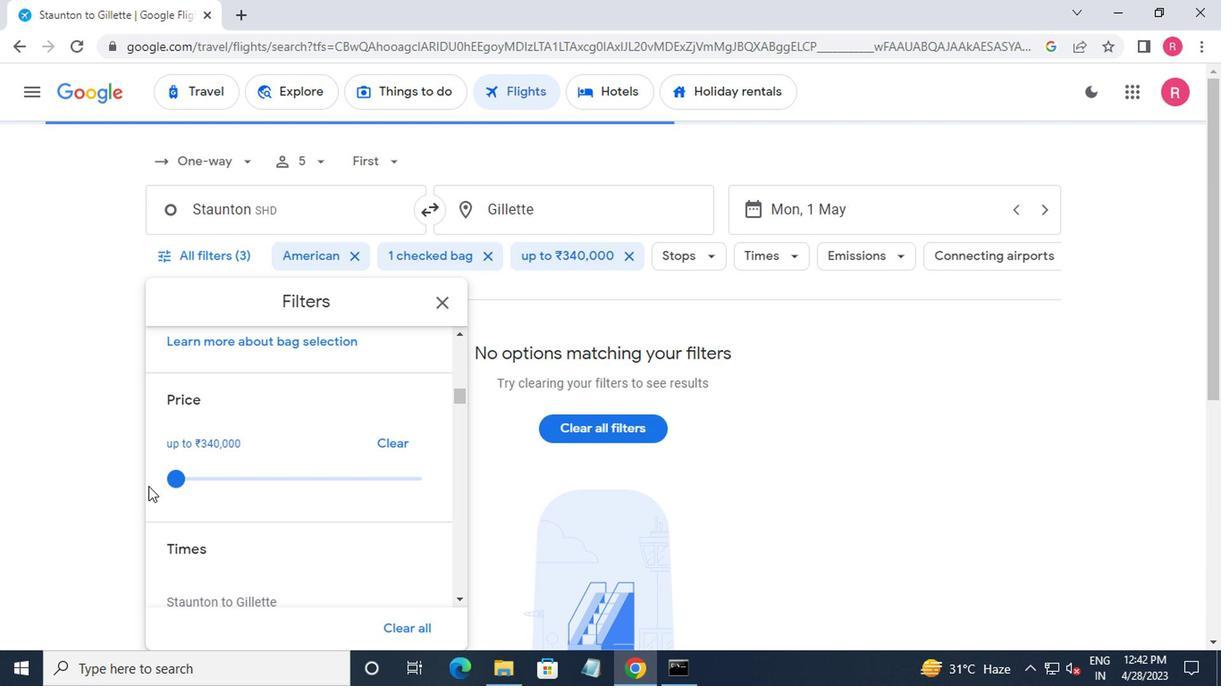 
Action: Mouse scrolled (145, 485) with delta (0, -1)
Screenshot: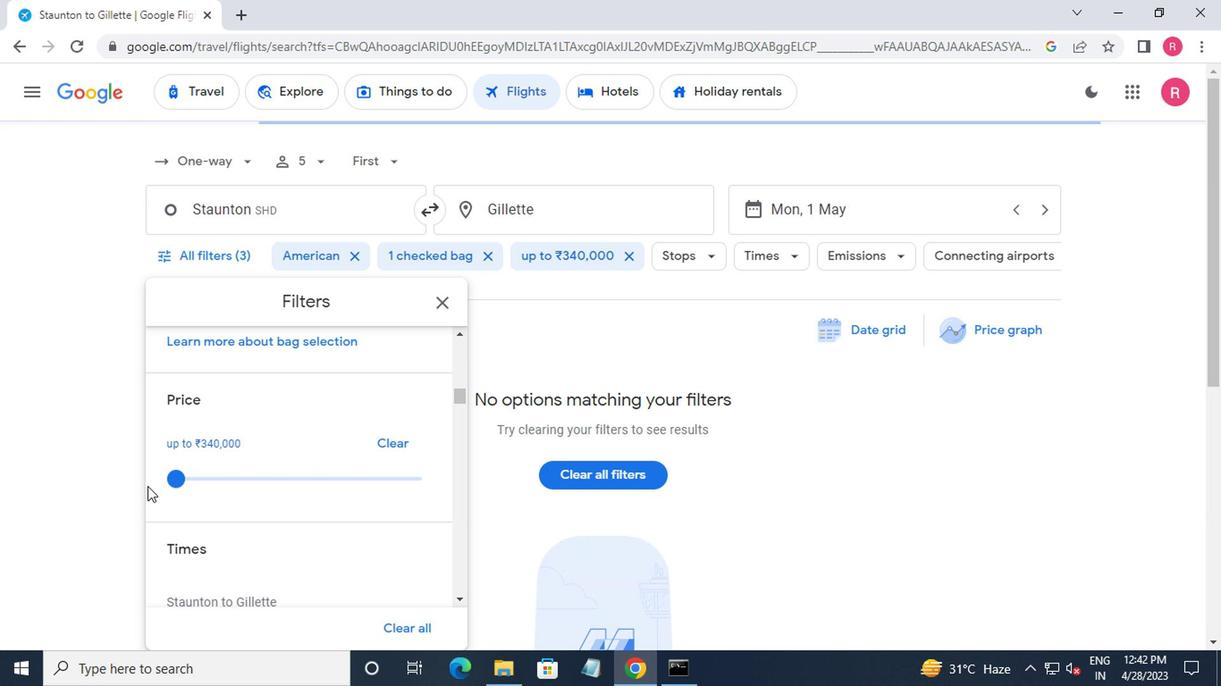 
Action: Mouse scrolled (145, 485) with delta (0, -1)
Screenshot: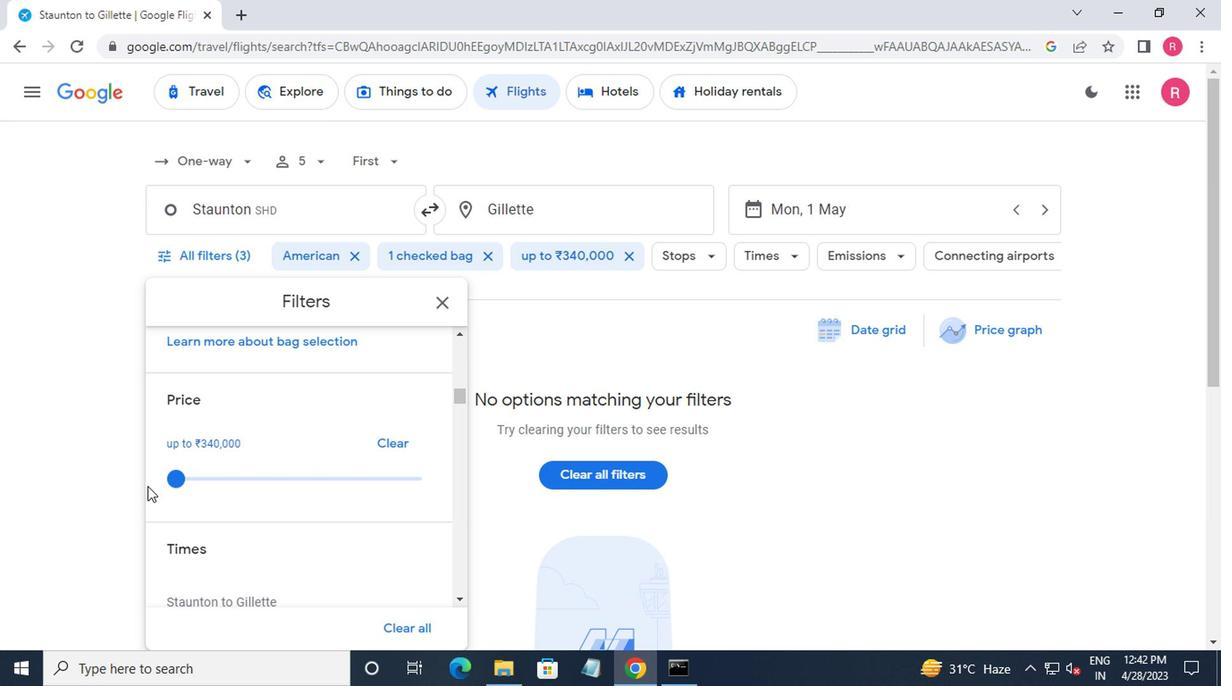 
Action: Mouse moved to (179, 502)
Screenshot: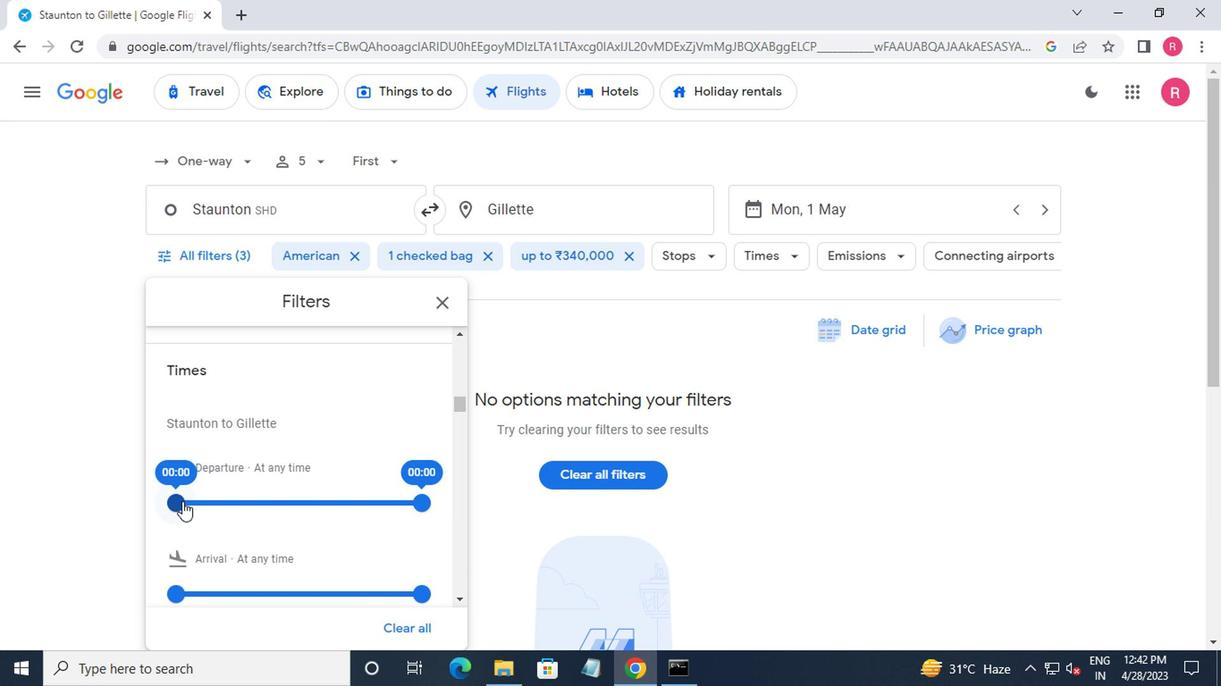 
Action: Mouse pressed left at (179, 502)
Screenshot: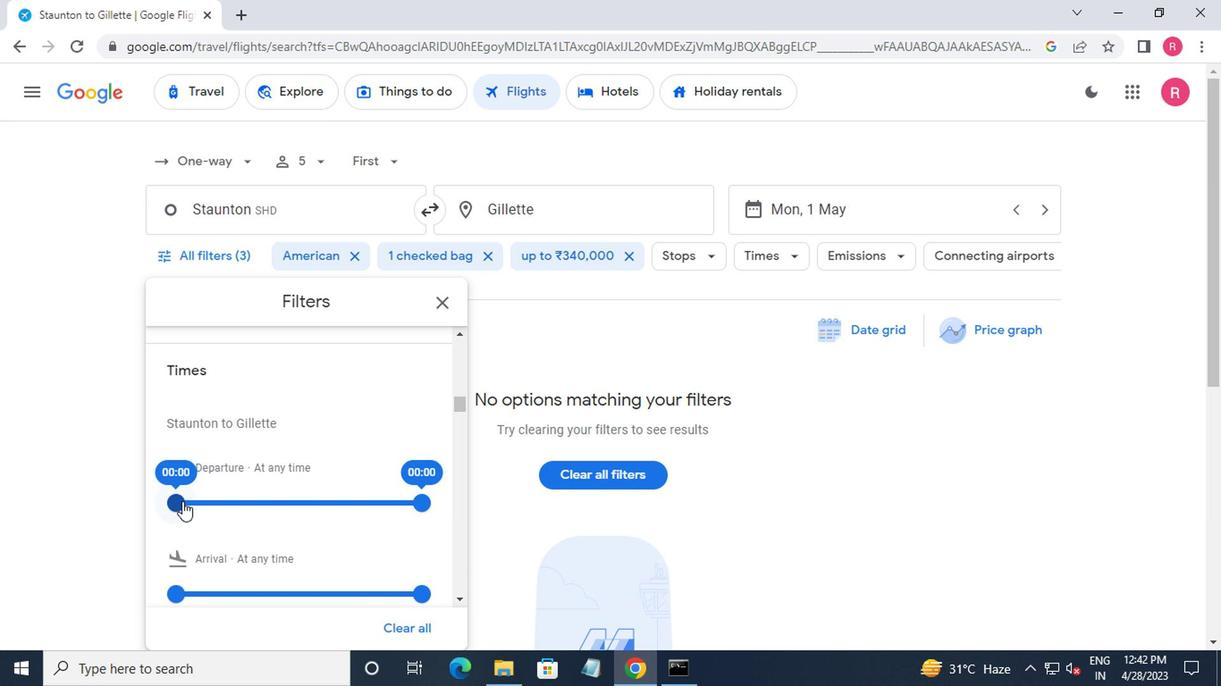 
Action: Mouse moved to (415, 502)
Screenshot: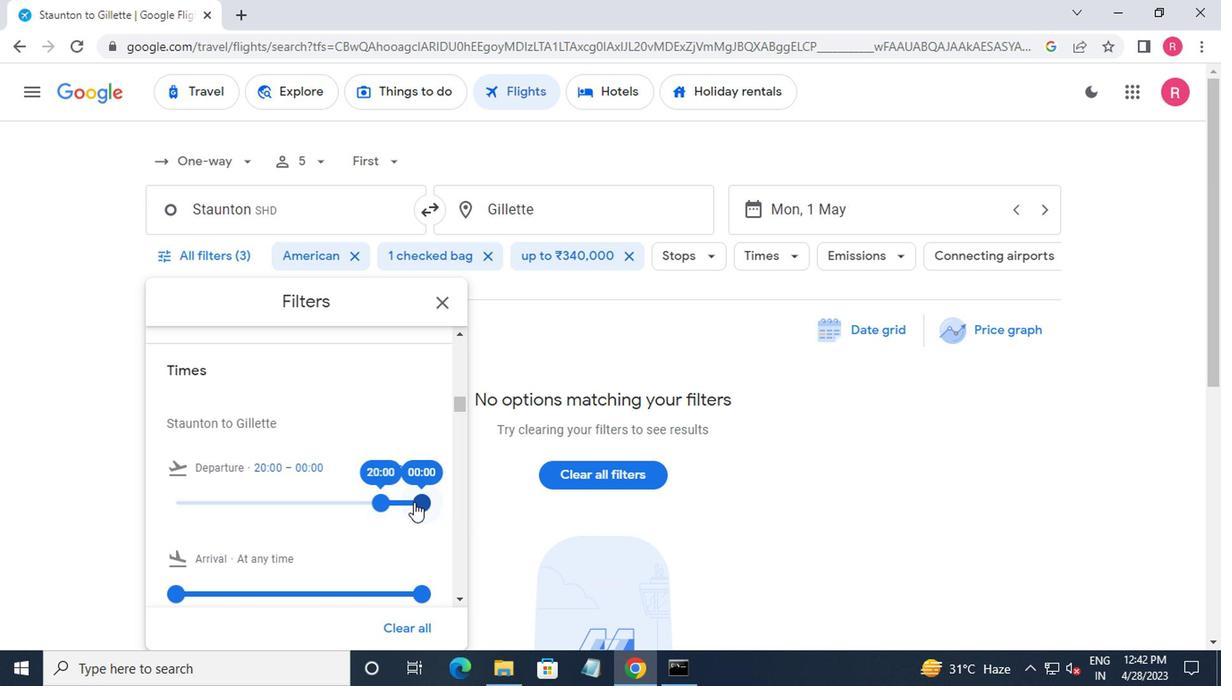 
Action: Mouse pressed left at (415, 502)
Screenshot: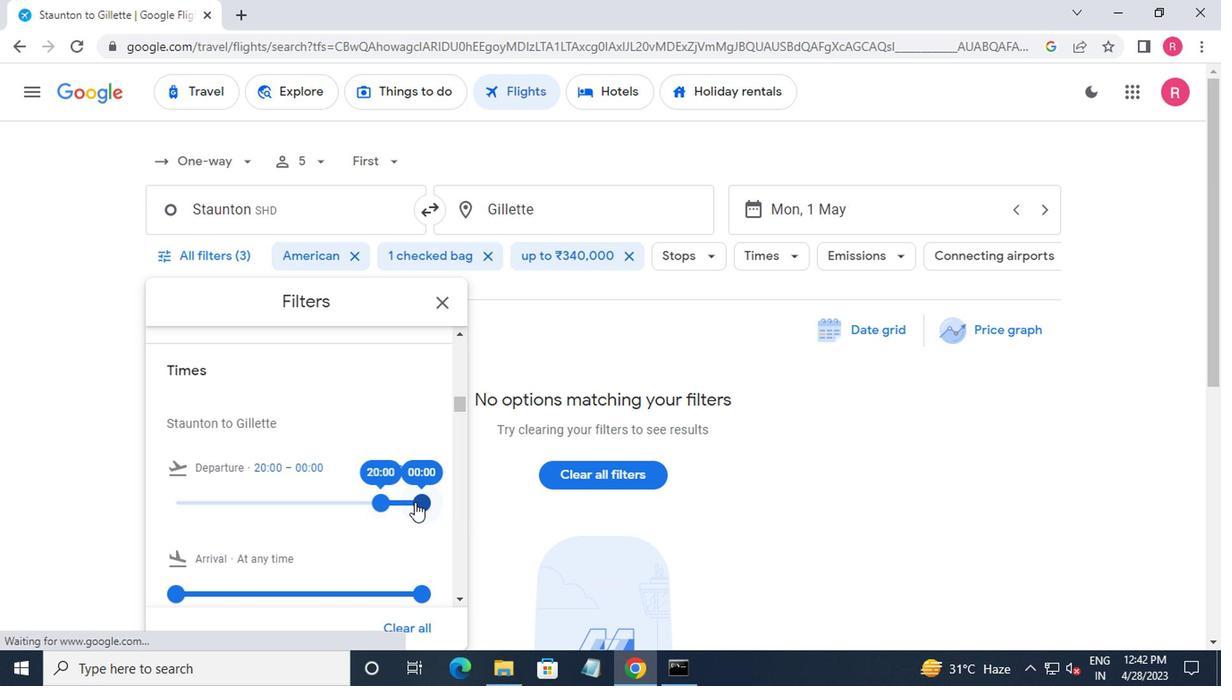 
Action: Mouse moved to (443, 308)
Screenshot: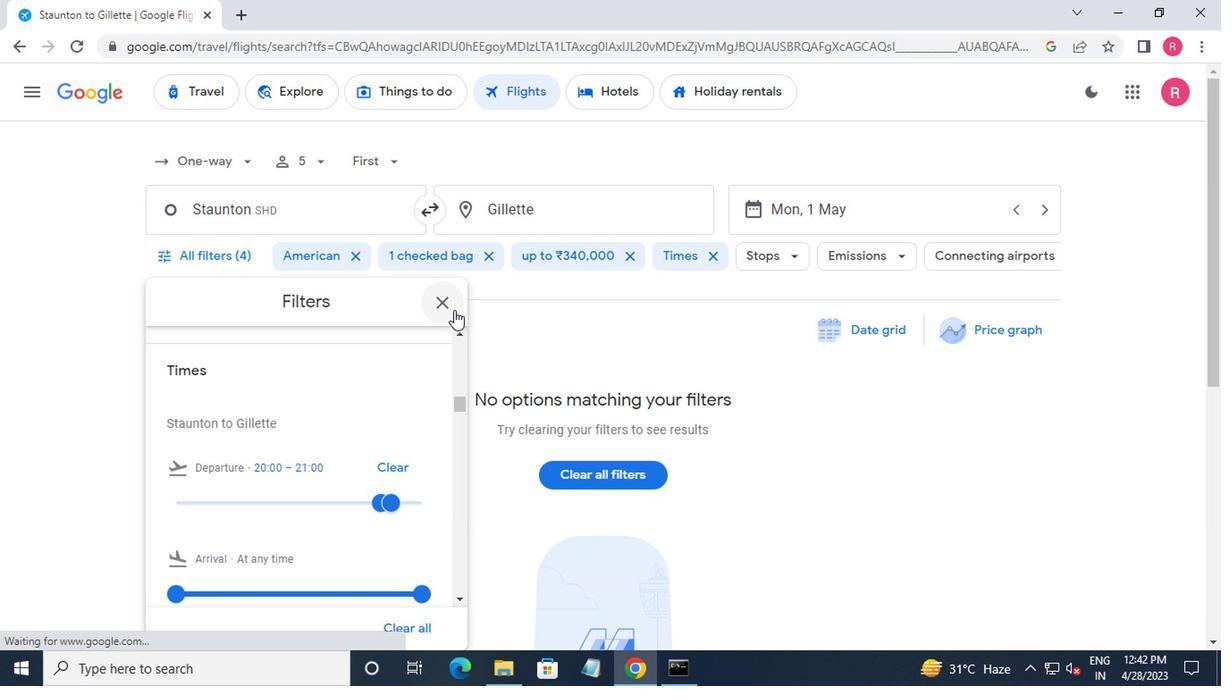 
Action: Mouse pressed left at (443, 308)
Screenshot: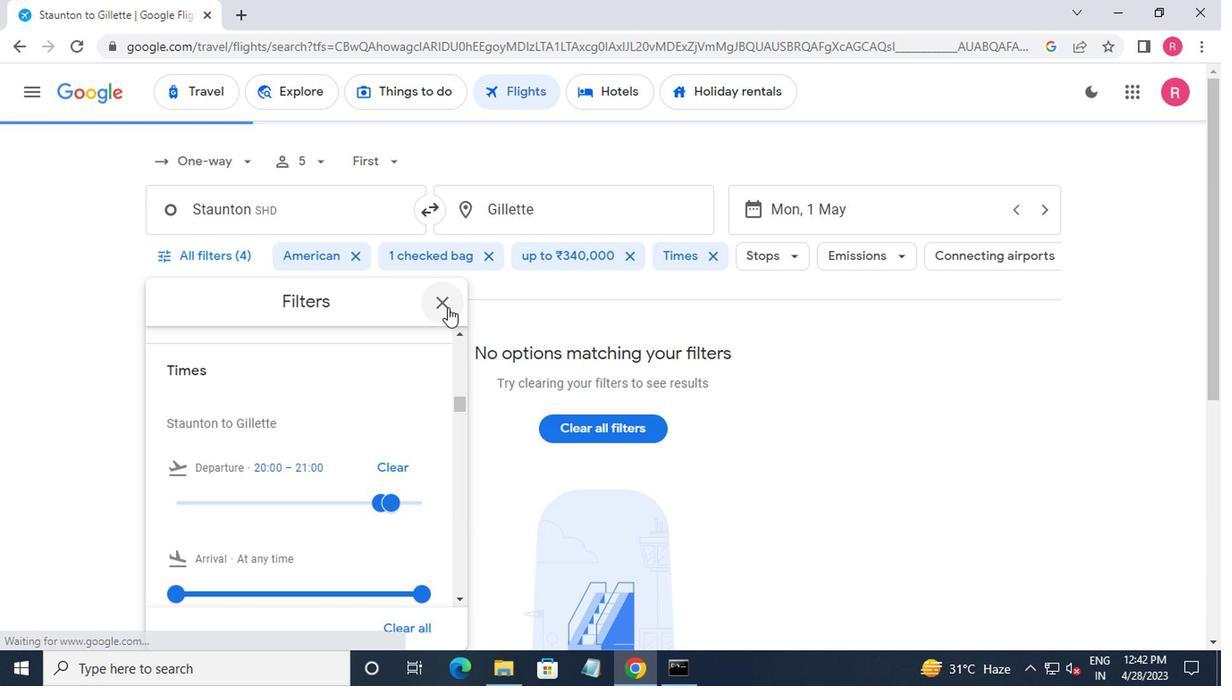 
